 Task: Assign parteek.ku2001@gmail.com as Assignee of Issue Issue0000000408 in Backlog  in Scrum Project Project0000000082 in Jira. Assign vinnyoffice2@gmail.com as Assignee of Issue Issue0000000409 in Backlog  in Scrum Project Project0000000082 in Jira. Assign vinnyoffice2@gmail.com as Assignee of Issue Issue0000000410 in Backlog  in Scrum Project Project0000000082 in Jira. Create a Sprint called Sprint0000000241 in Scrum Project Project0000000081 in Jira. Create a Sprint called Sprint0000000242 in Scrum Project Project0000000081 in Jira
Action: Mouse moved to (1243, 445)
Screenshot: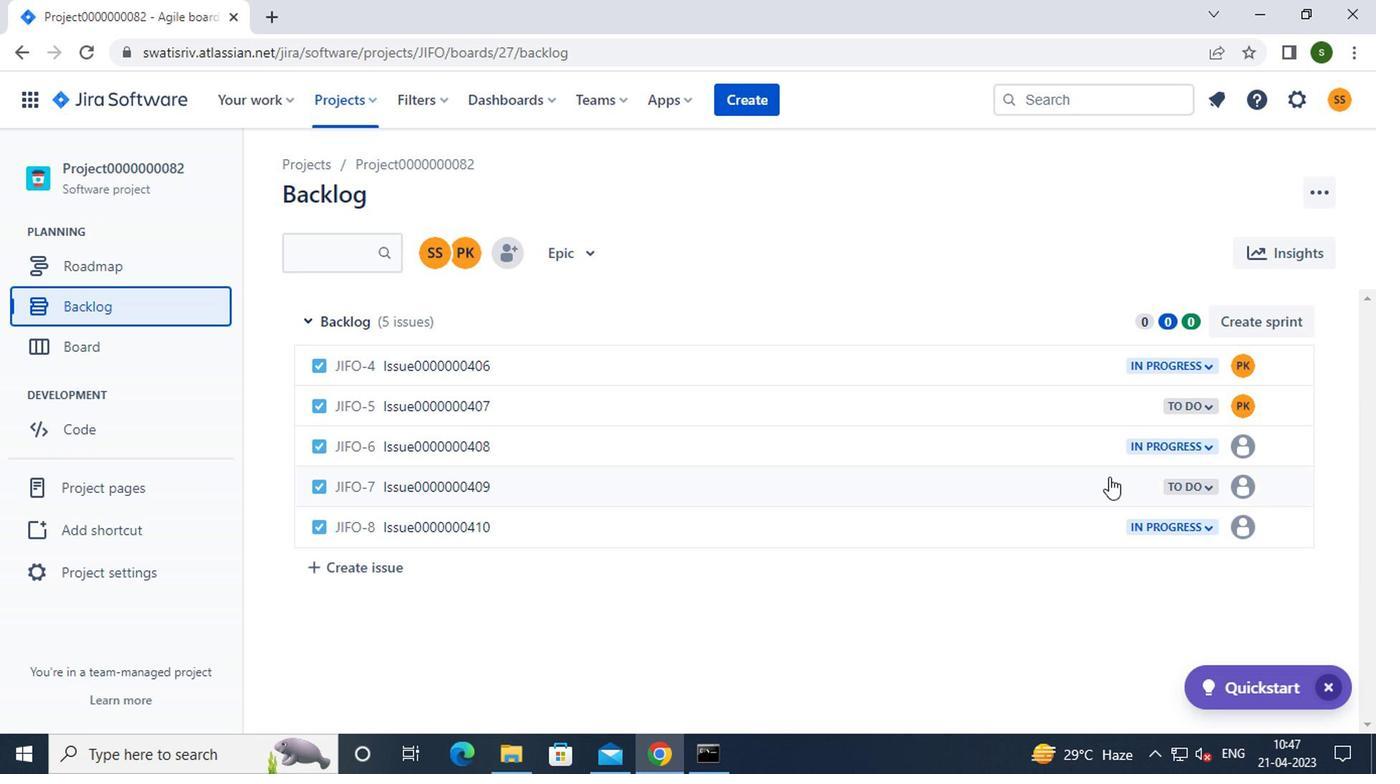 
Action: Mouse pressed left at (1243, 445)
Screenshot: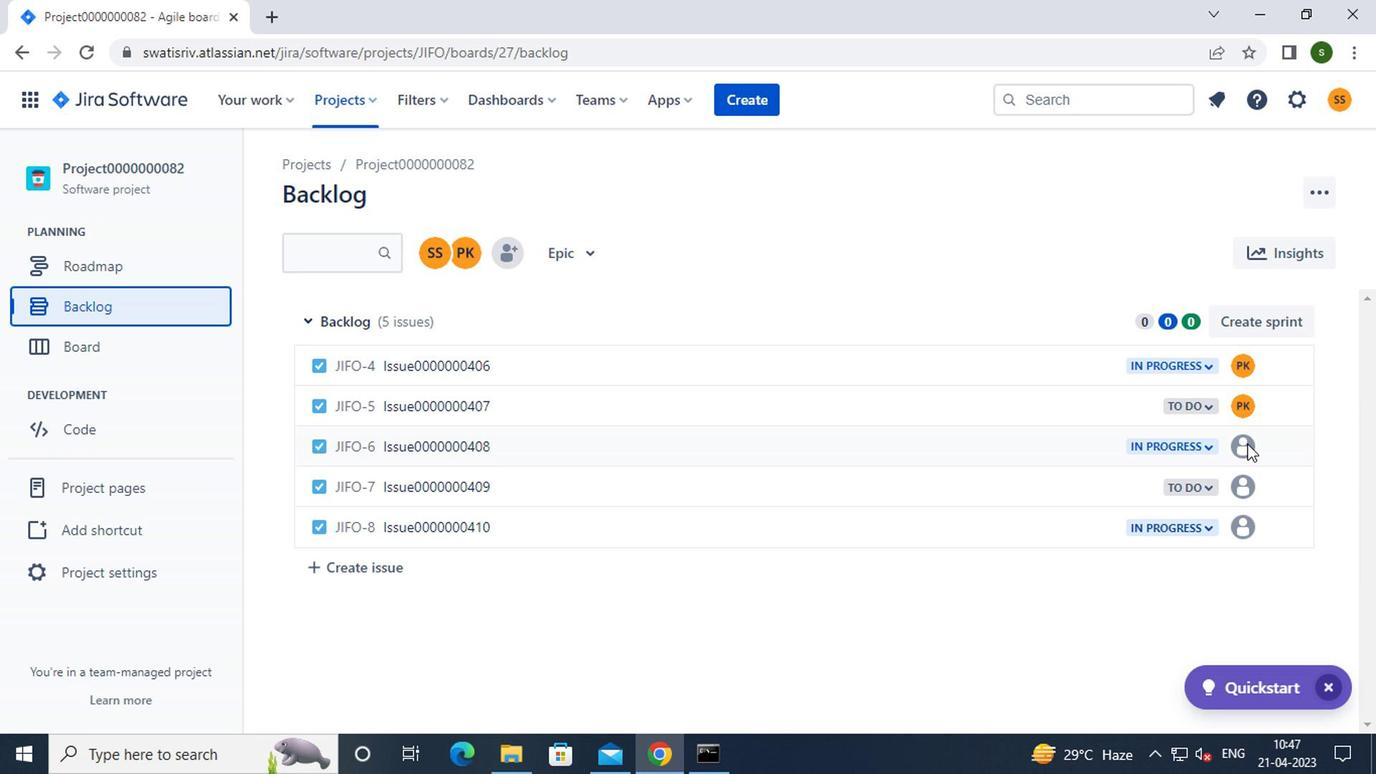 
Action: Mouse moved to (1160, 536)
Screenshot: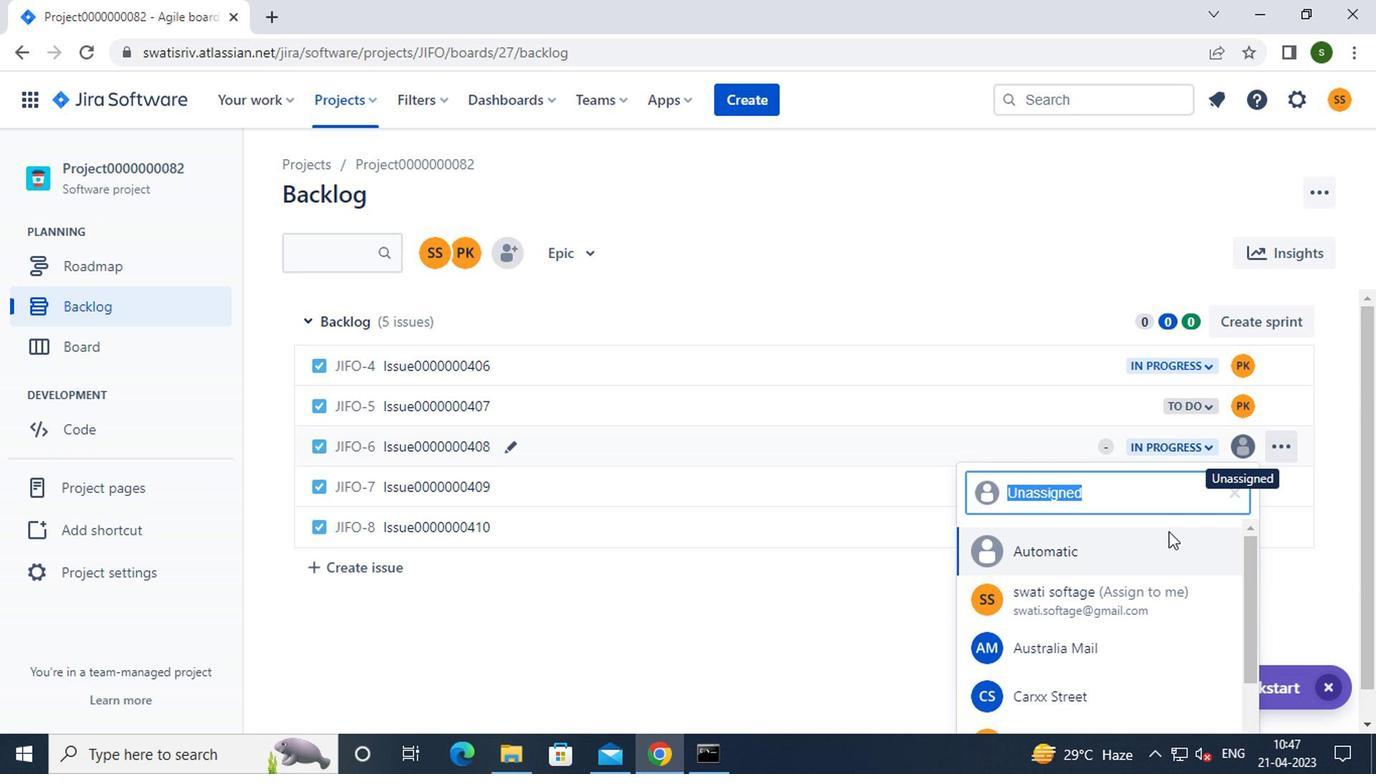 
Action: Mouse scrolled (1160, 535) with delta (0, -1)
Screenshot: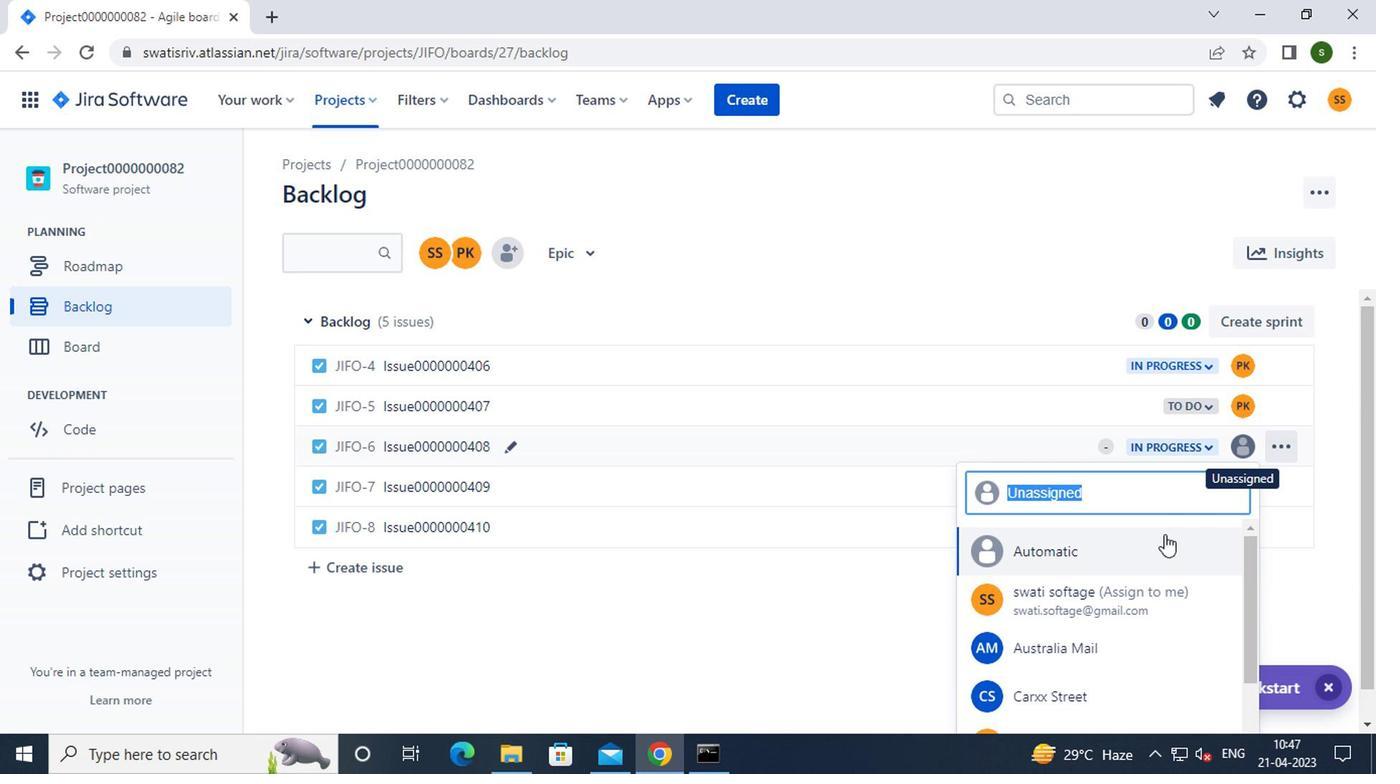 
Action: Mouse scrolled (1160, 535) with delta (0, -1)
Screenshot: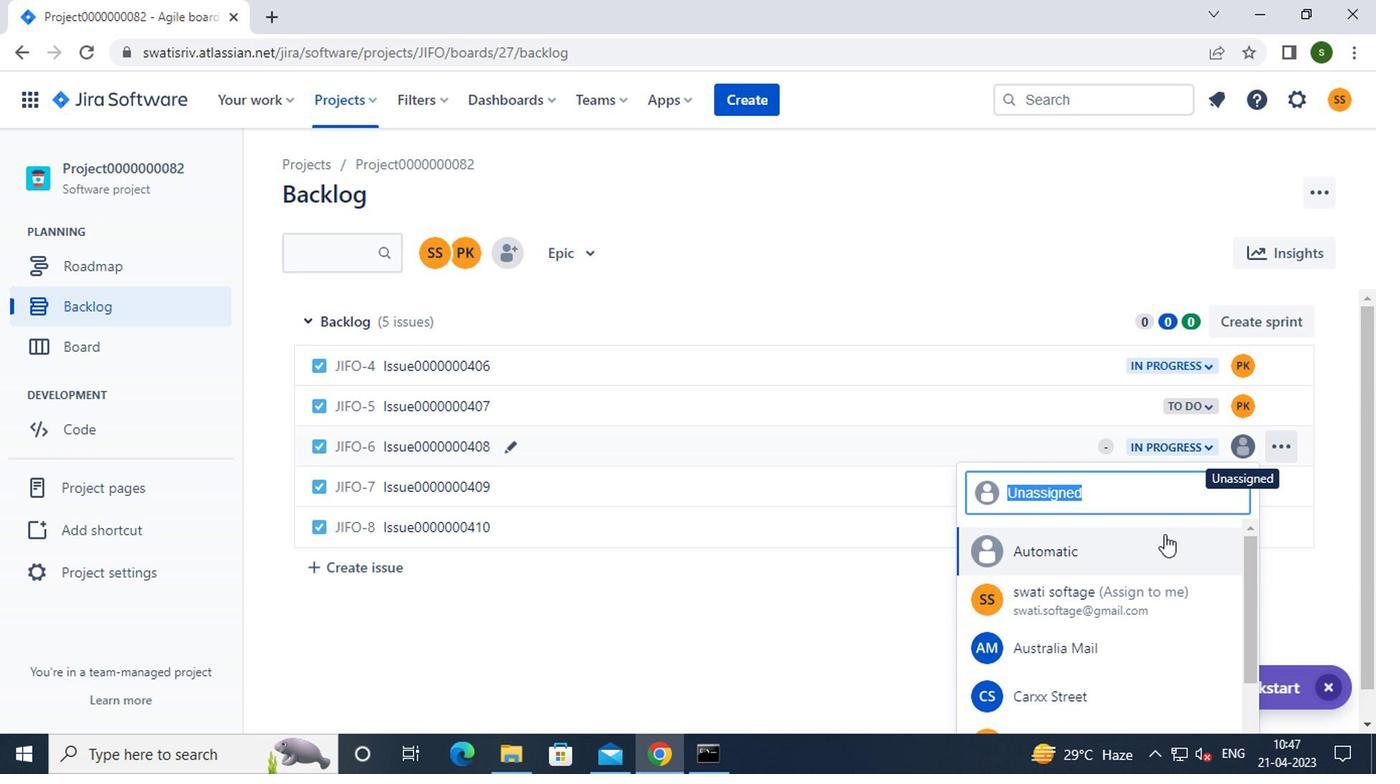 
Action: Mouse moved to (1114, 640)
Screenshot: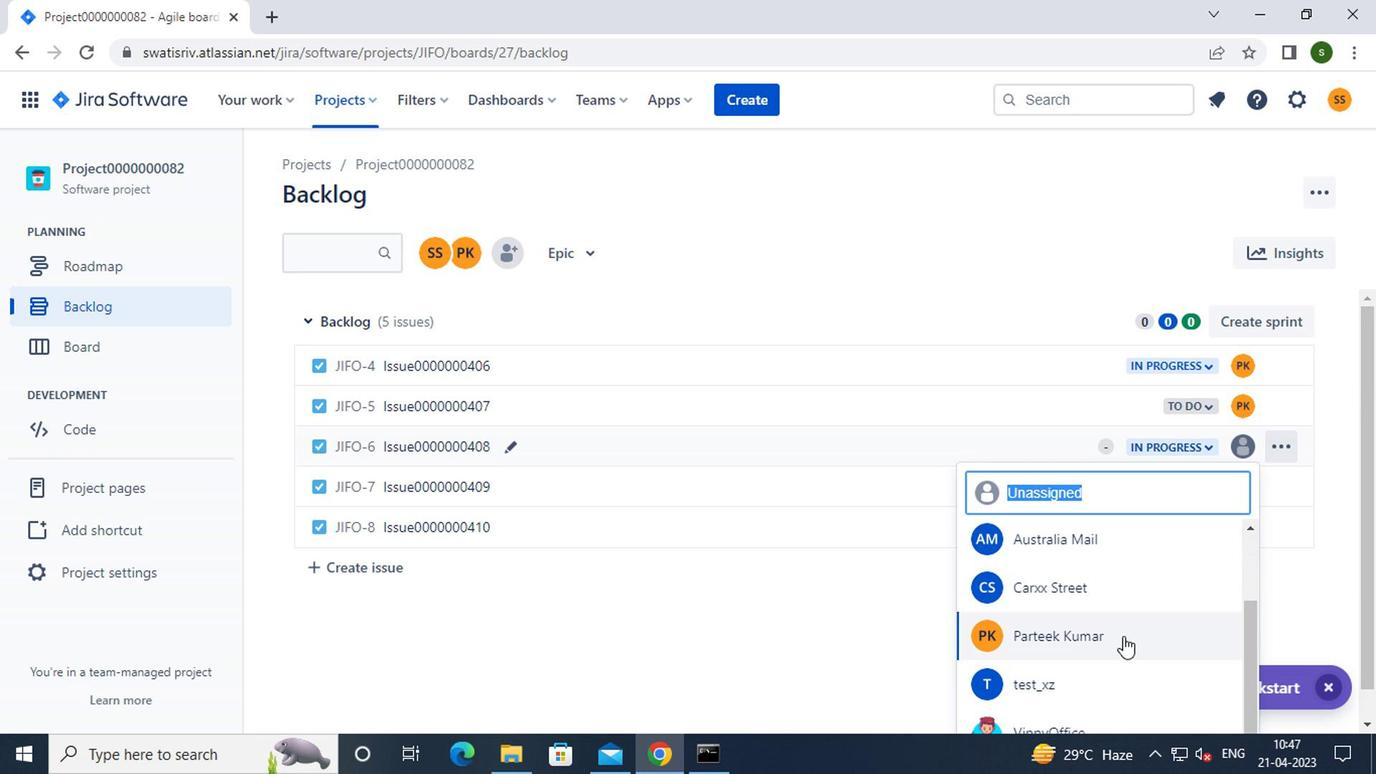 
Action: Mouse pressed left at (1114, 640)
Screenshot: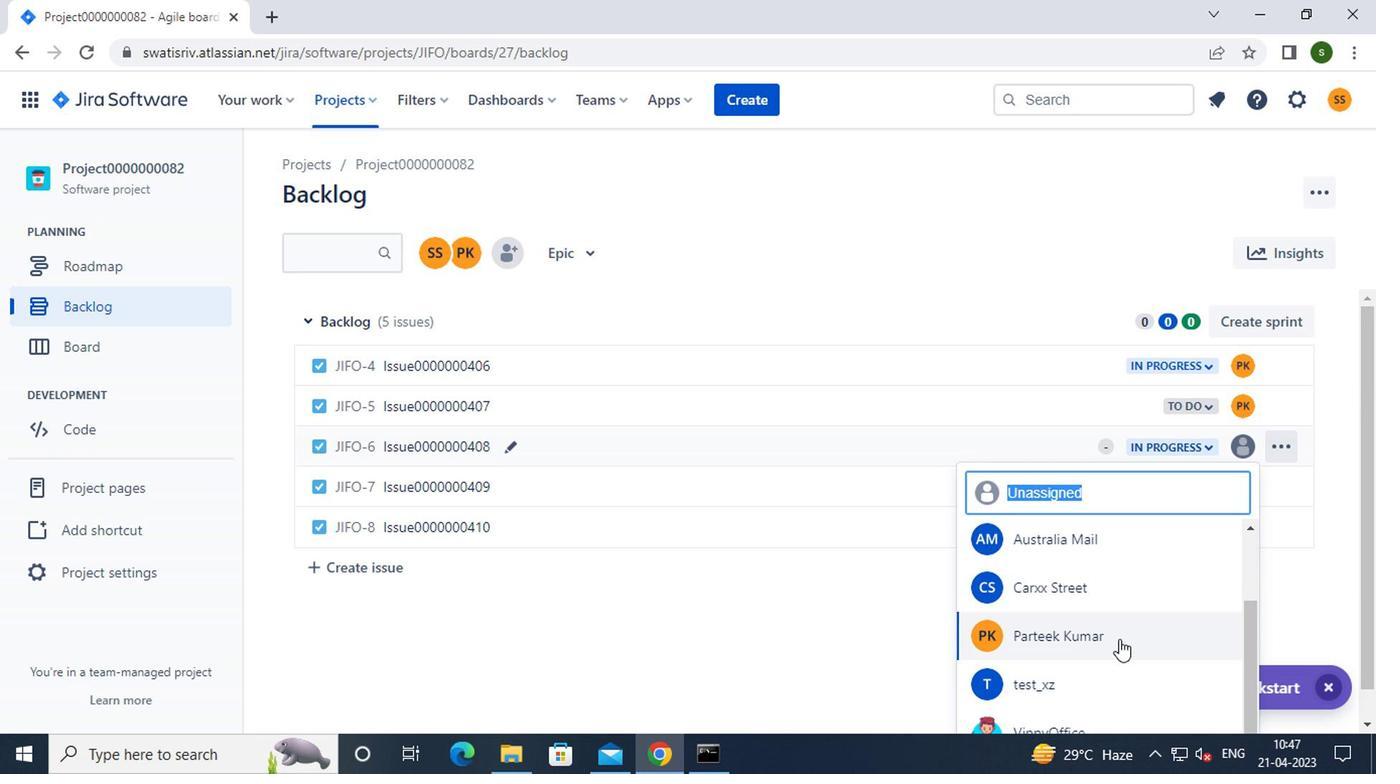 
Action: Mouse moved to (1243, 496)
Screenshot: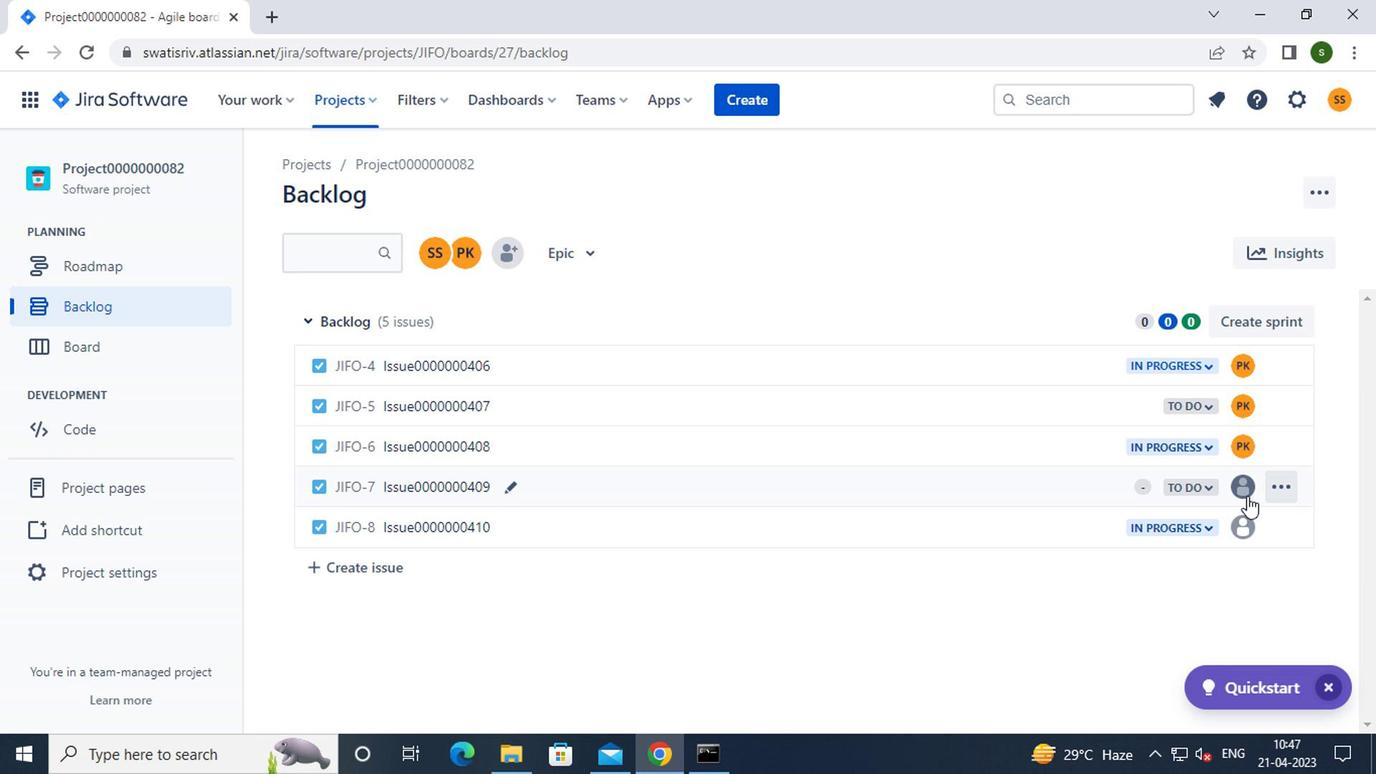 
Action: Mouse pressed left at (1243, 496)
Screenshot: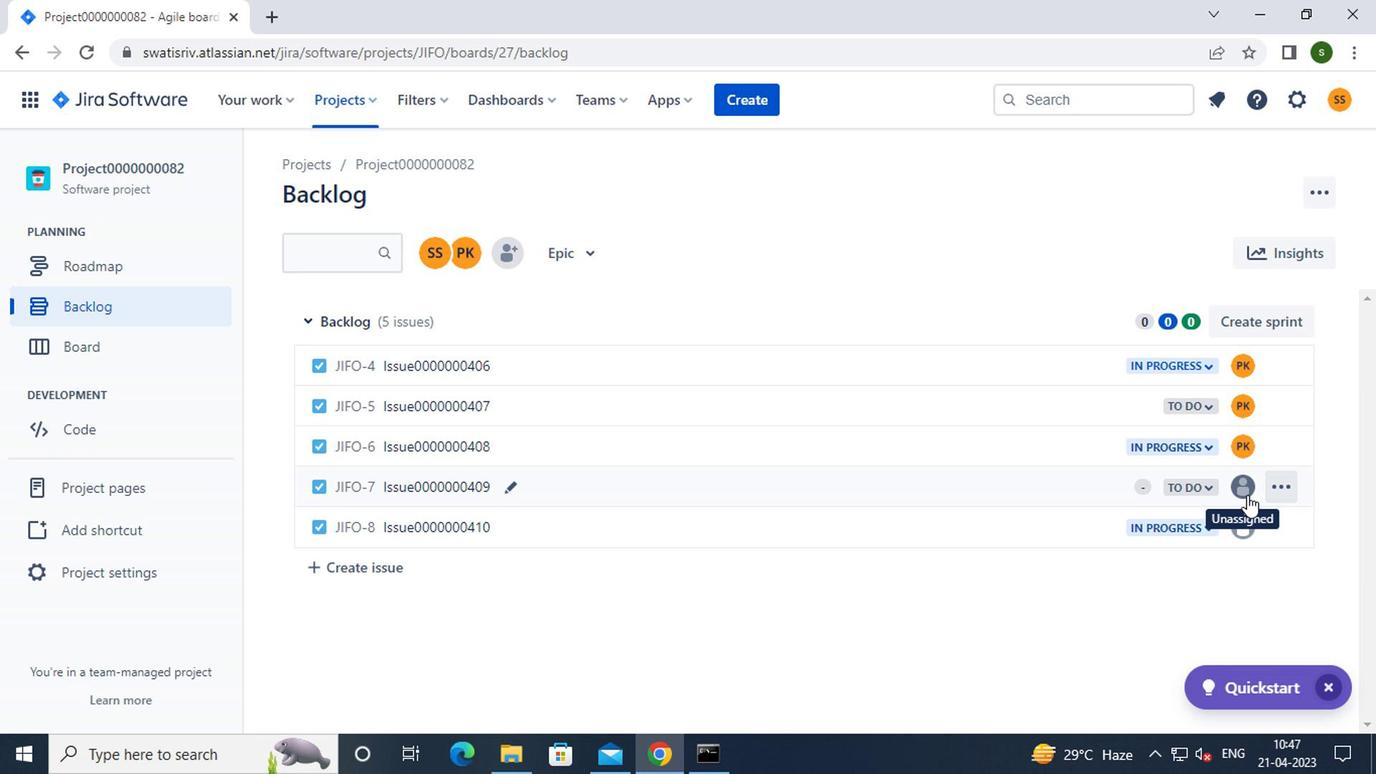 
Action: Mouse moved to (1172, 577)
Screenshot: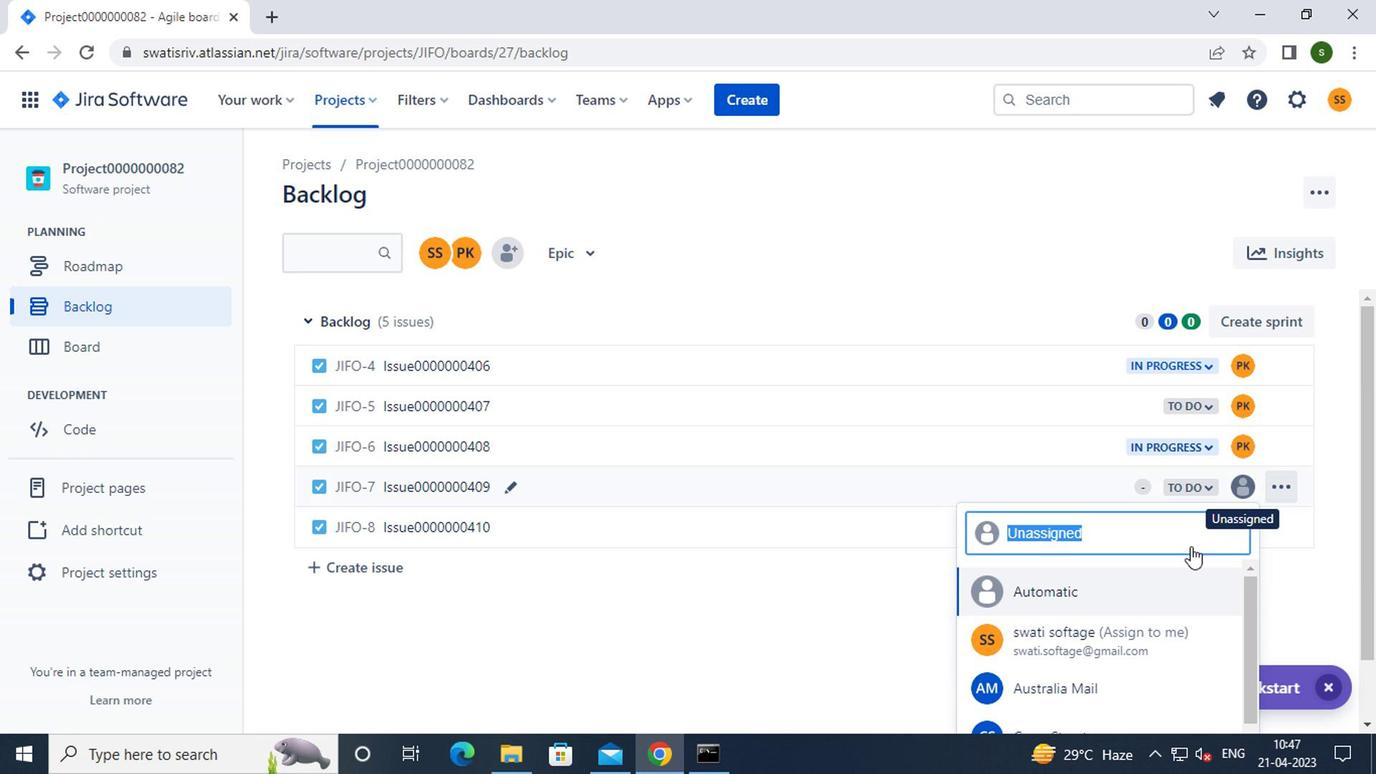 
Action: Mouse scrolled (1172, 575) with delta (0, -1)
Screenshot: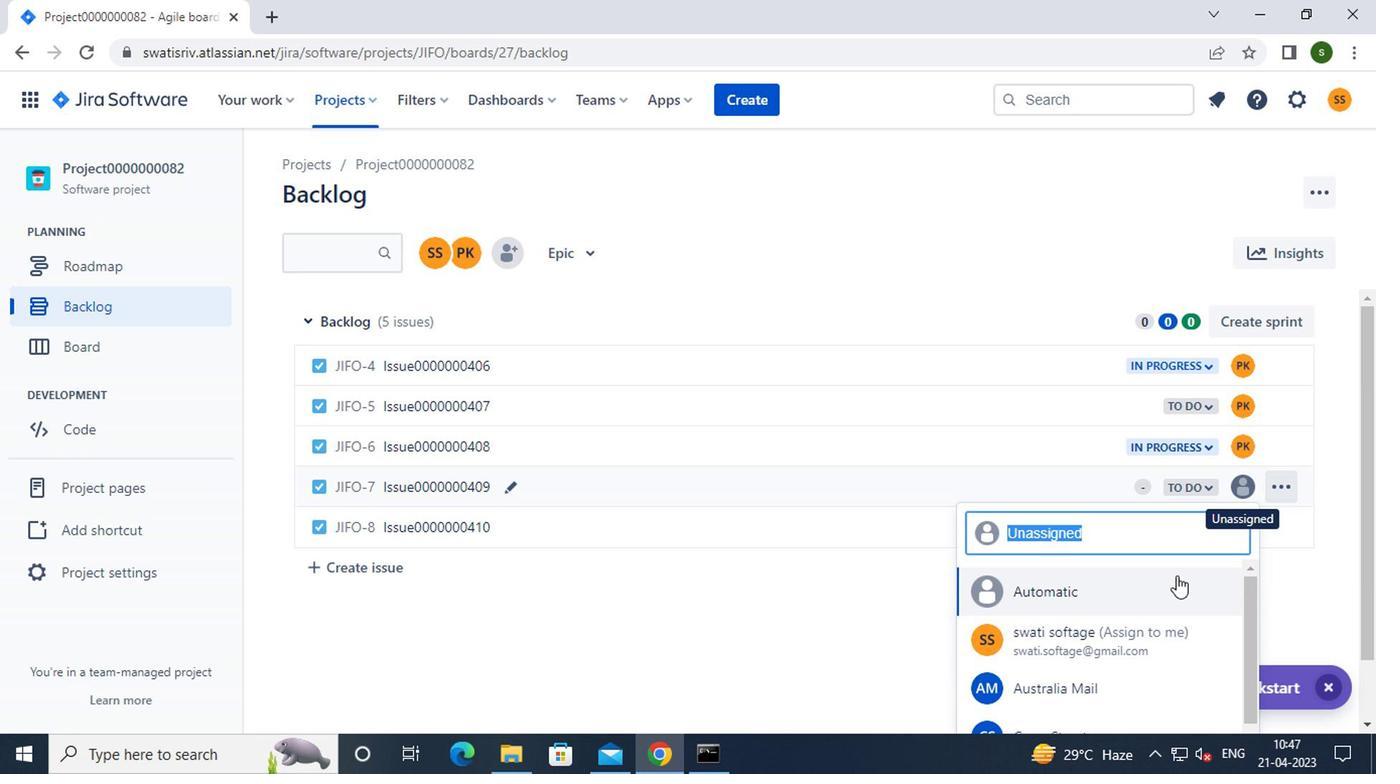 
Action: Mouse scrolled (1172, 575) with delta (0, -1)
Screenshot: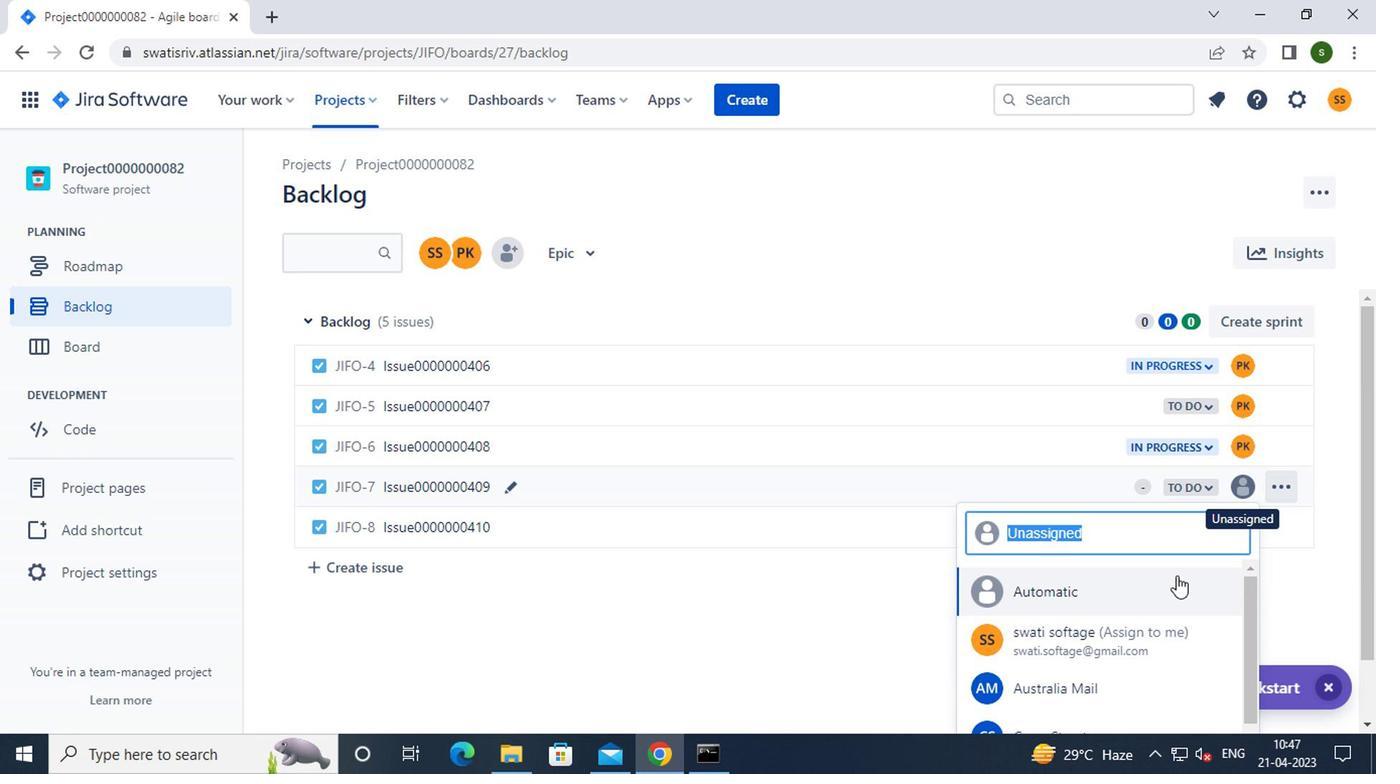 
Action: Mouse scrolled (1172, 575) with delta (0, -1)
Screenshot: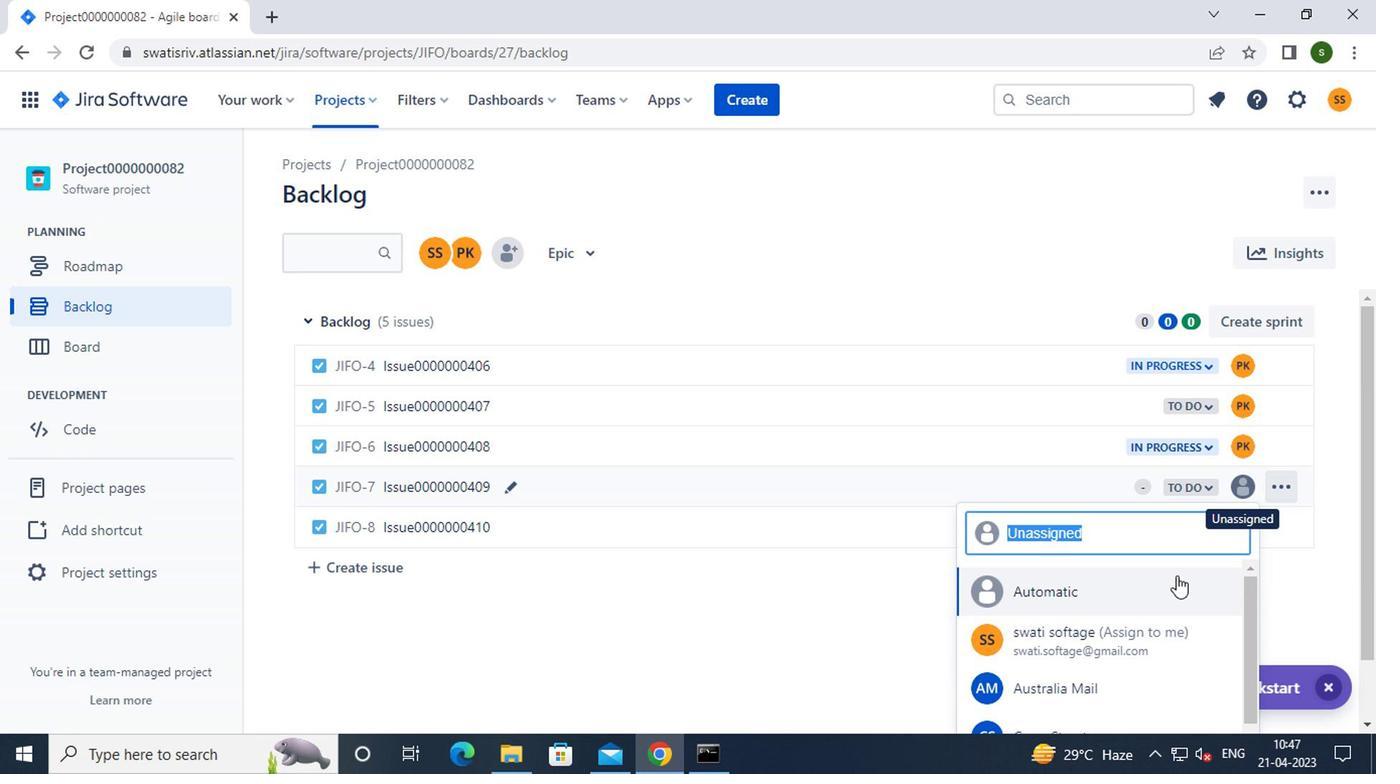
Action: Mouse moved to (1371, 522)
Screenshot: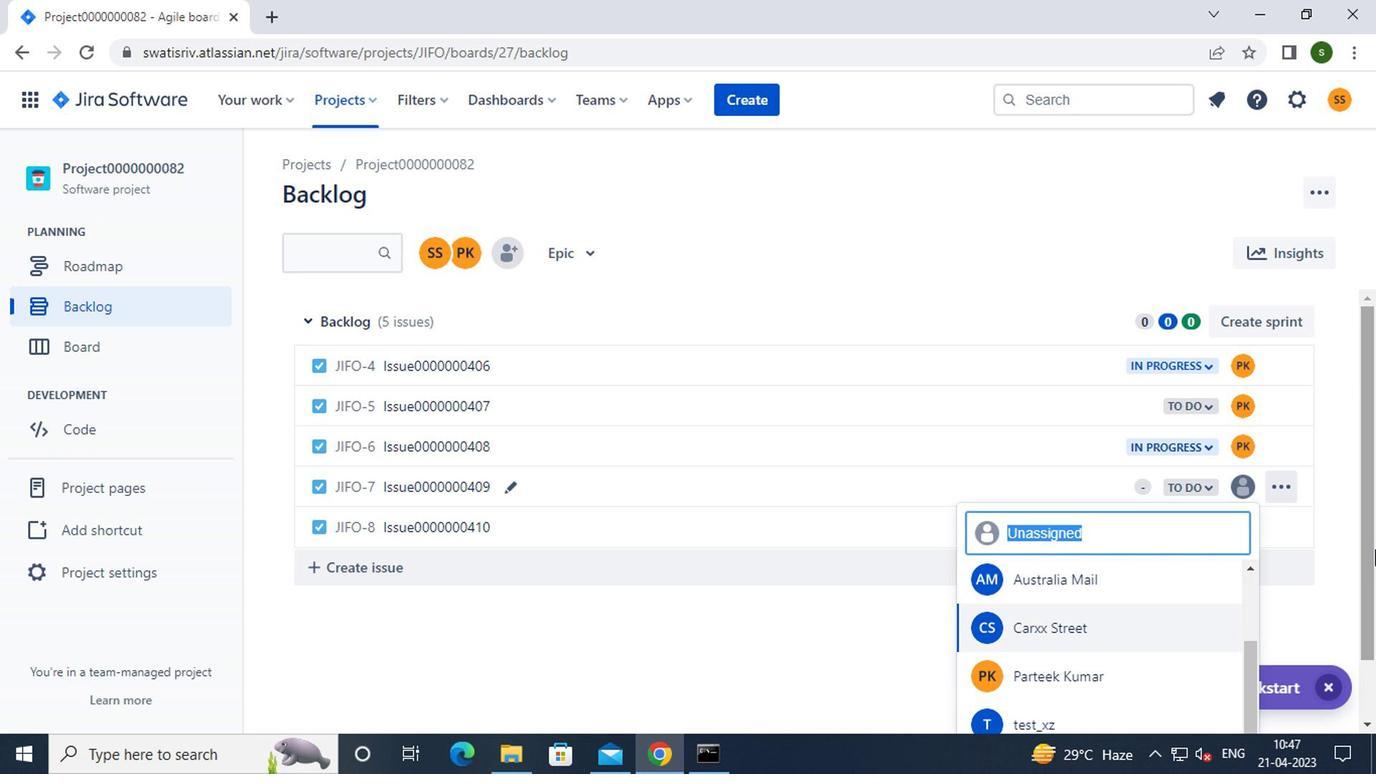 
Action: Mouse pressed left at (1371, 522)
Screenshot: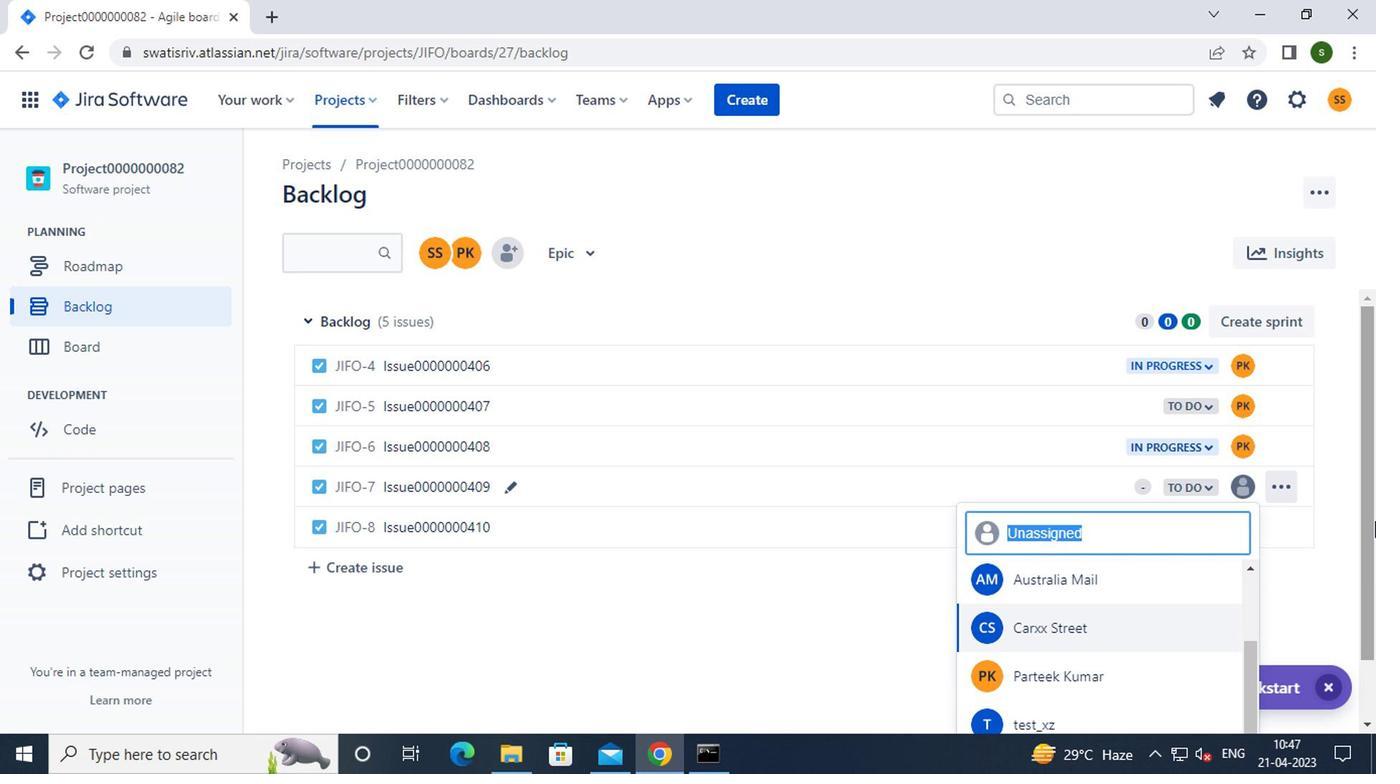
Action: Mouse moved to (1188, 607)
Screenshot: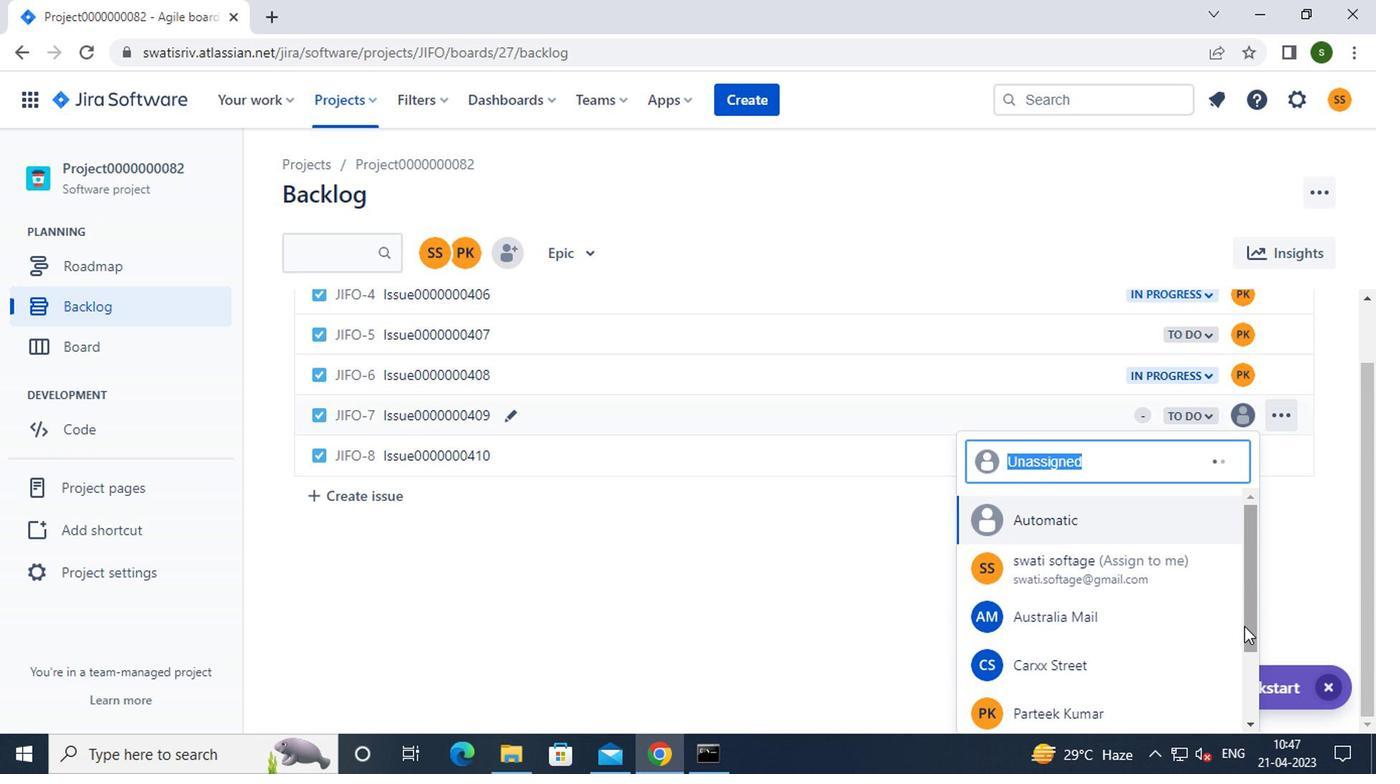
Action: Mouse scrolled (1188, 605) with delta (0, -1)
Screenshot: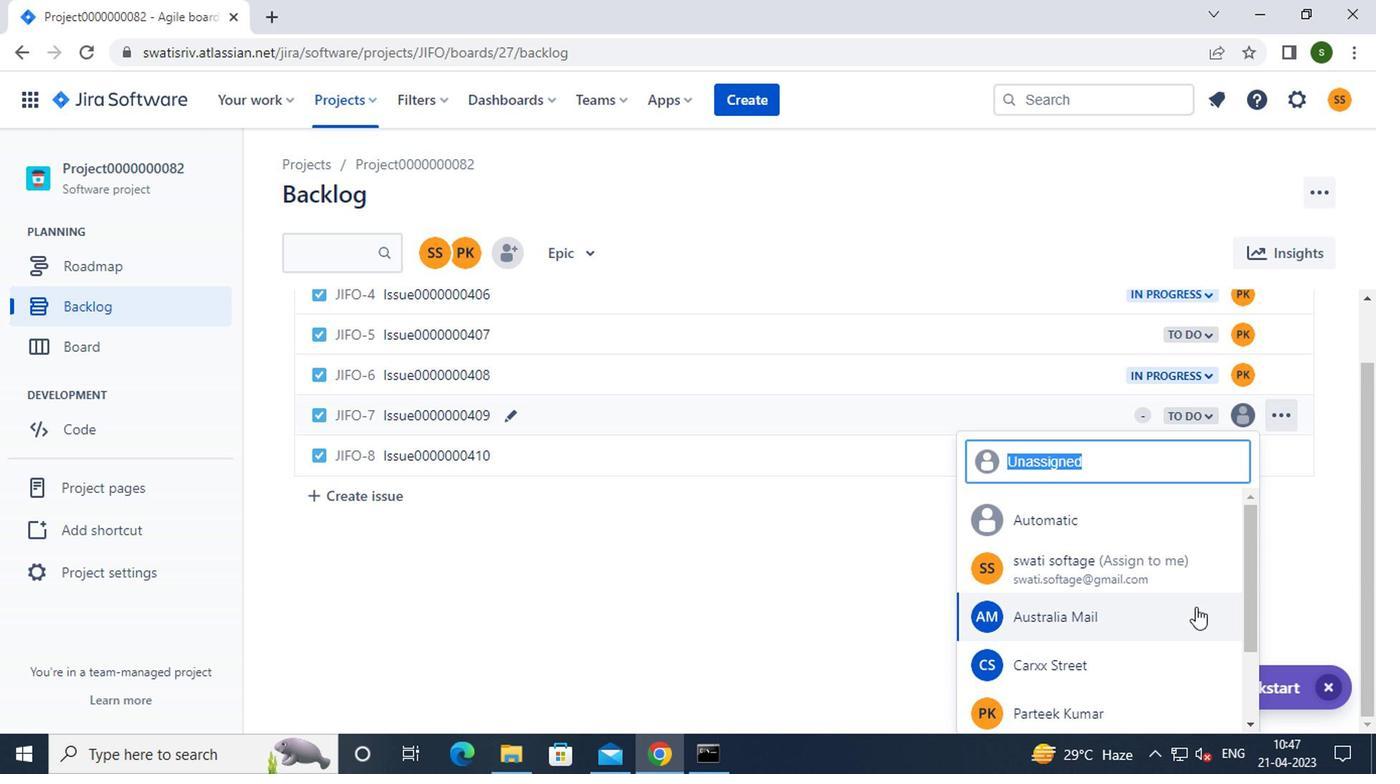 
Action: Mouse scrolled (1188, 605) with delta (0, -1)
Screenshot: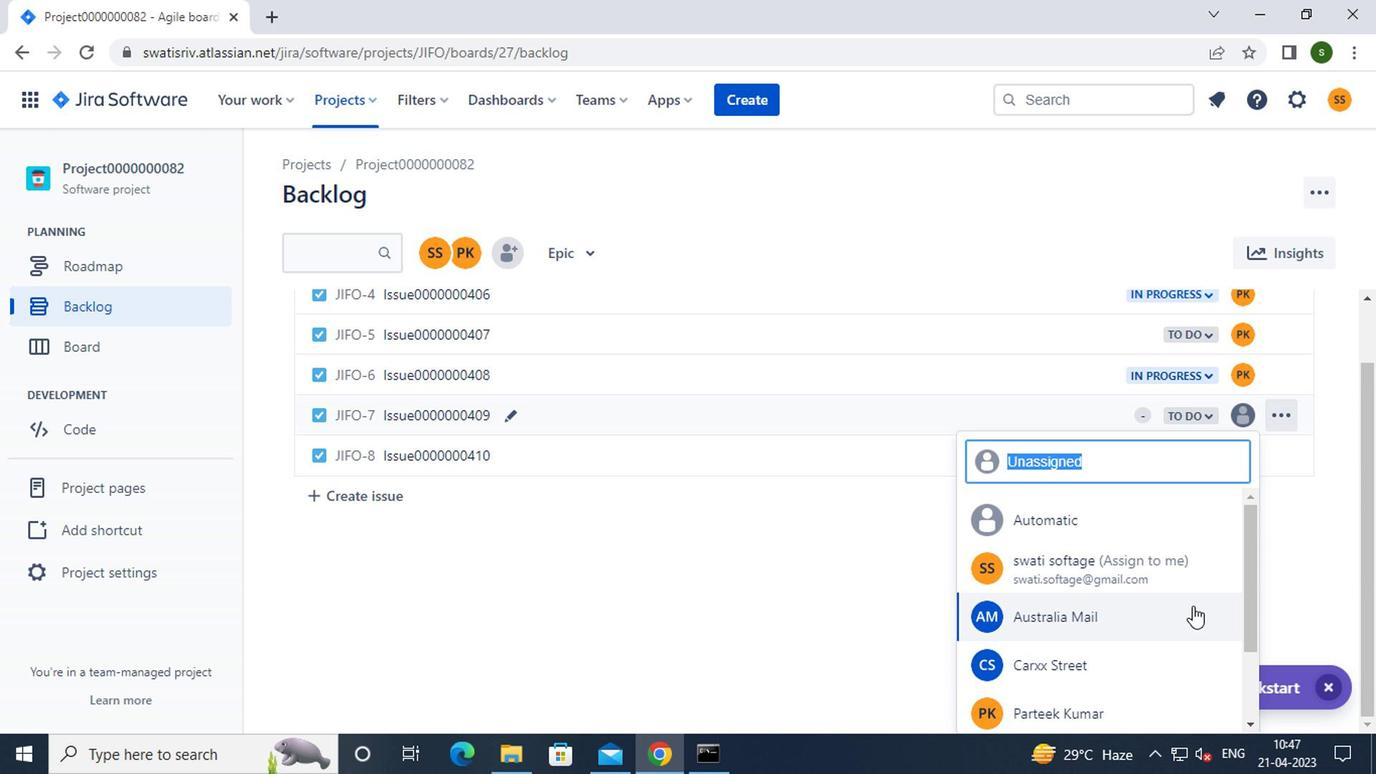 
Action: Mouse scrolled (1188, 605) with delta (0, -1)
Screenshot: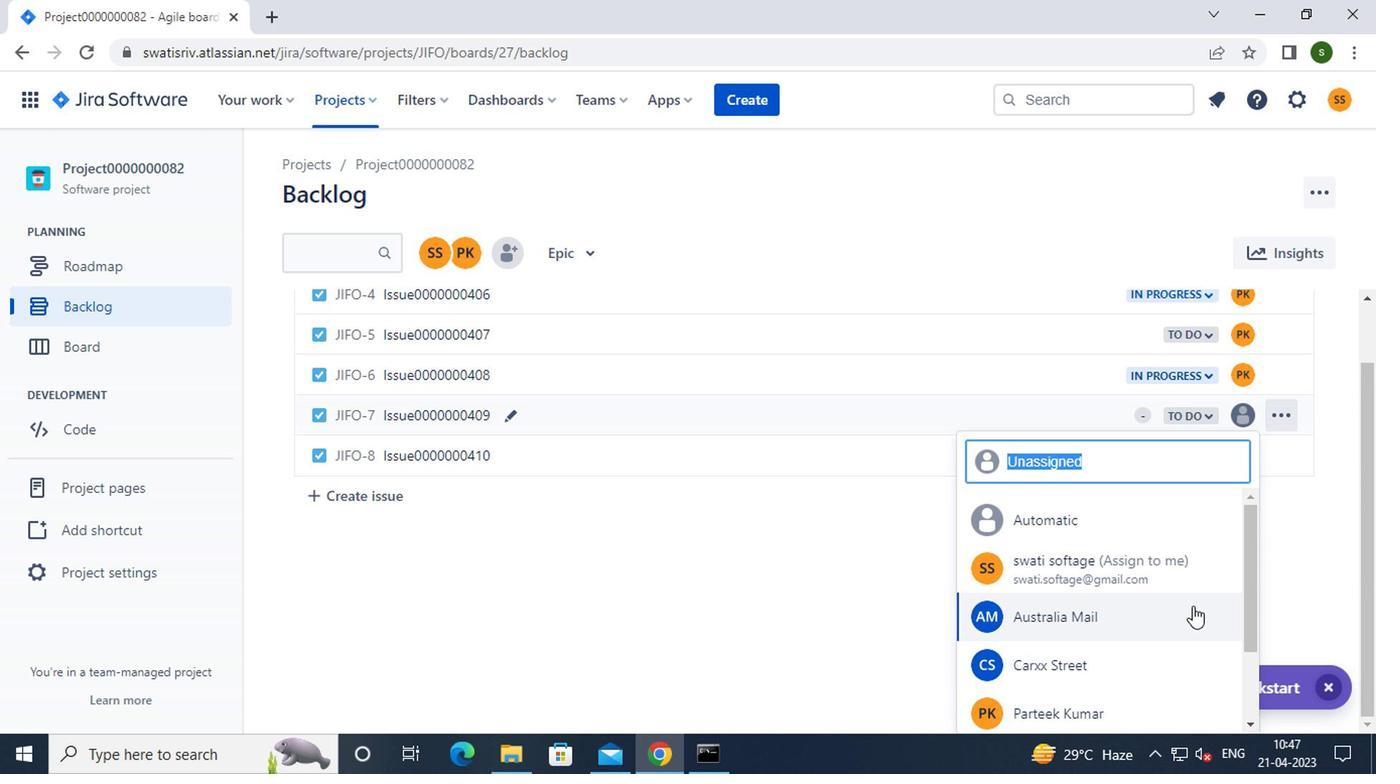 
Action: Mouse moved to (1091, 696)
Screenshot: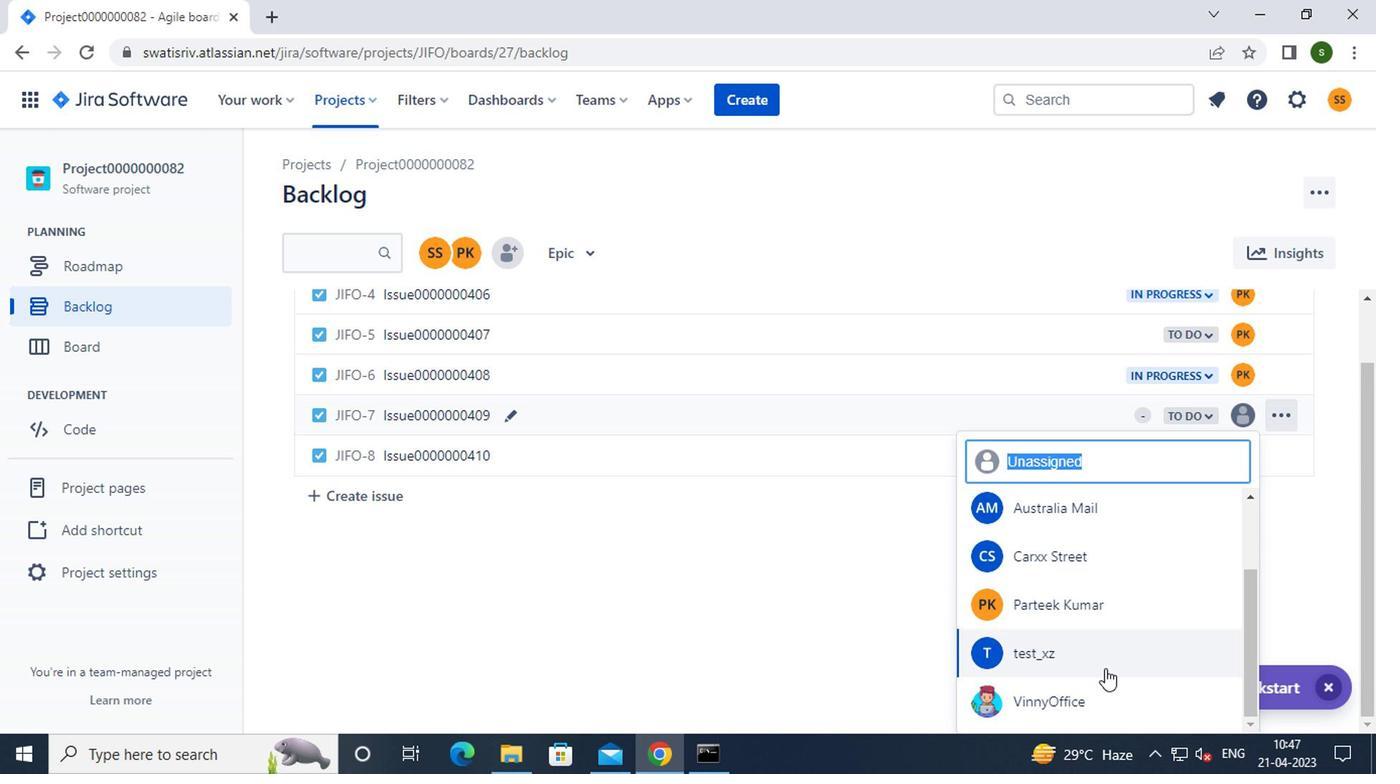 
Action: Mouse pressed left at (1091, 696)
Screenshot: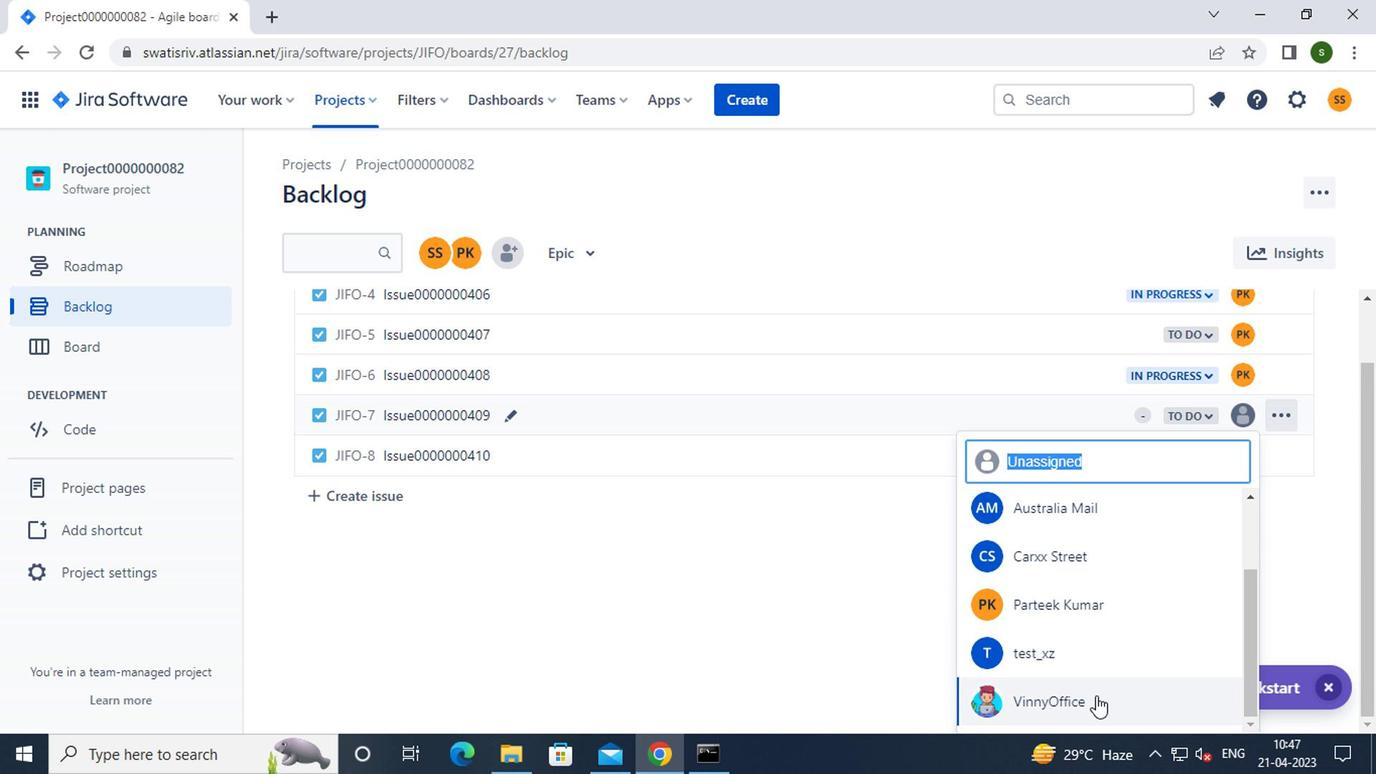 
Action: Mouse moved to (1231, 519)
Screenshot: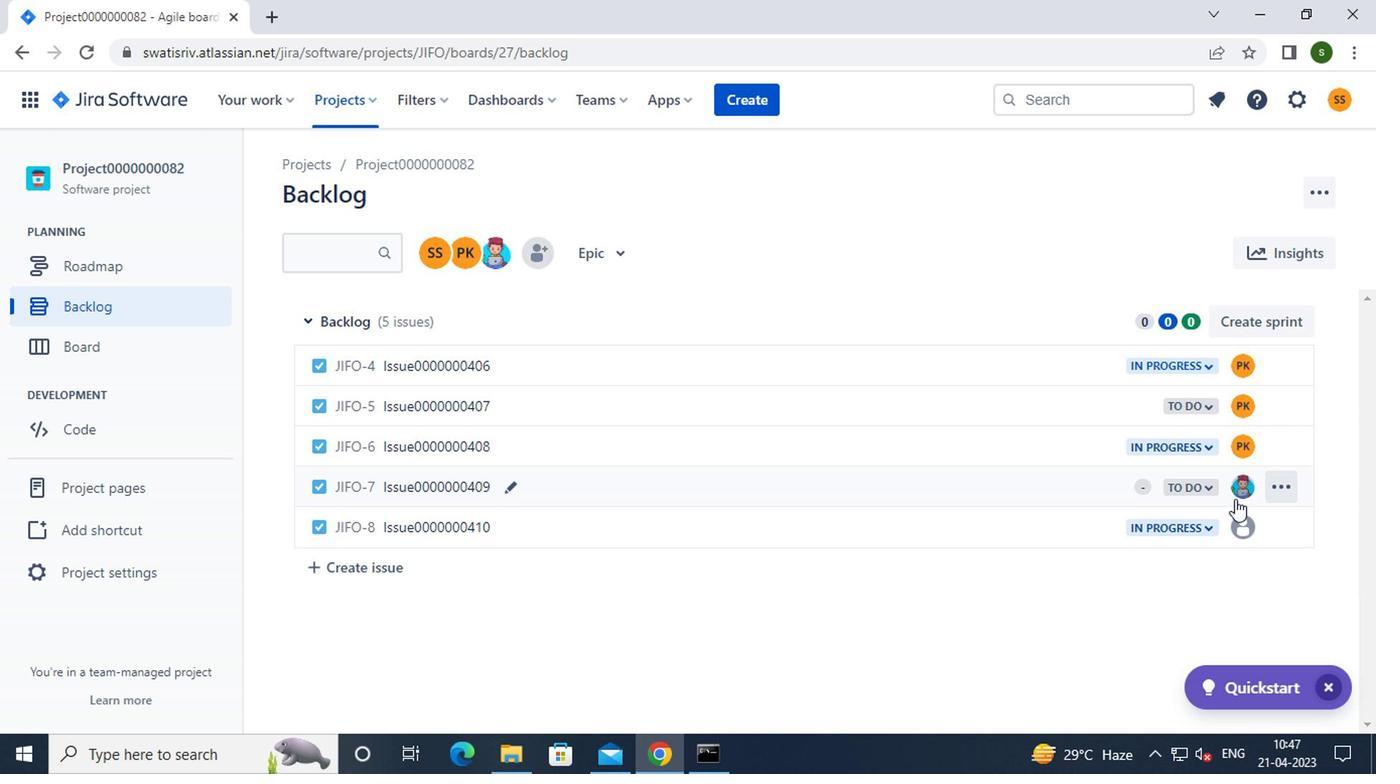 
Action: Mouse pressed left at (1231, 519)
Screenshot: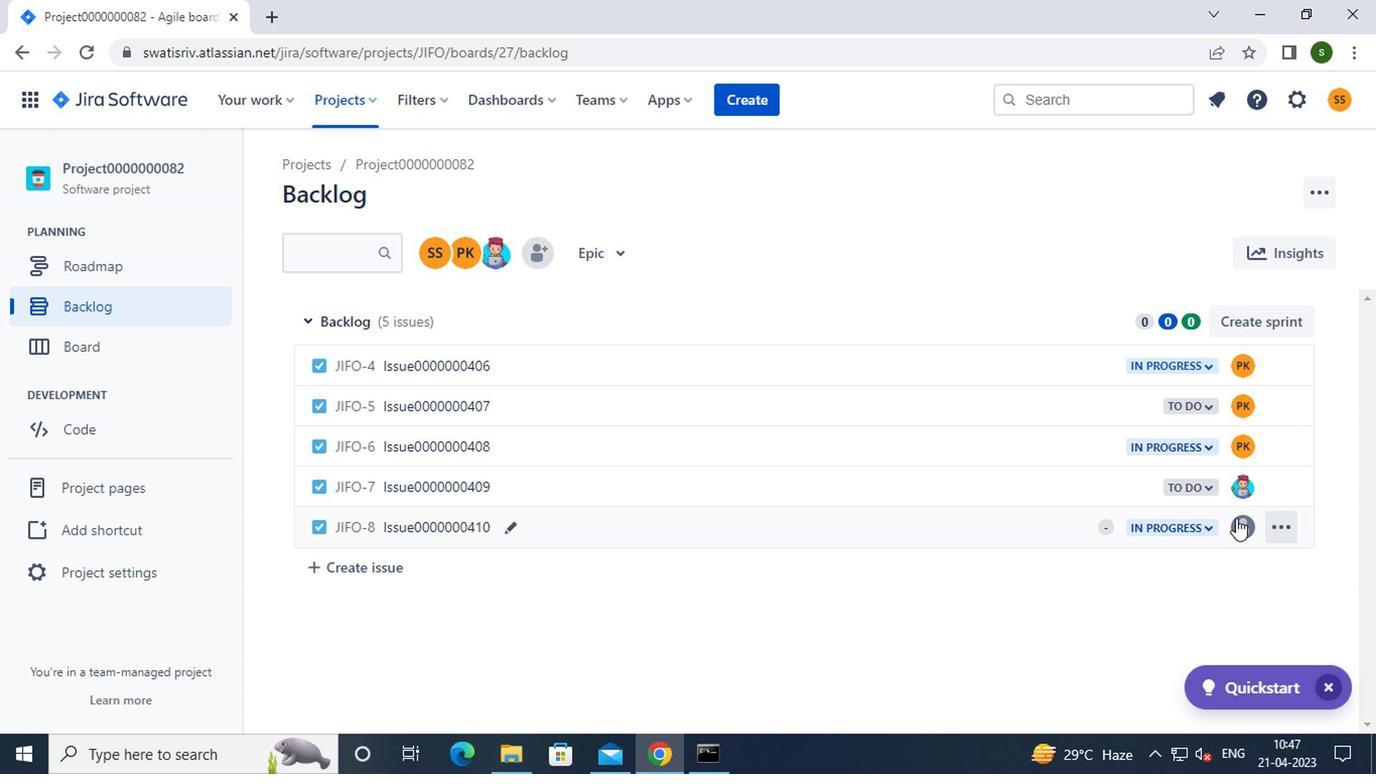 
Action: Mouse moved to (1119, 587)
Screenshot: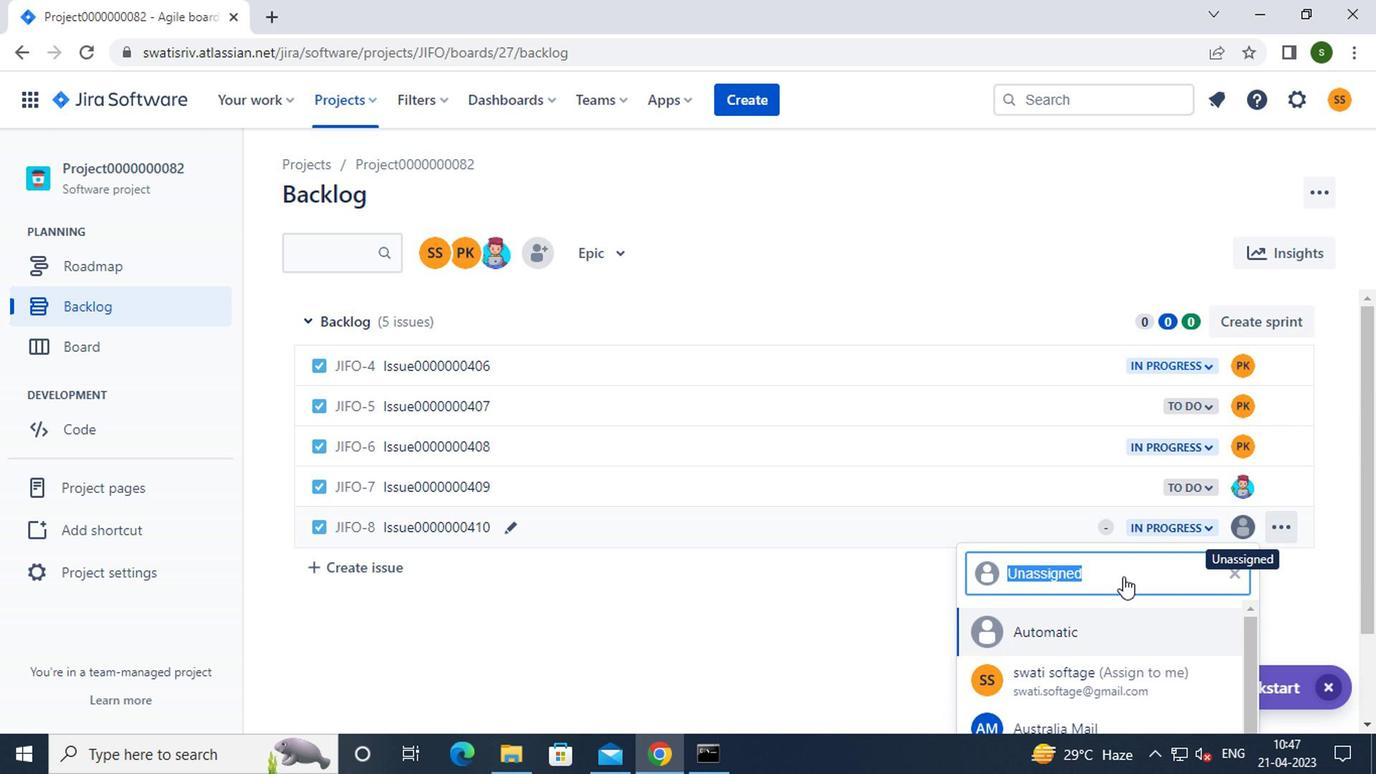 
Action: Mouse scrolled (1119, 585) with delta (0, -1)
Screenshot: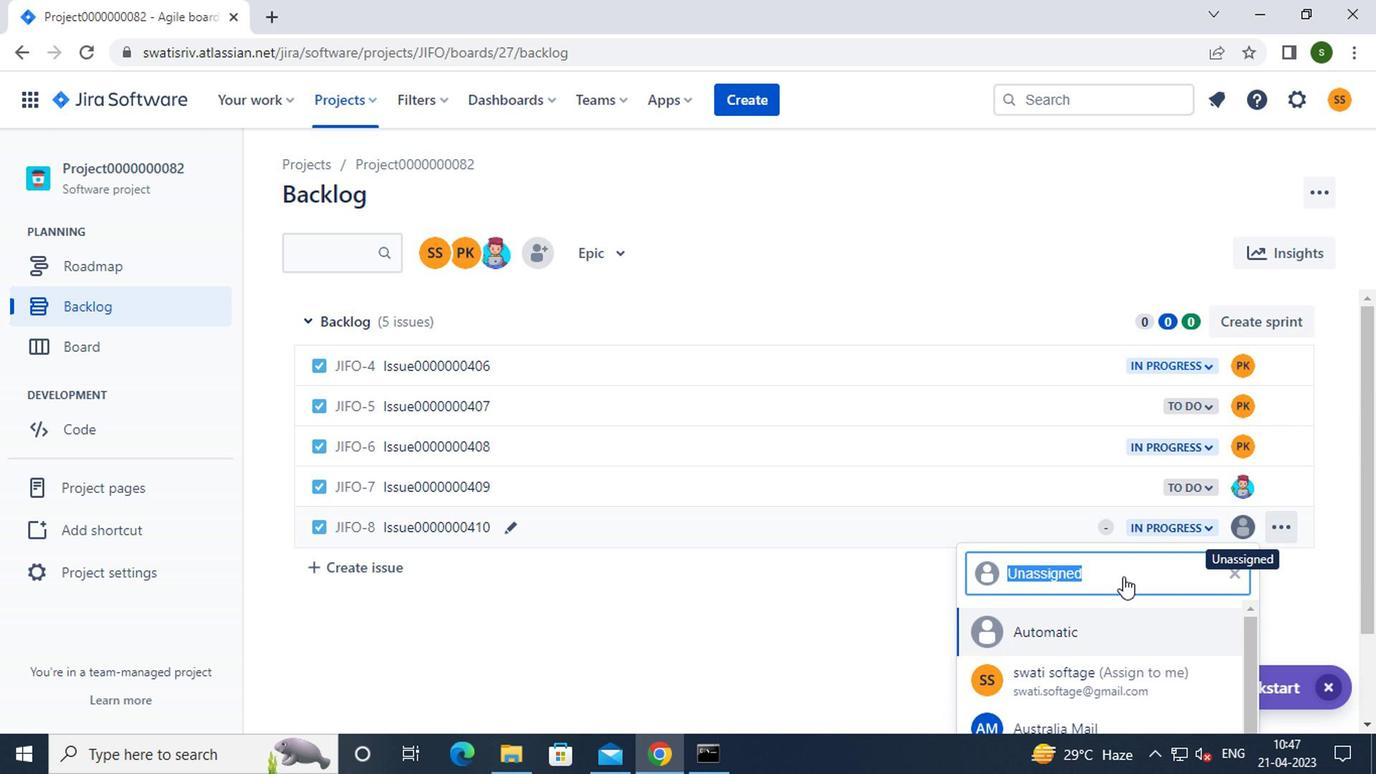 
Action: Mouse moved to (1119, 590)
Screenshot: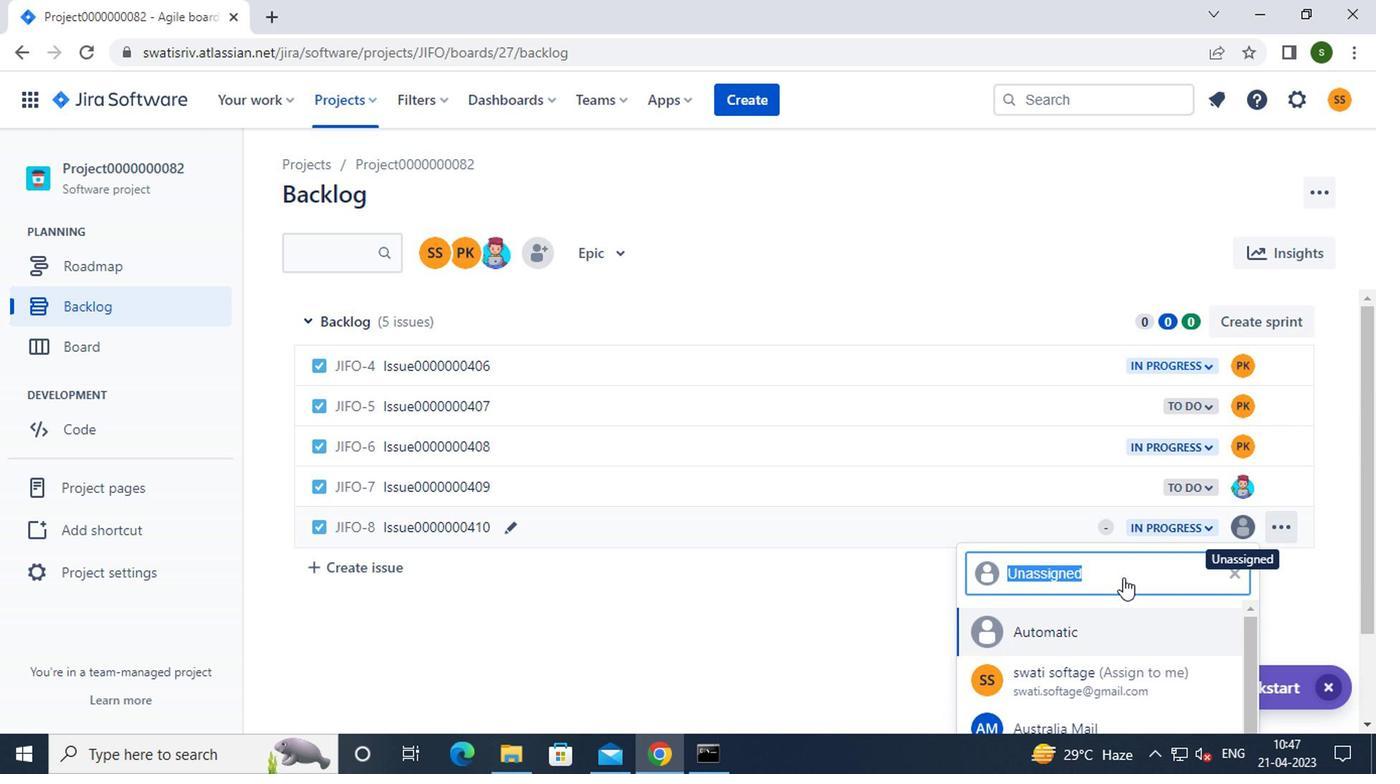 
Action: Mouse scrolled (1119, 588) with delta (0, -1)
Screenshot: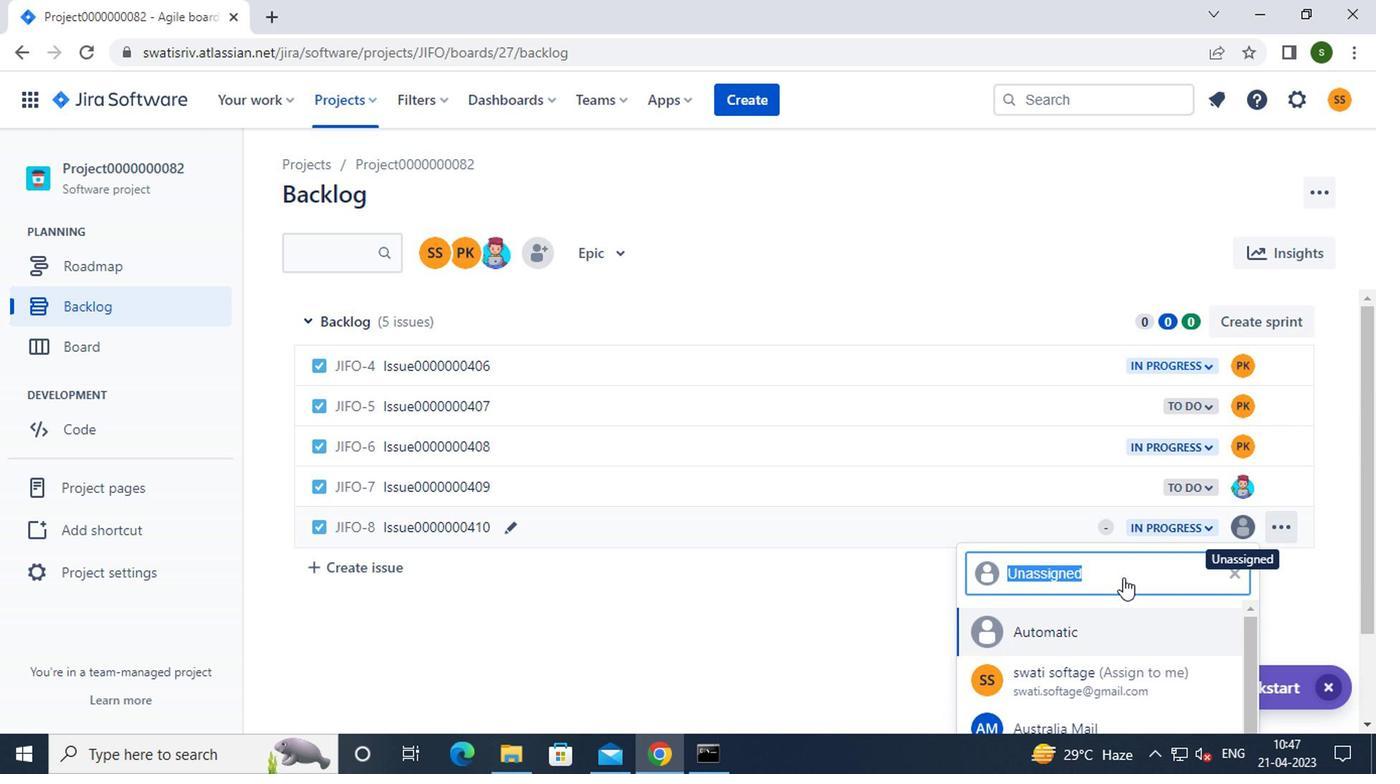 
Action: Mouse scrolled (1119, 588) with delta (0, -1)
Screenshot: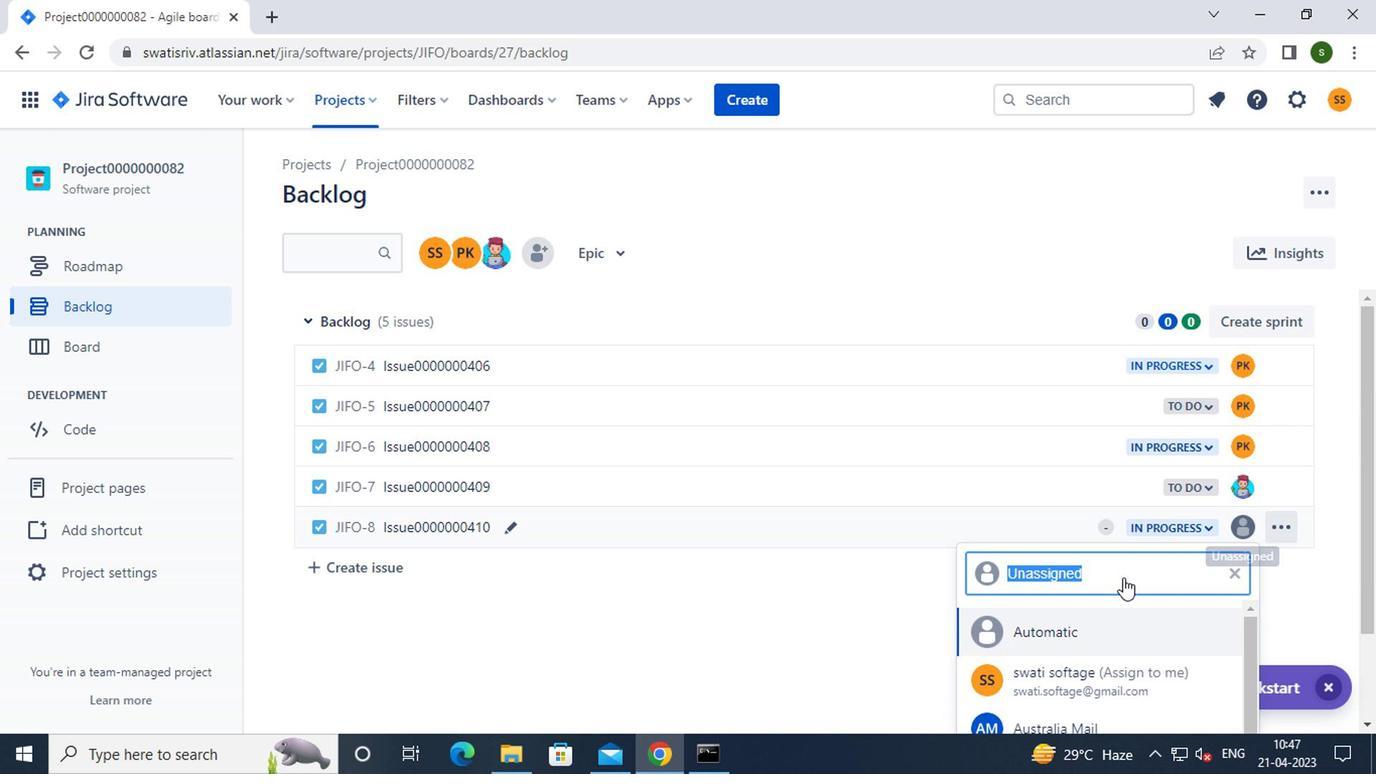 
Action: Mouse moved to (1119, 590)
Screenshot: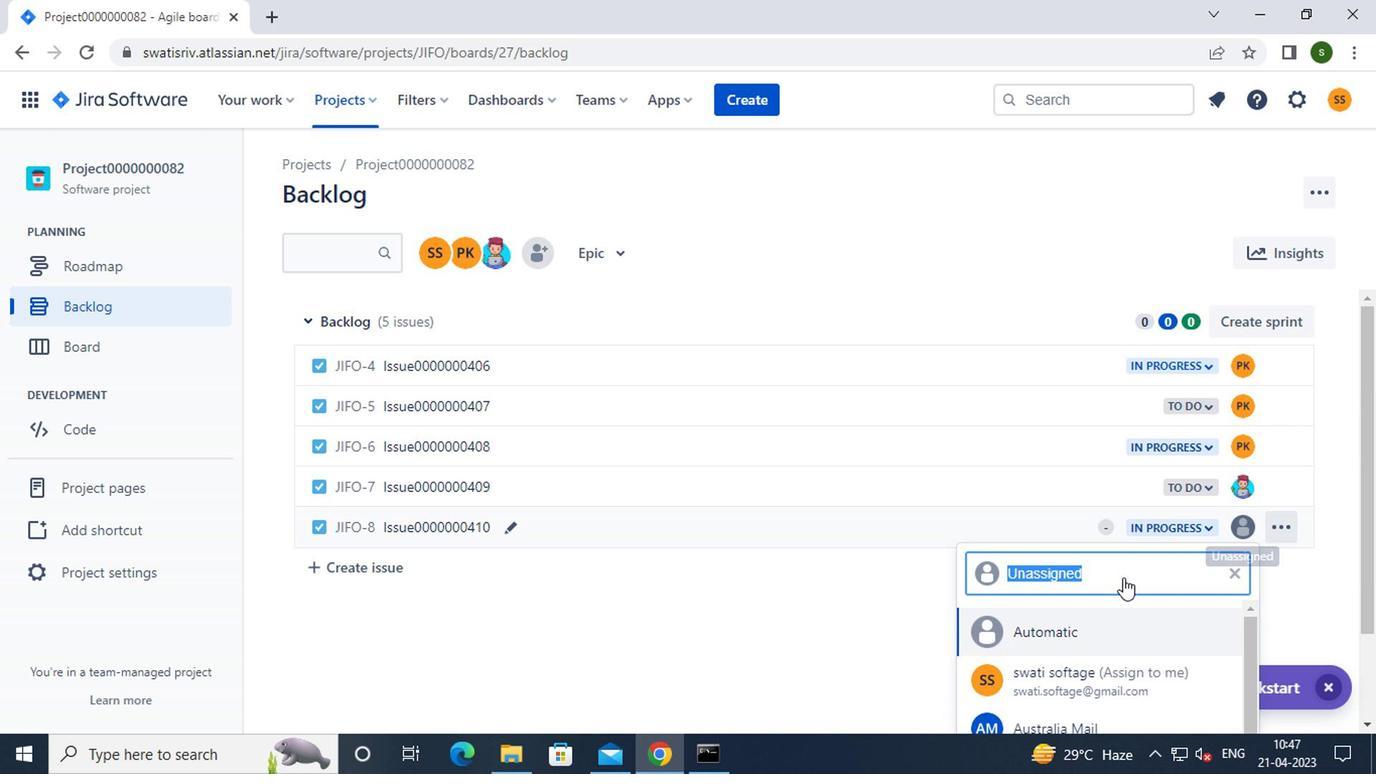 
Action: Mouse scrolled (1119, 588) with delta (0, -1)
Screenshot: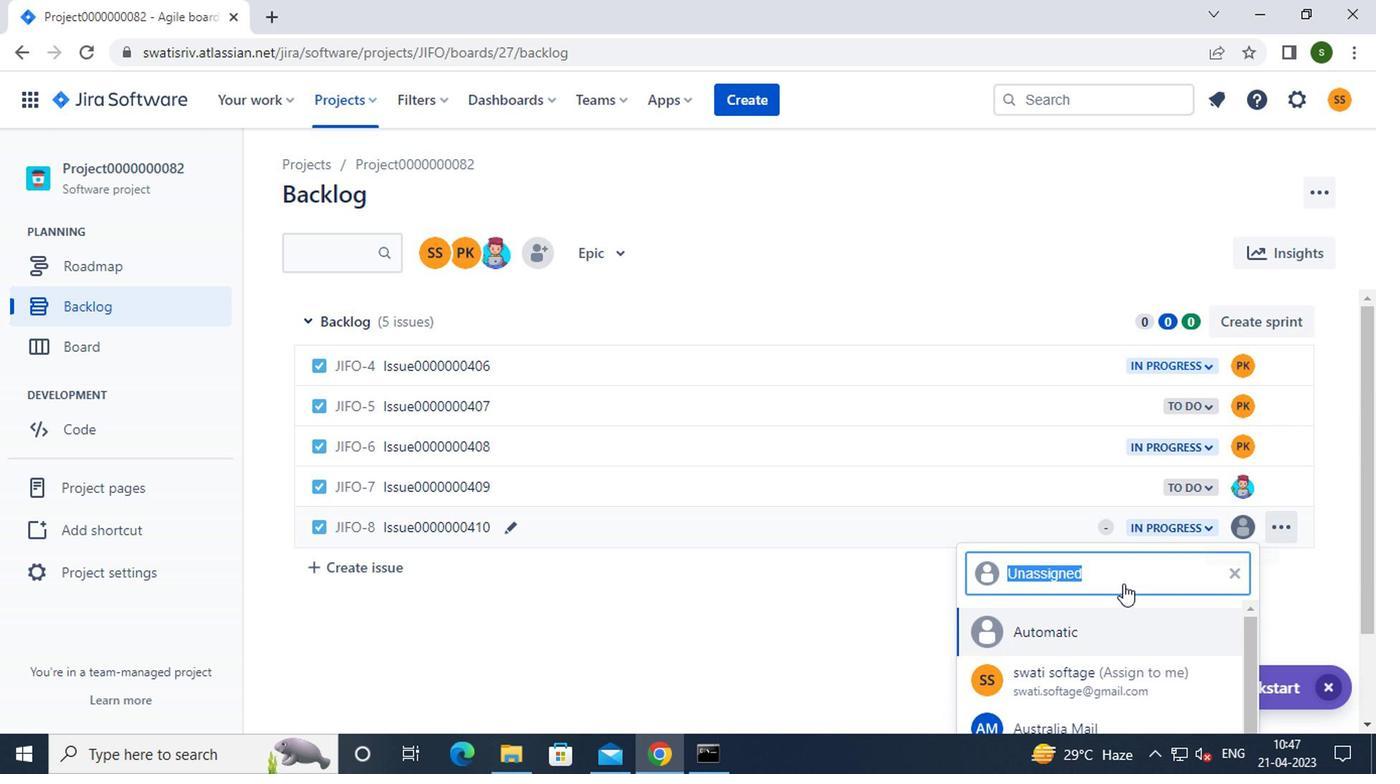 
Action: Mouse moved to (1371, 542)
Screenshot: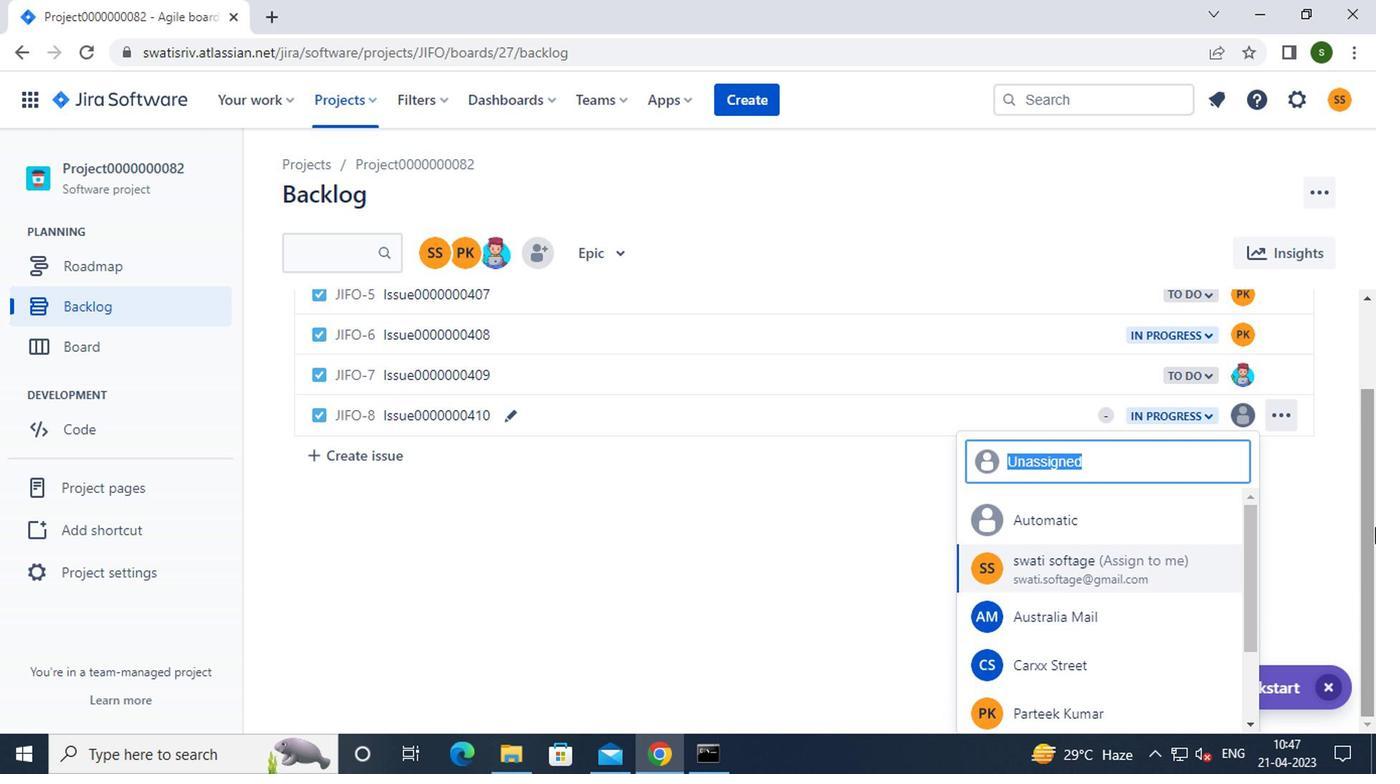 
Action: Mouse pressed left at (1371, 542)
Screenshot: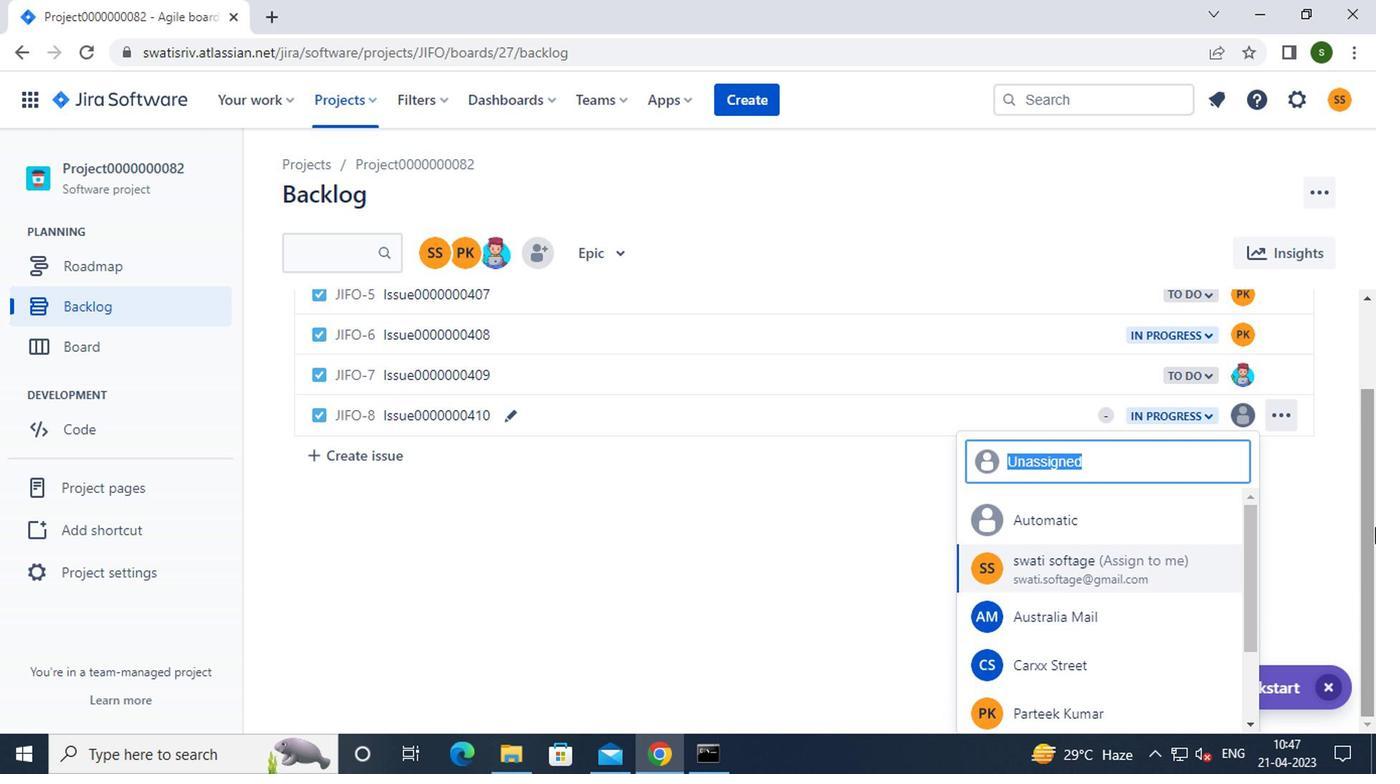 
Action: Mouse moved to (1167, 618)
Screenshot: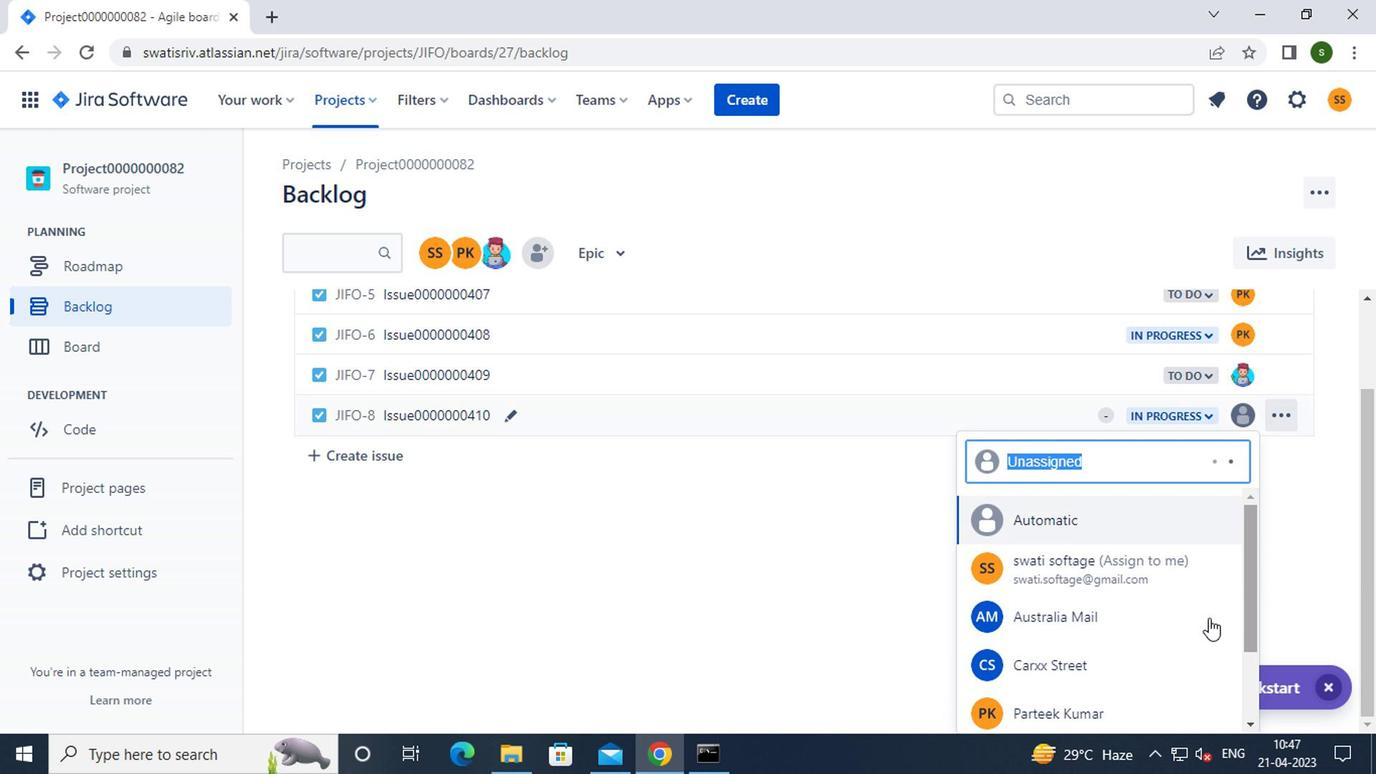 
Action: Mouse scrolled (1167, 617) with delta (0, 0)
Screenshot: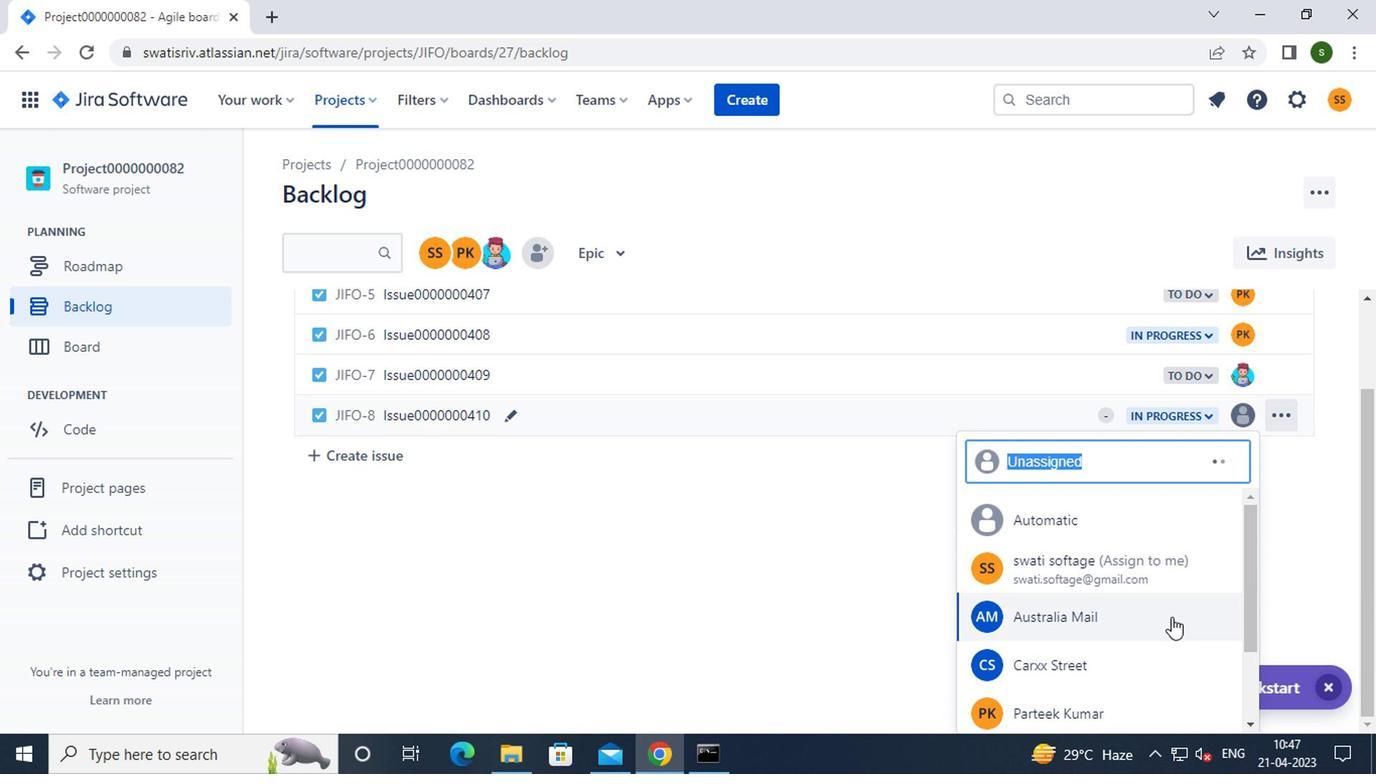 
Action: Mouse scrolled (1167, 617) with delta (0, 0)
Screenshot: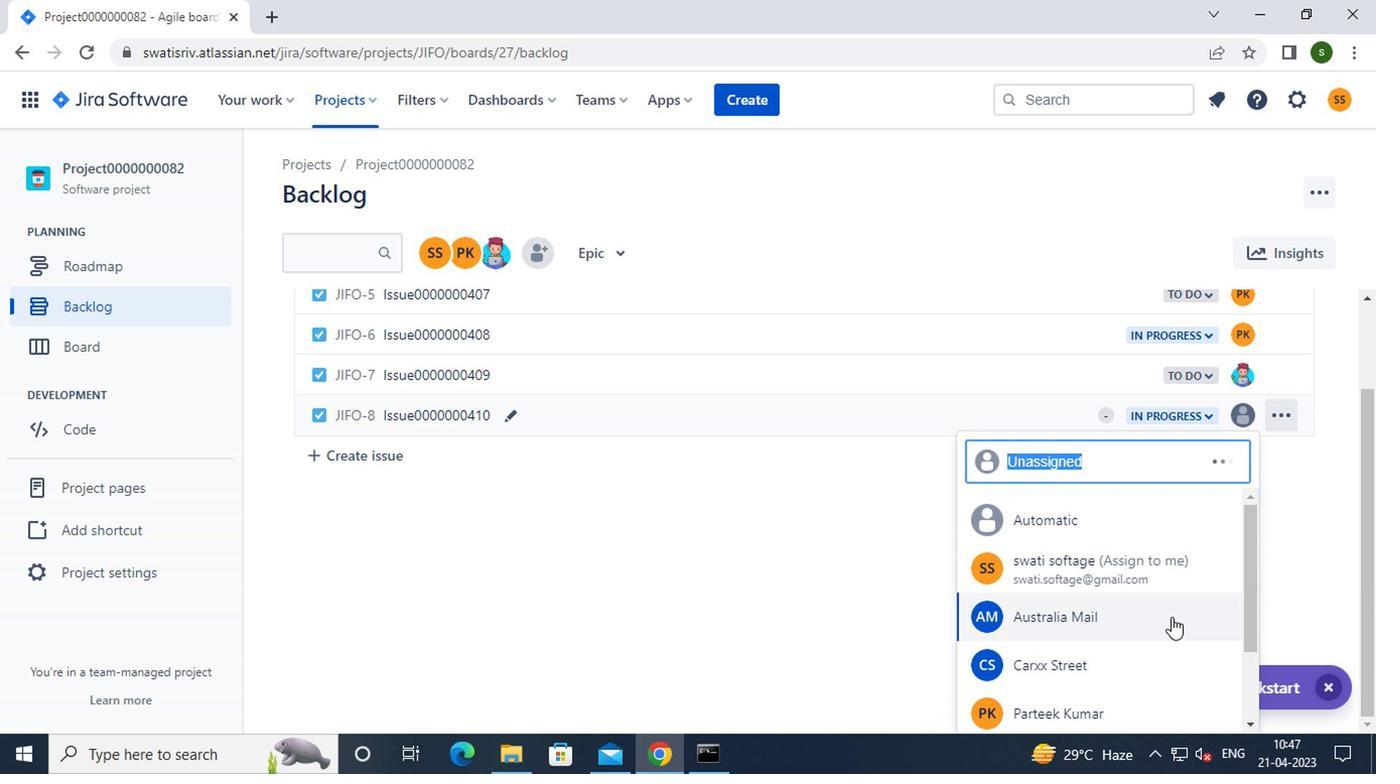 
Action: Mouse moved to (1166, 618)
Screenshot: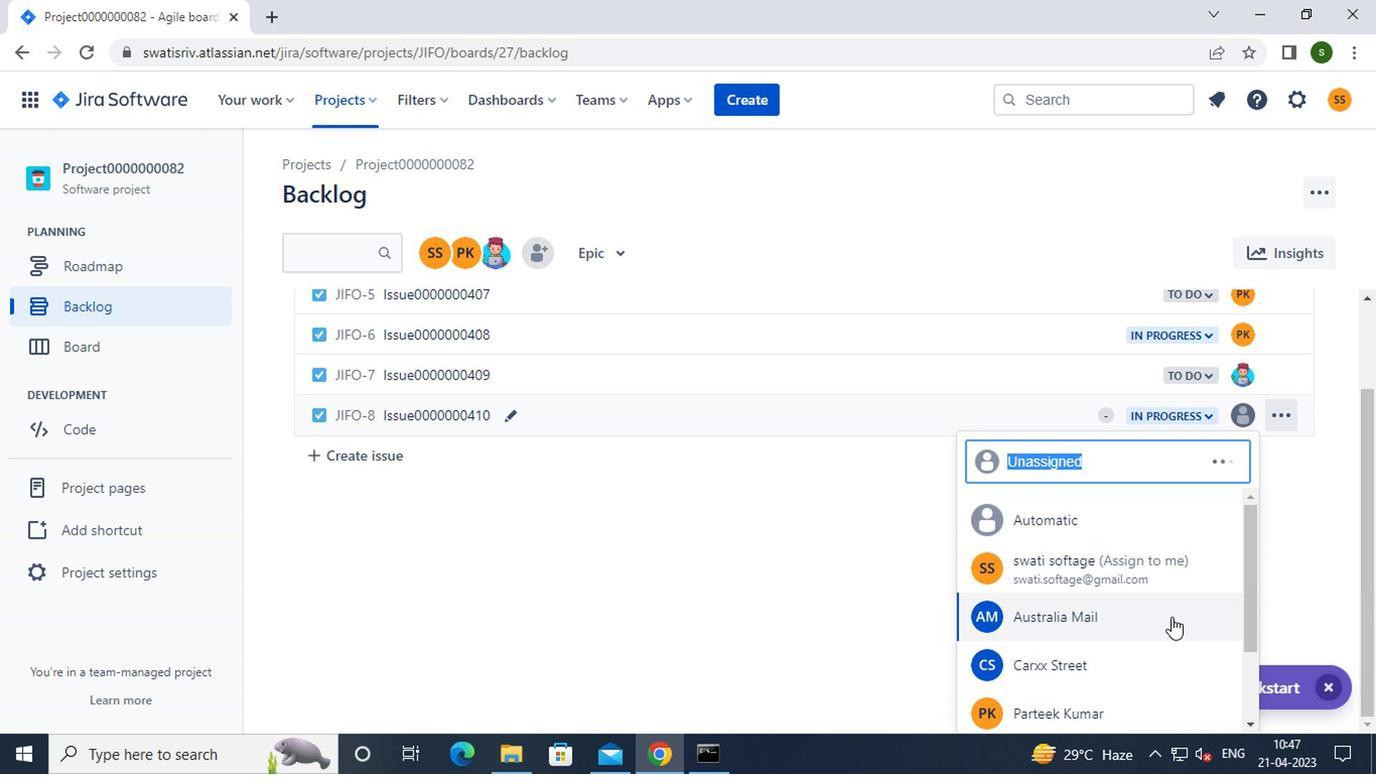 
Action: Mouse scrolled (1166, 617) with delta (0, 0)
Screenshot: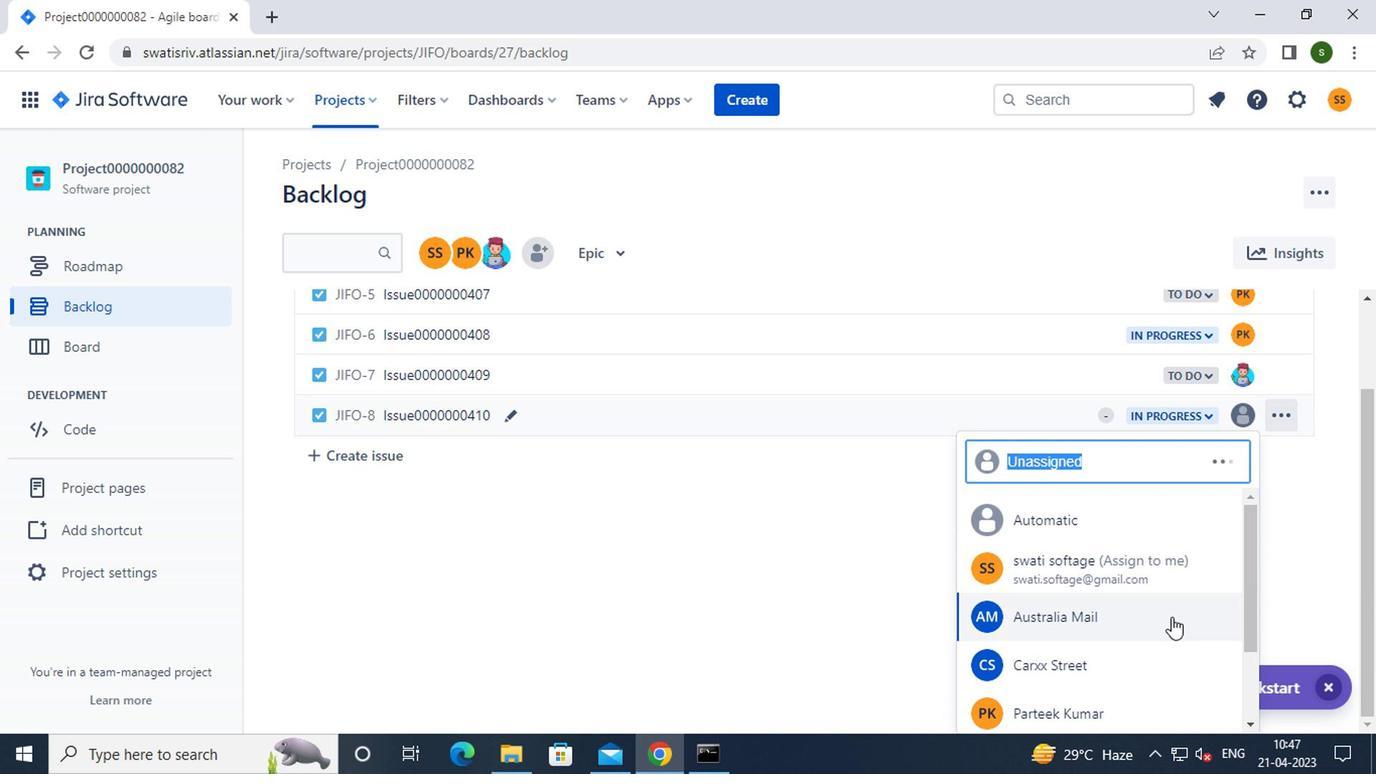 
Action: Mouse moved to (1099, 693)
Screenshot: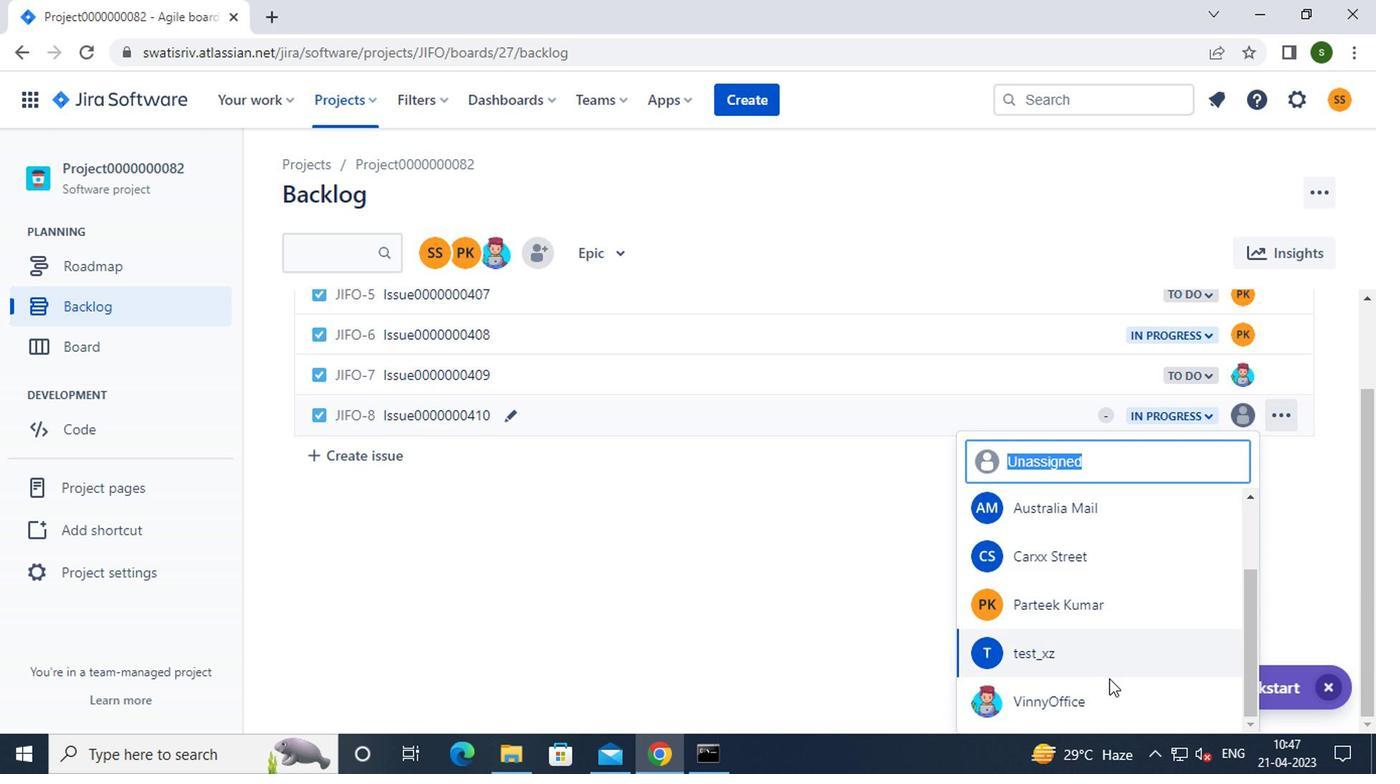 
Action: Mouse pressed left at (1099, 693)
Screenshot: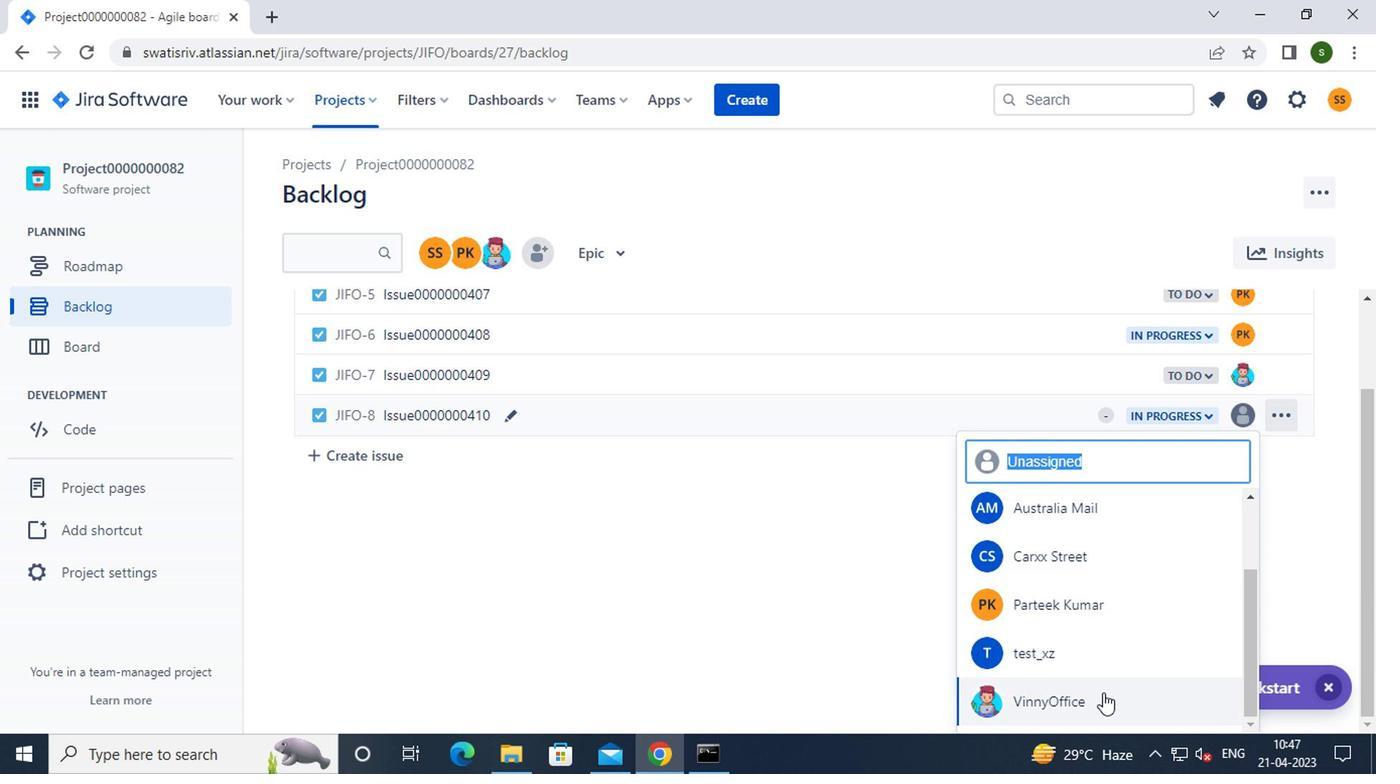 
Action: Mouse moved to (352, 98)
Screenshot: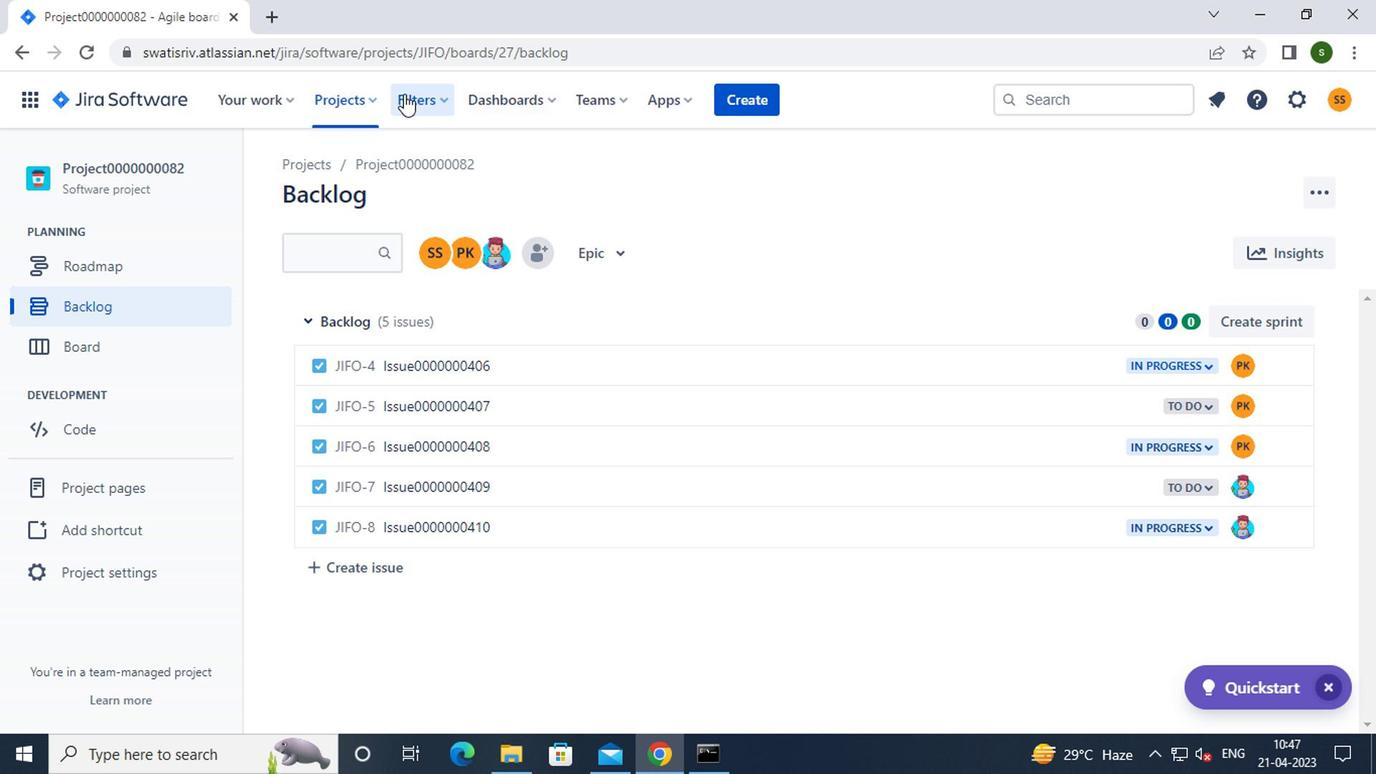 
Action: Mouse pressed left at (352, 98)
Screenshot: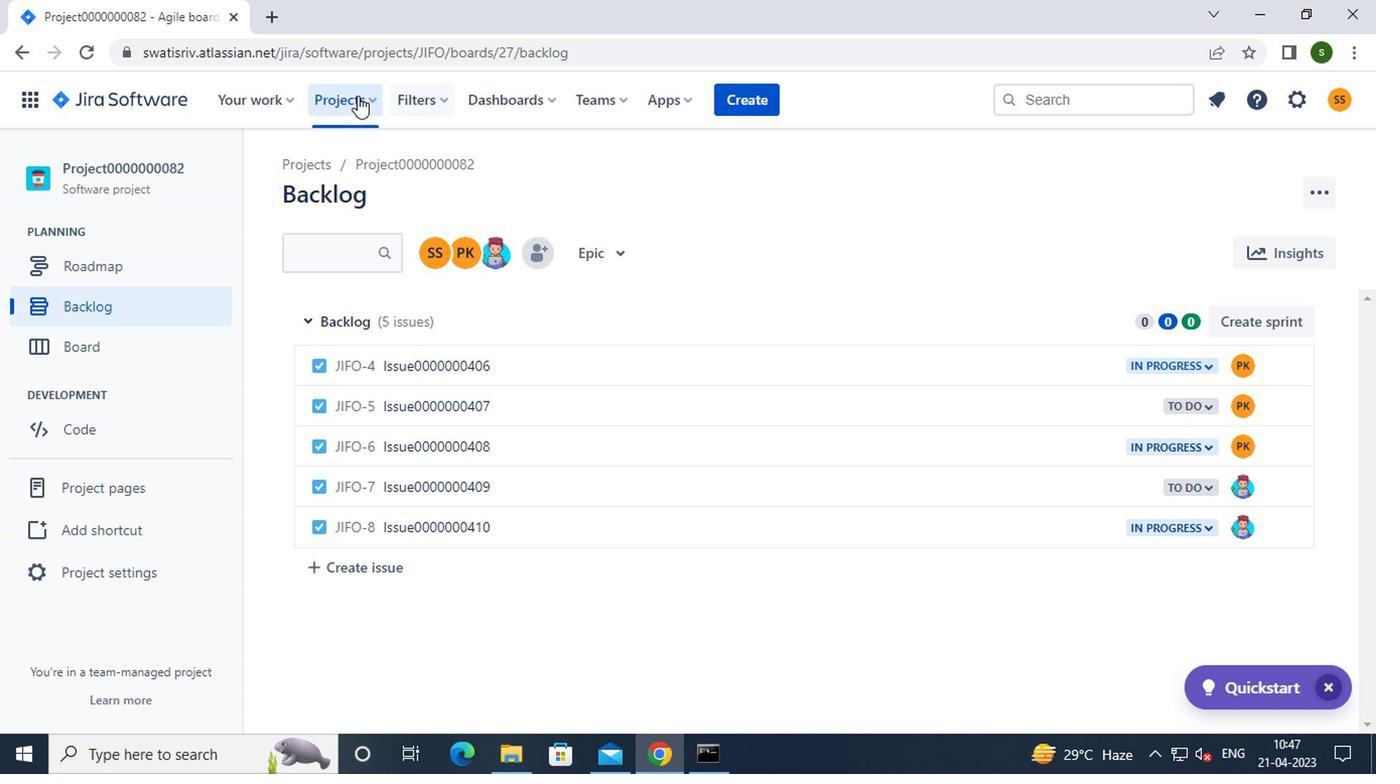 
Action: Mouse moved to (459, 241)
Screenshot: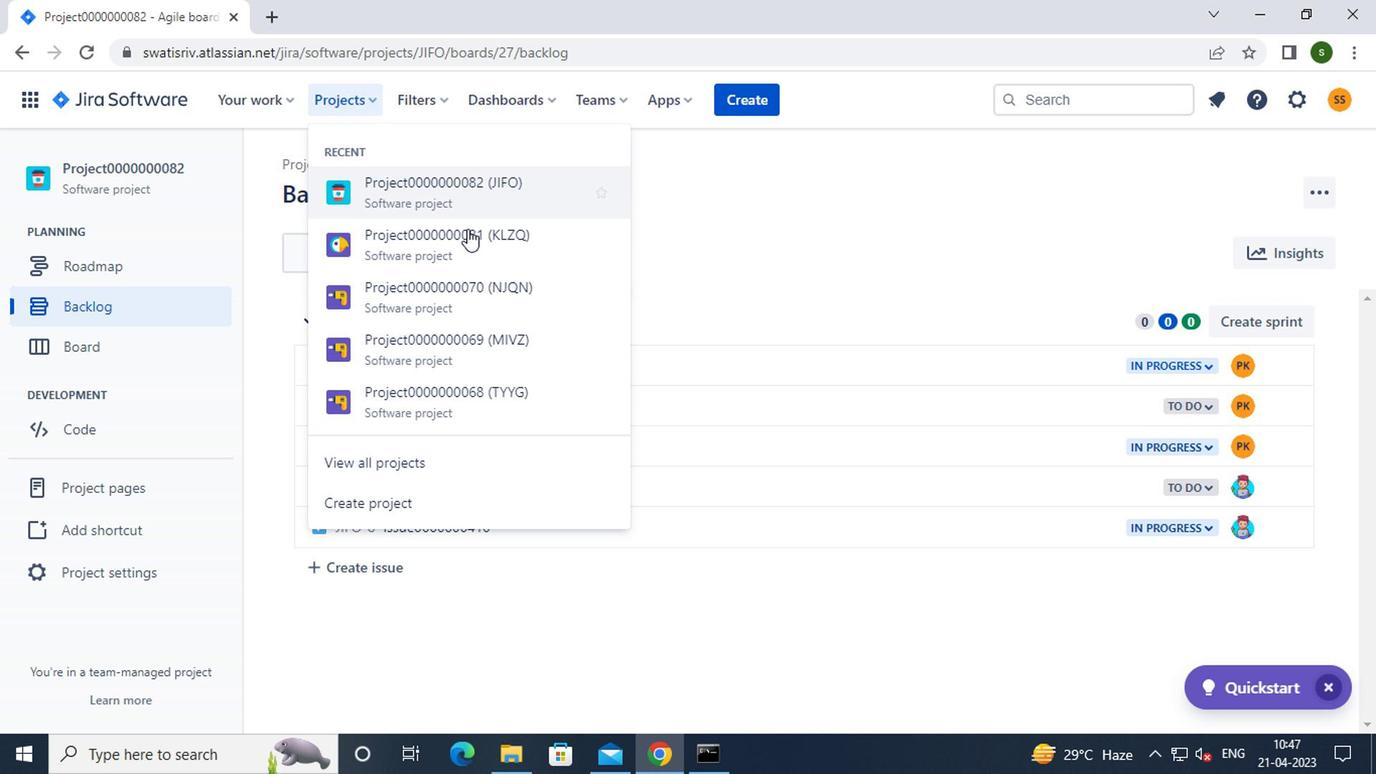 
Action: Mouse pressed left at (459, 241)
Screenshot: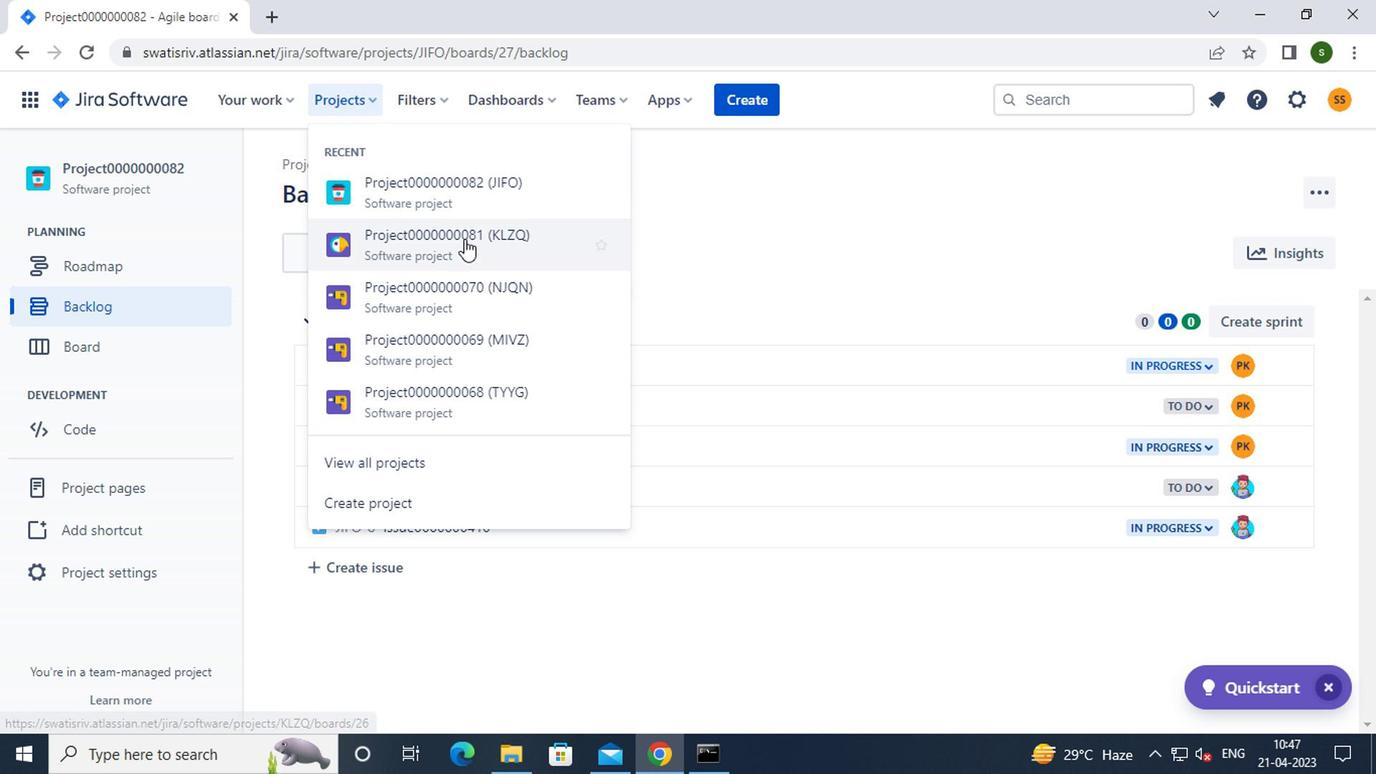
Action: Mouse moved to (150, 291)
Screenshot: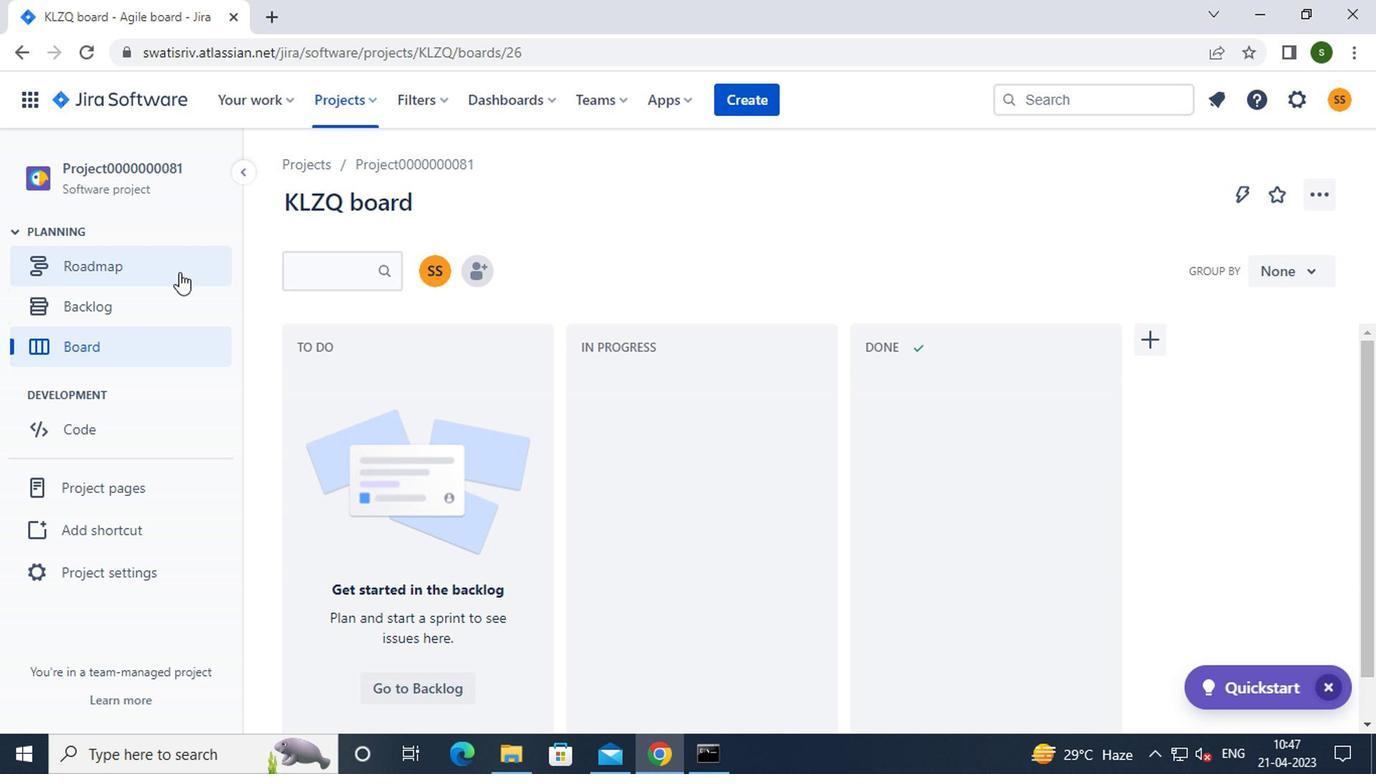 
Action: Mouse pressed left at (150, 291)
Screenshot: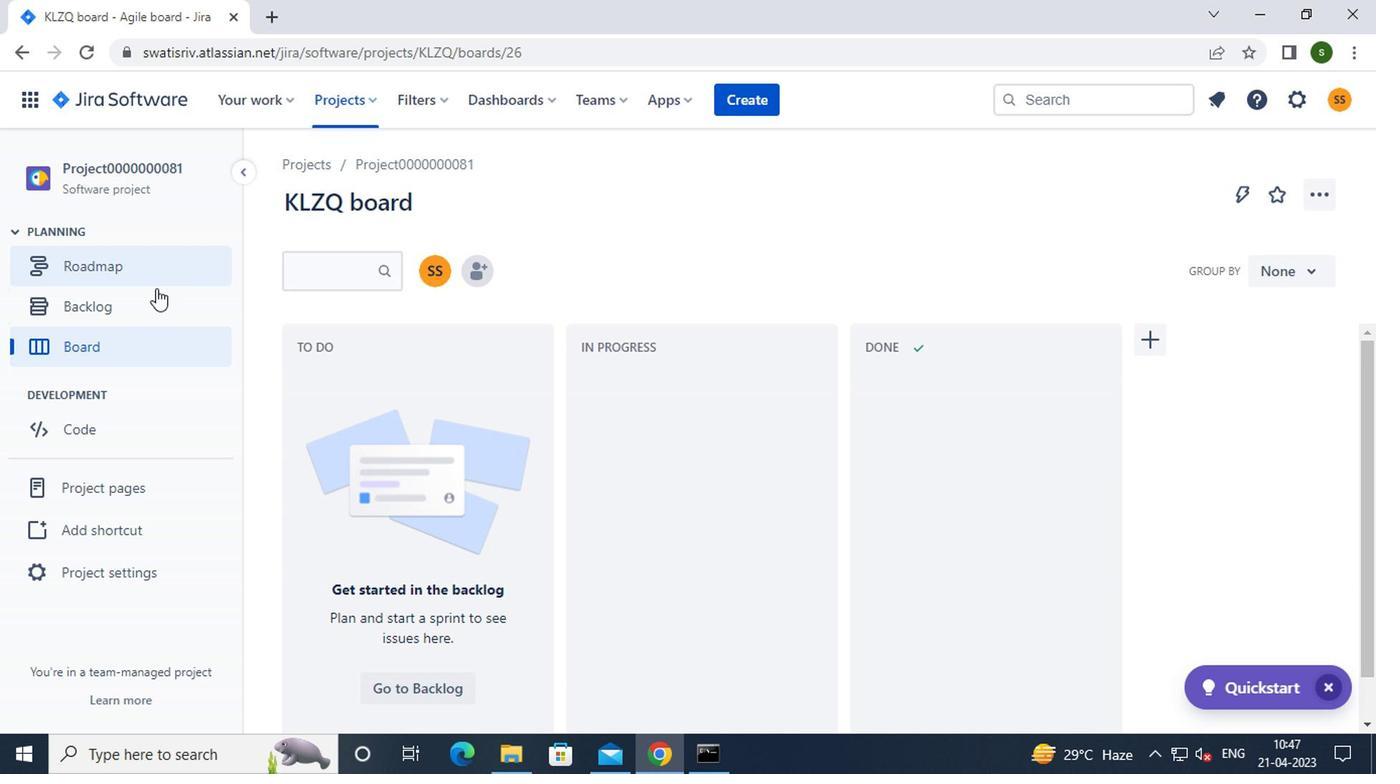 
Action: Mouse moved to (1251, 309)
Screenshot: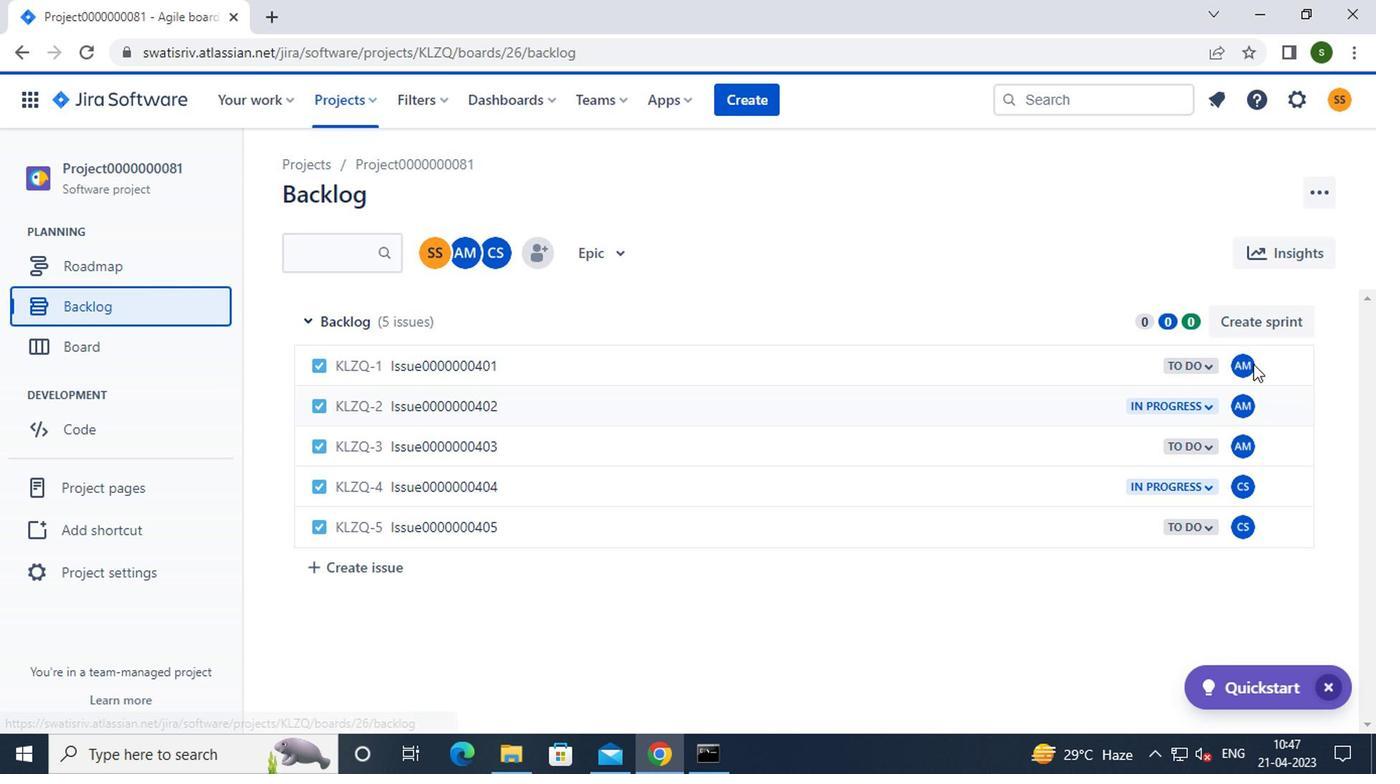 
Action: Mouse pressed left at (1251, 309)
Screenshot: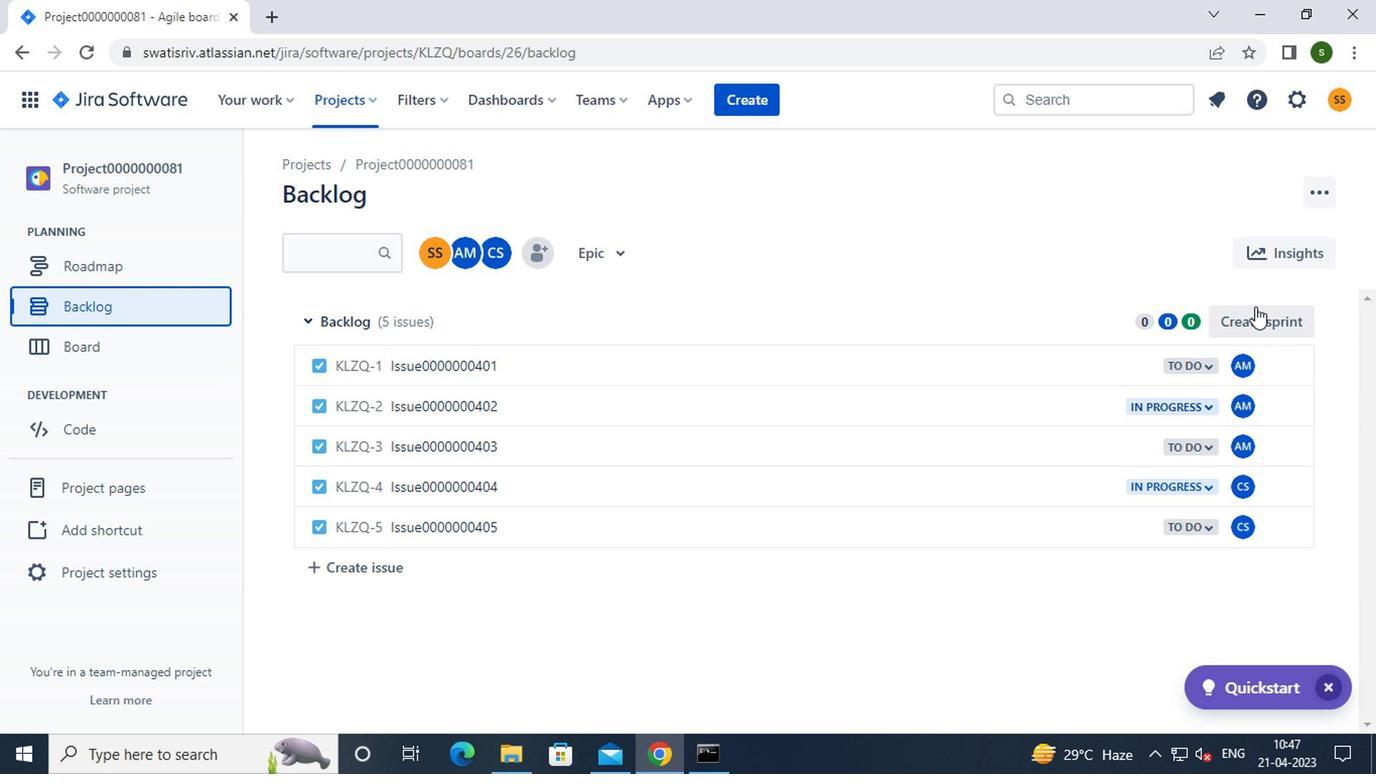 
Action: Mouse moved to (1297, 328)
Screenshot: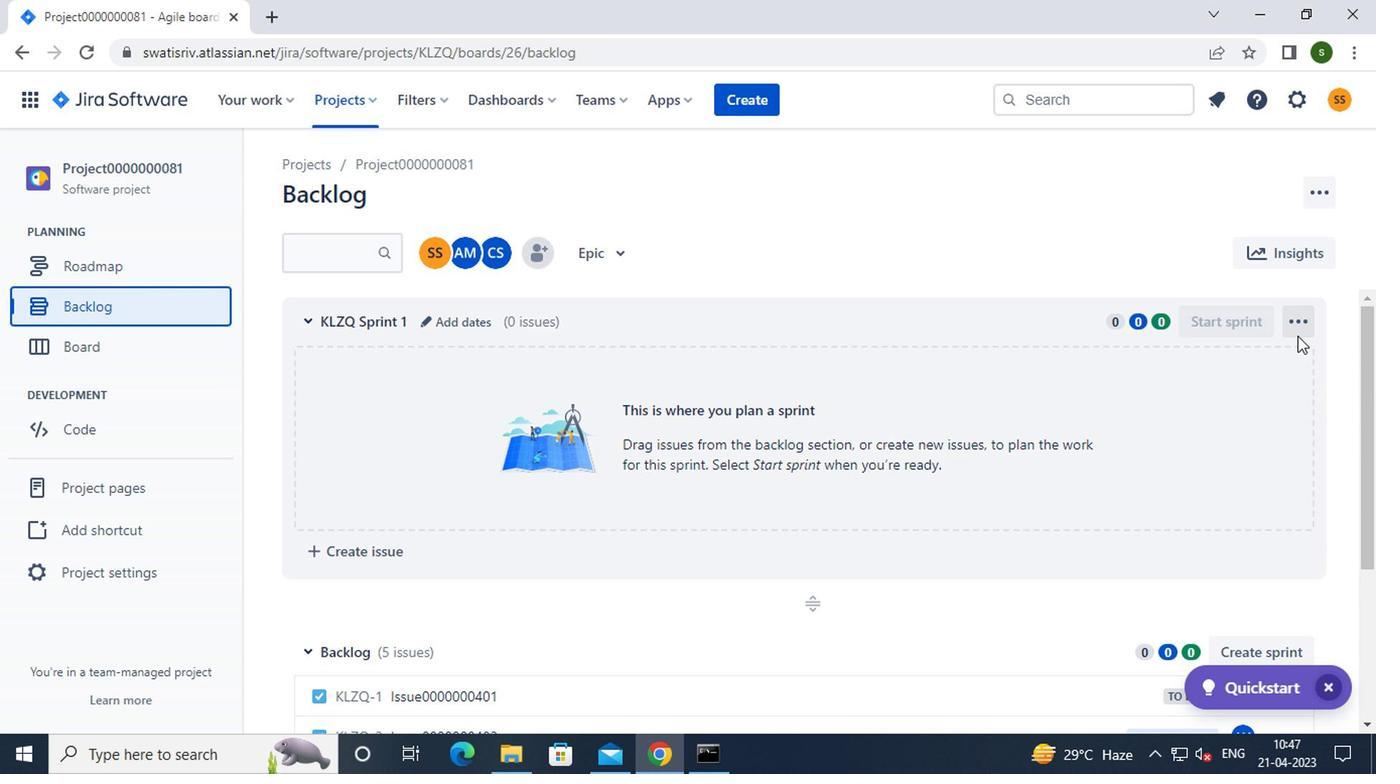 
Action: Mouse pressed left at (1297, 328)
Screenshot: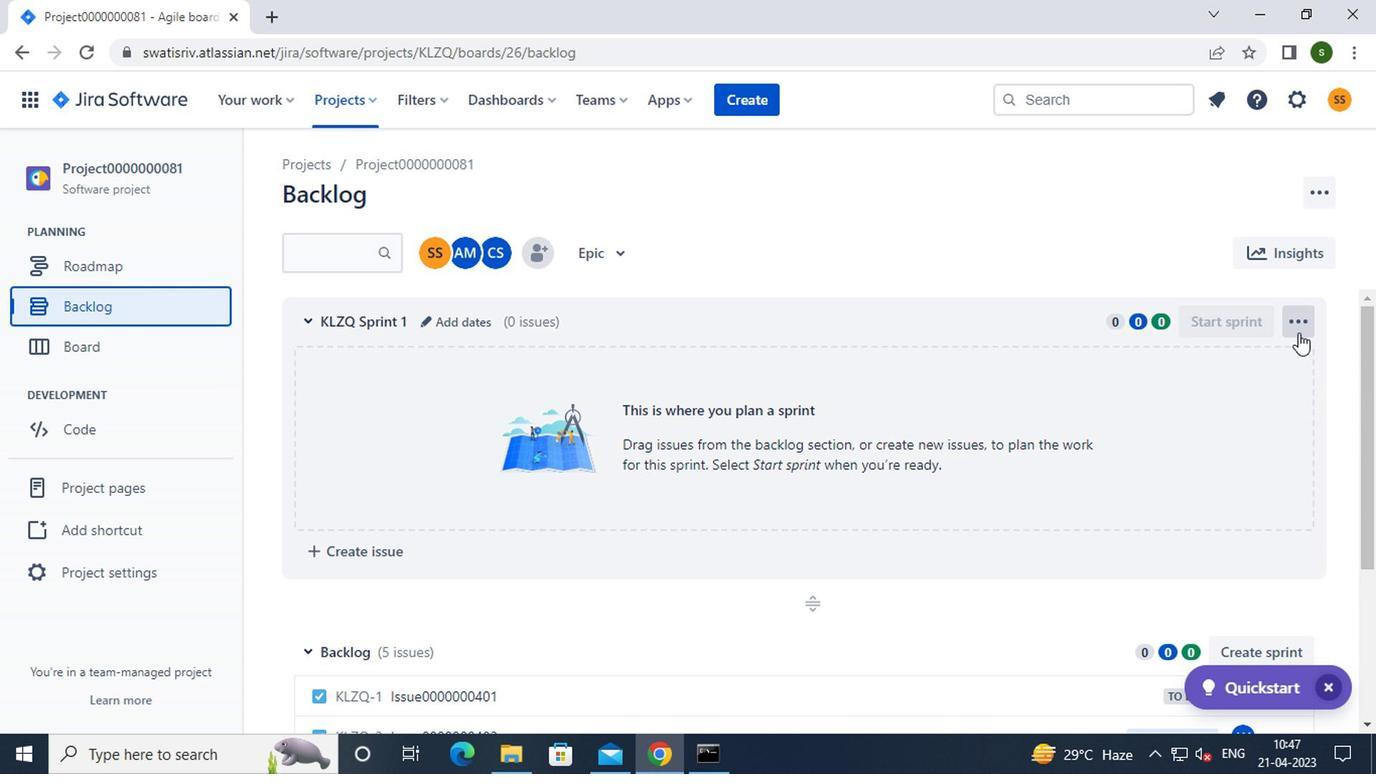 
Action: Mouse moved to (1256, 369)
Screenshot: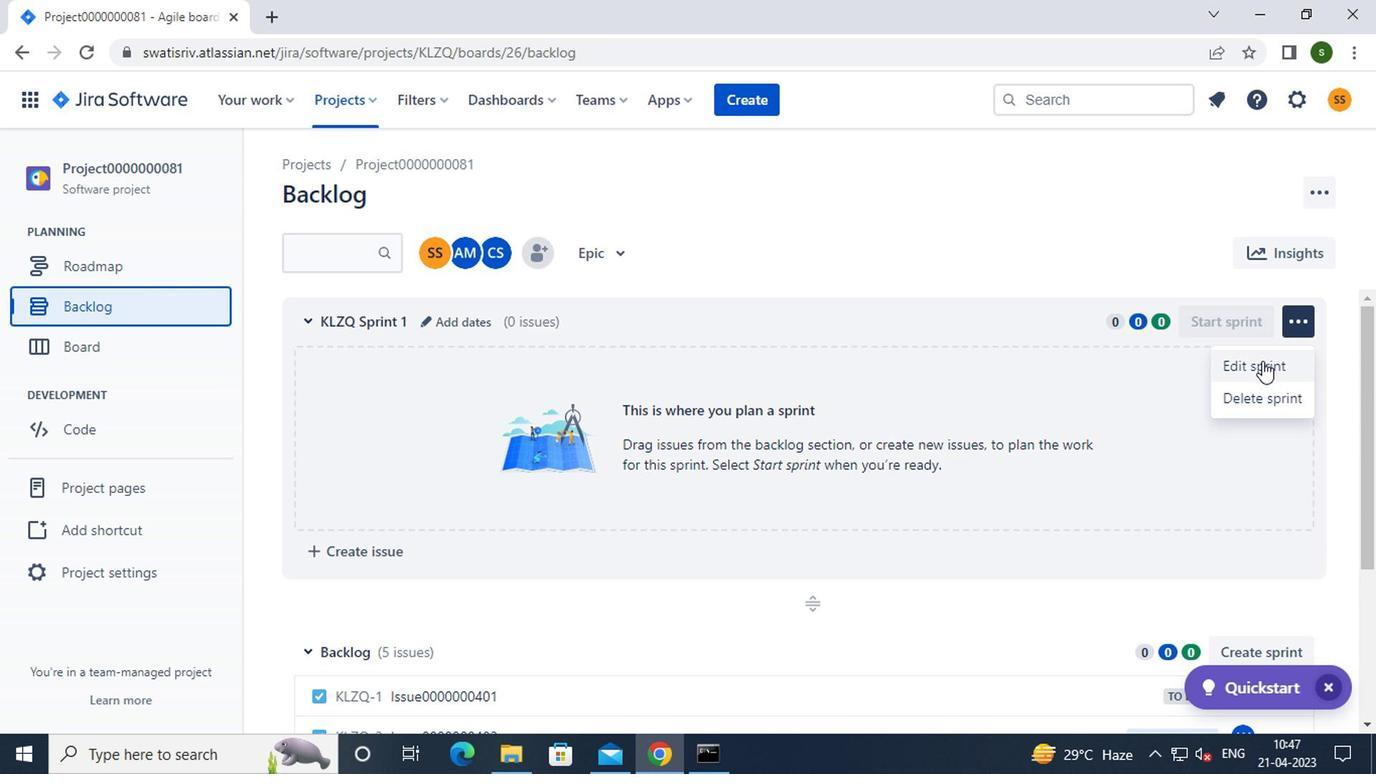 
Action: Mouse pressed left at (1256, 369)
Screenshot: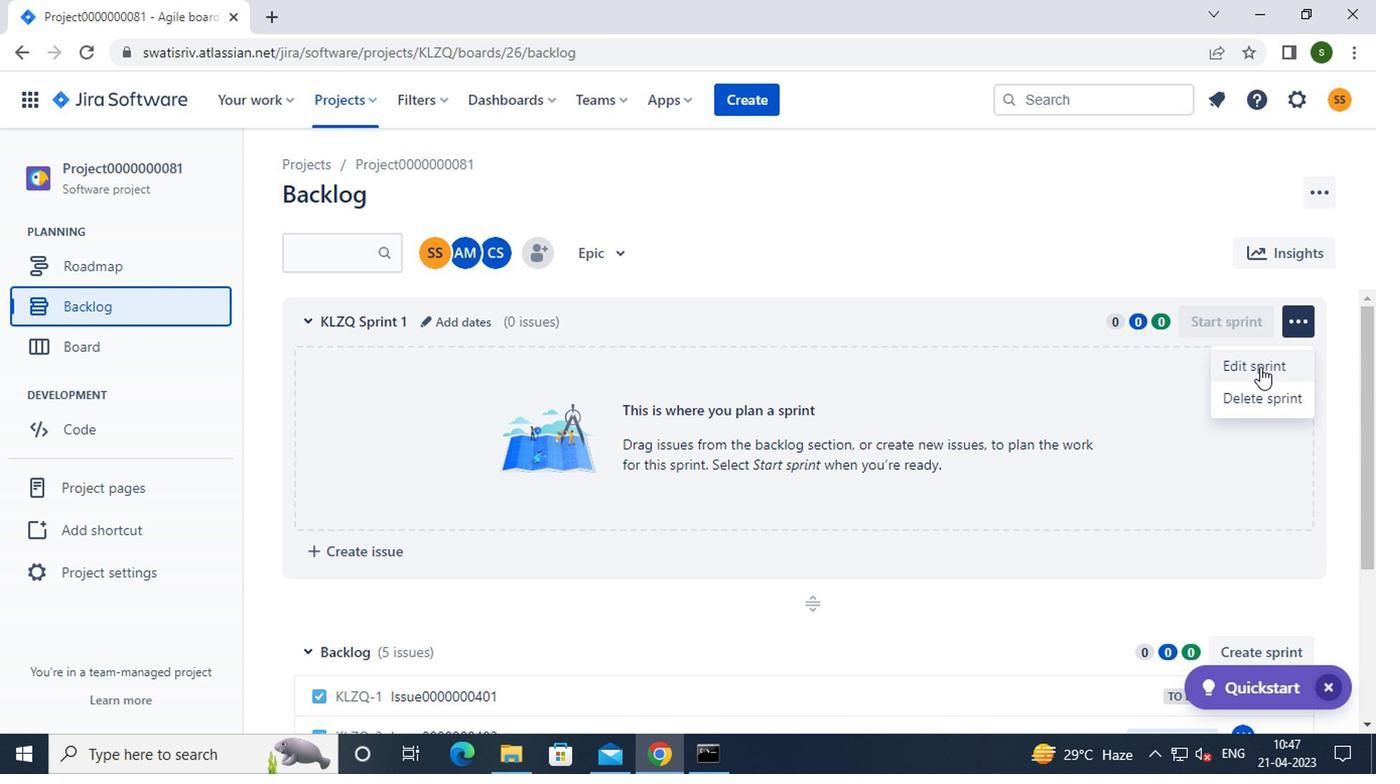 
Action: Mouse moved to (554, 258)
Screenshot: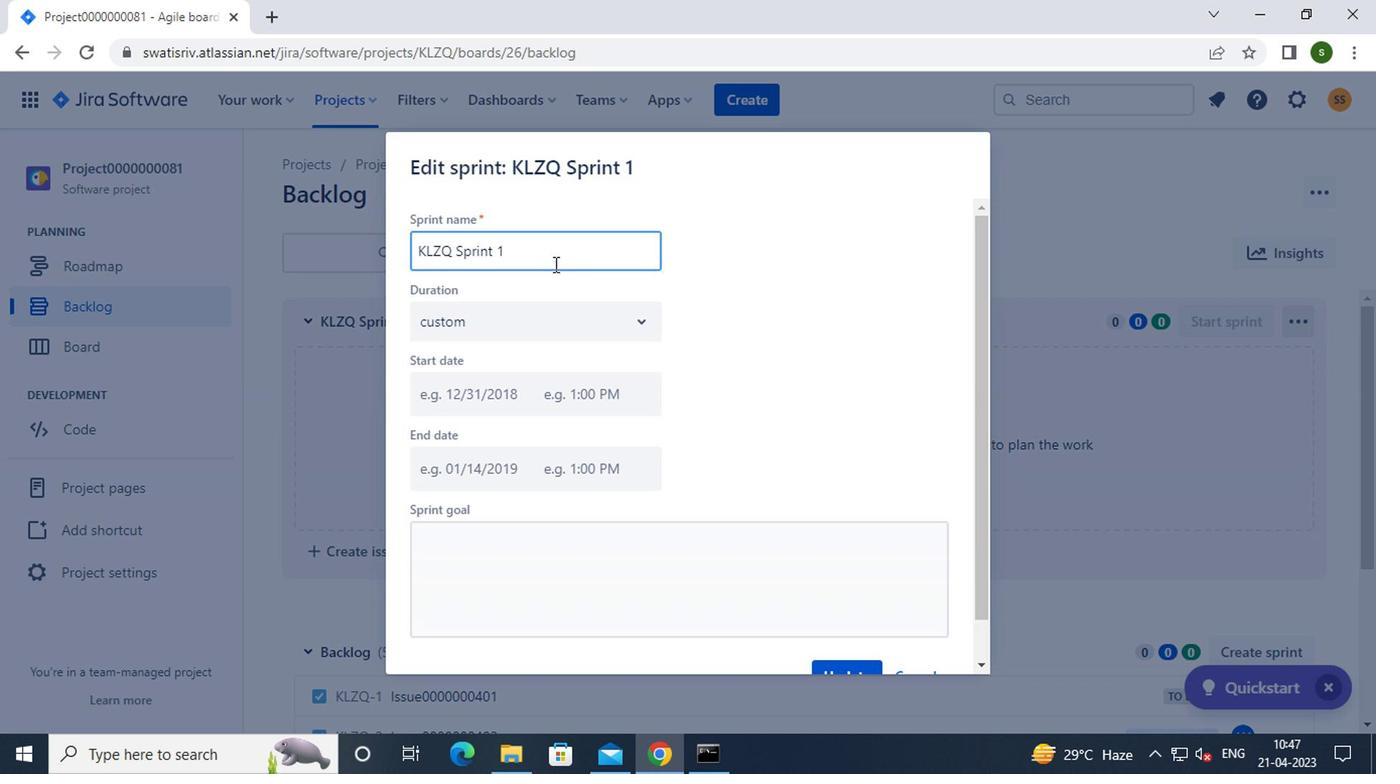 
Action: Mouse pressed left at (554, 258)
Screenshot: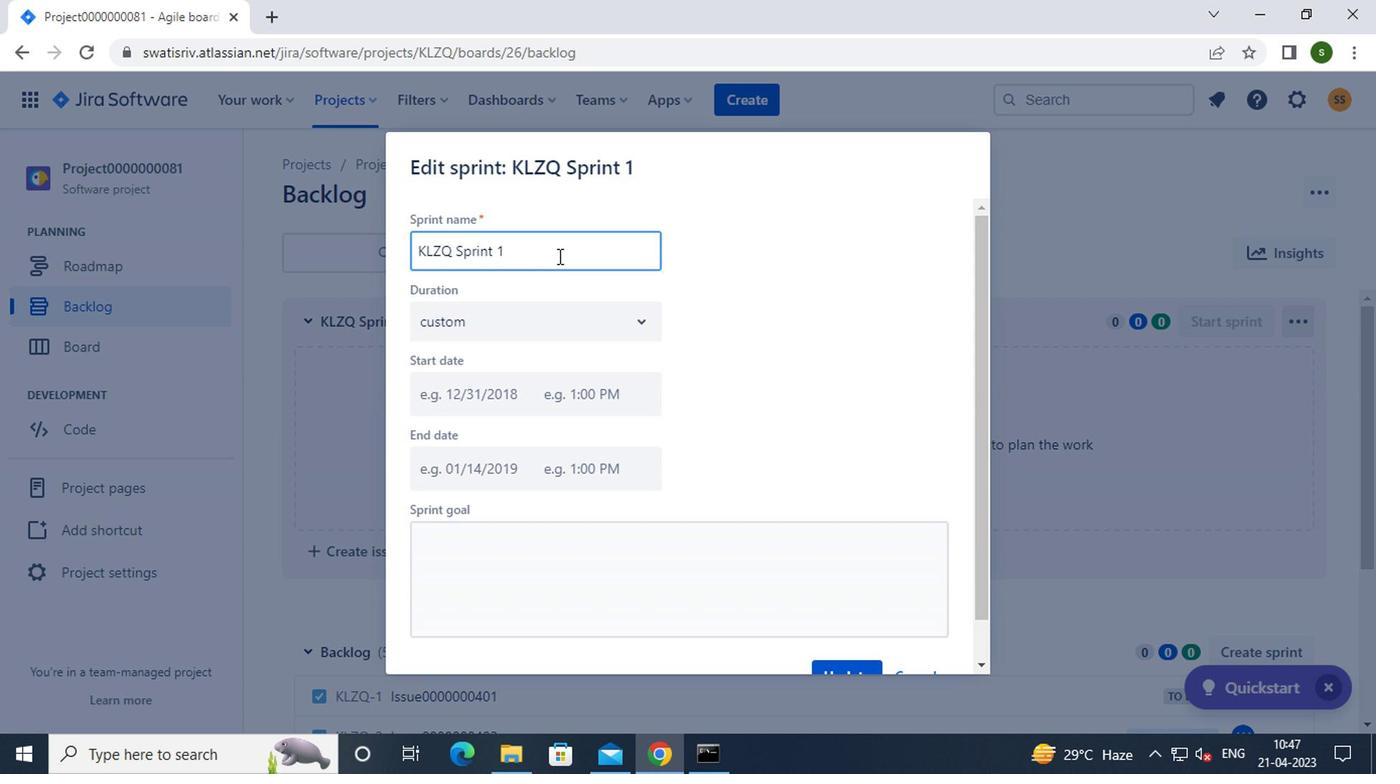 
Action: Key pressed <Key.backspace><Key.backspace><Key.backspace><Key.backspace><Key.backspace><Key.backspace><Key.backspace><Key.backspace><Key.backspace><Key.backspace><Key.backspace><Key.backspace><Key.backspace><Key.backspace><Key.backspace><Key.backspace><Key.backspace><Key.backspace><Key.backspace><Key.backspace><Key.backspace><Key.caps_lock><Key.caps_lock>s<Key.caps_lock>print0000000241
Screenshot: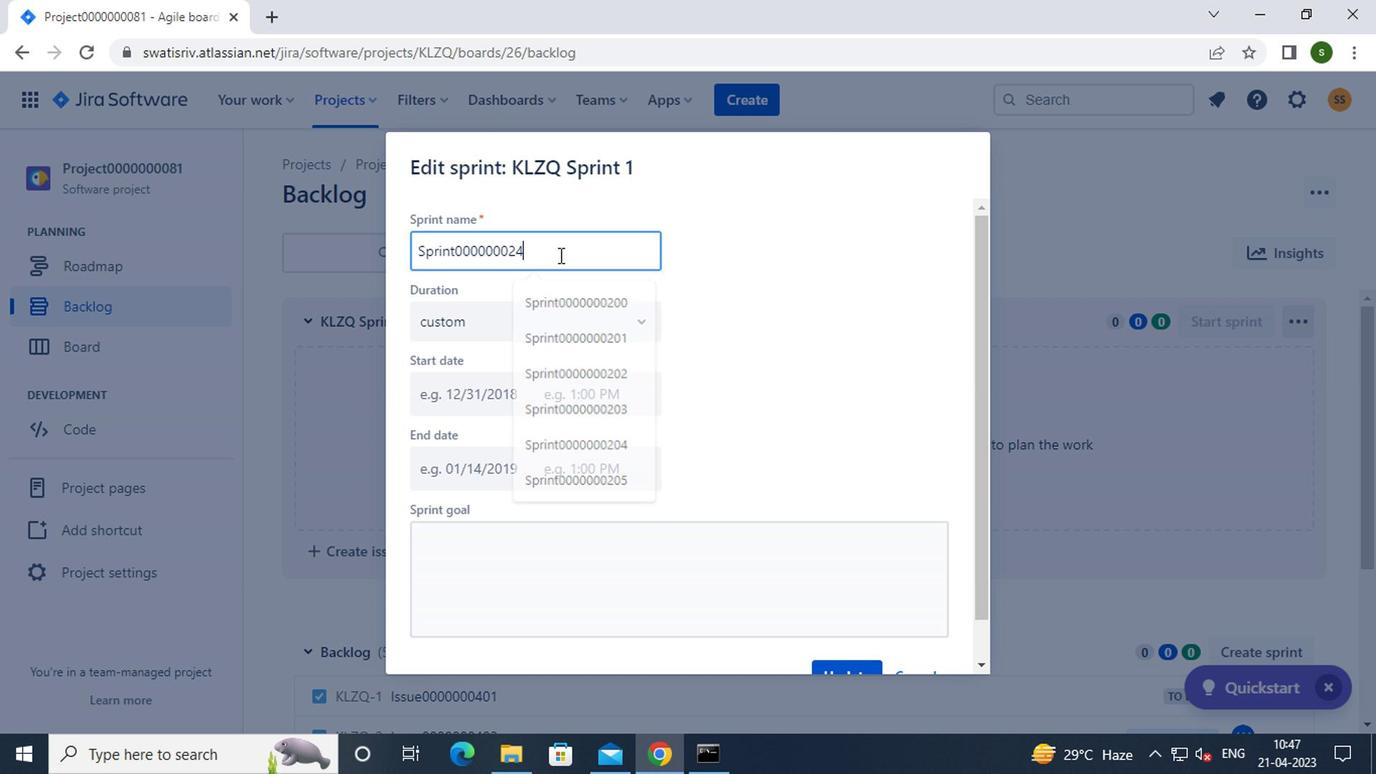 
Action: Mouse moved to (841, 635)
Screenshot: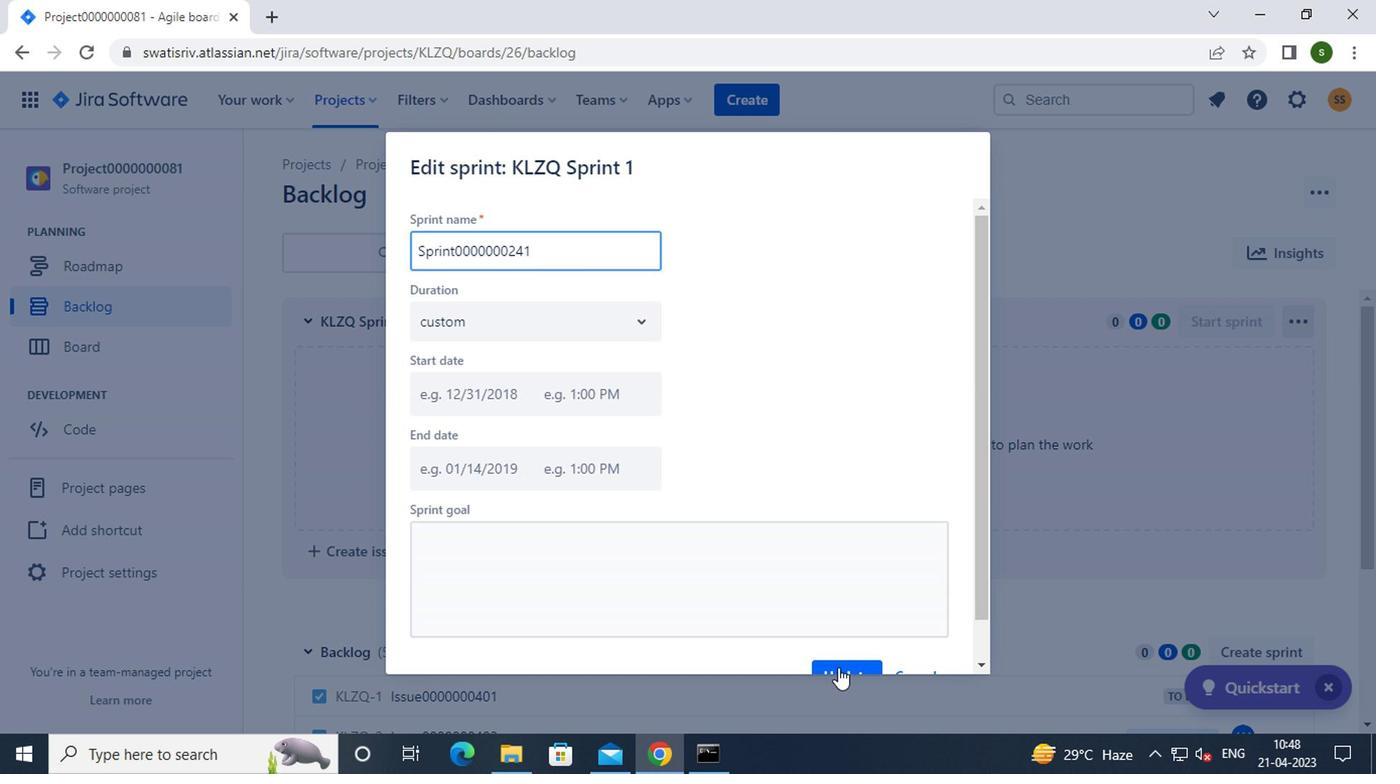 
Action: Mouse scrolled (841, 633) with delta (0, -1)
Screenshot: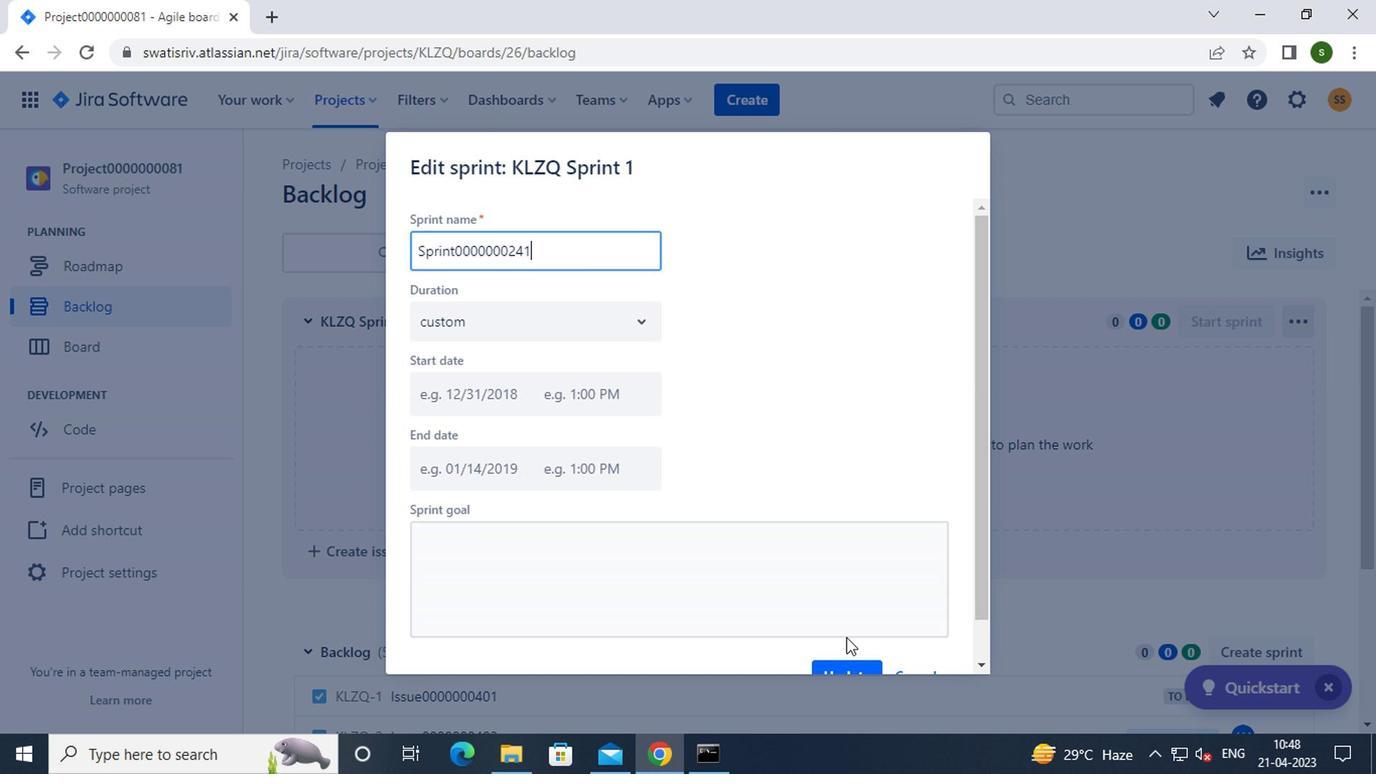 
Action: Mouse scrolled (841, 633) with delta (0, -1)
Screenshot: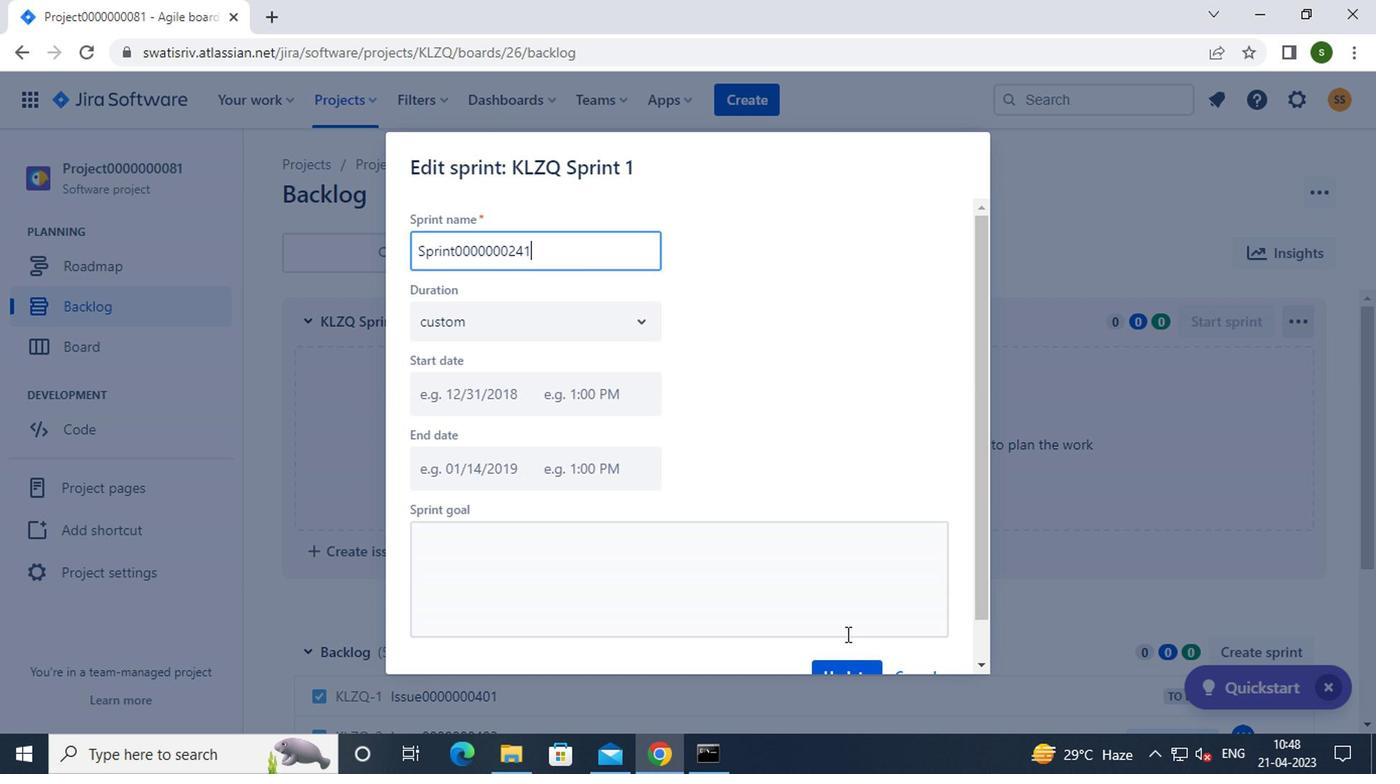 
Action: Mouse moved to (847, 638)
Screenshot: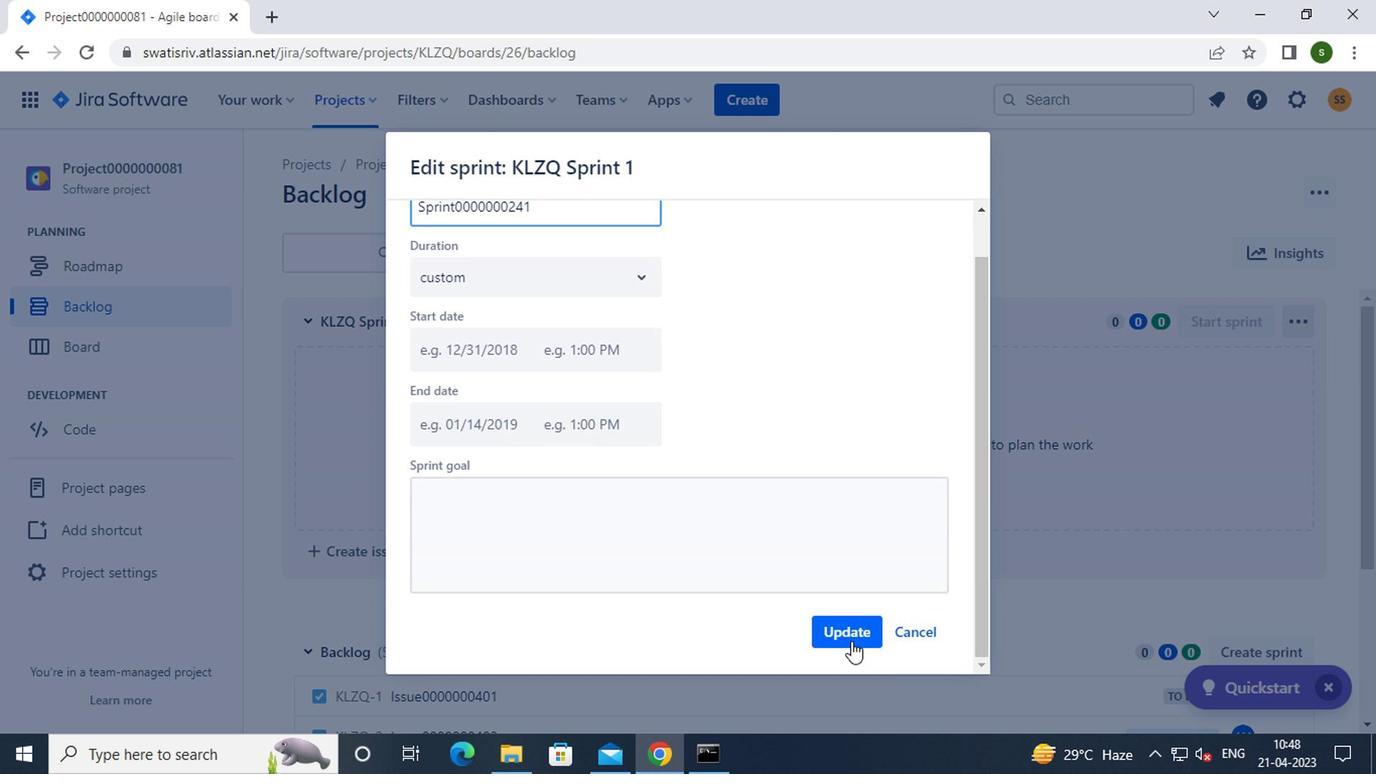
Action: Mouse pressed left at (847, 638)
Screenshot: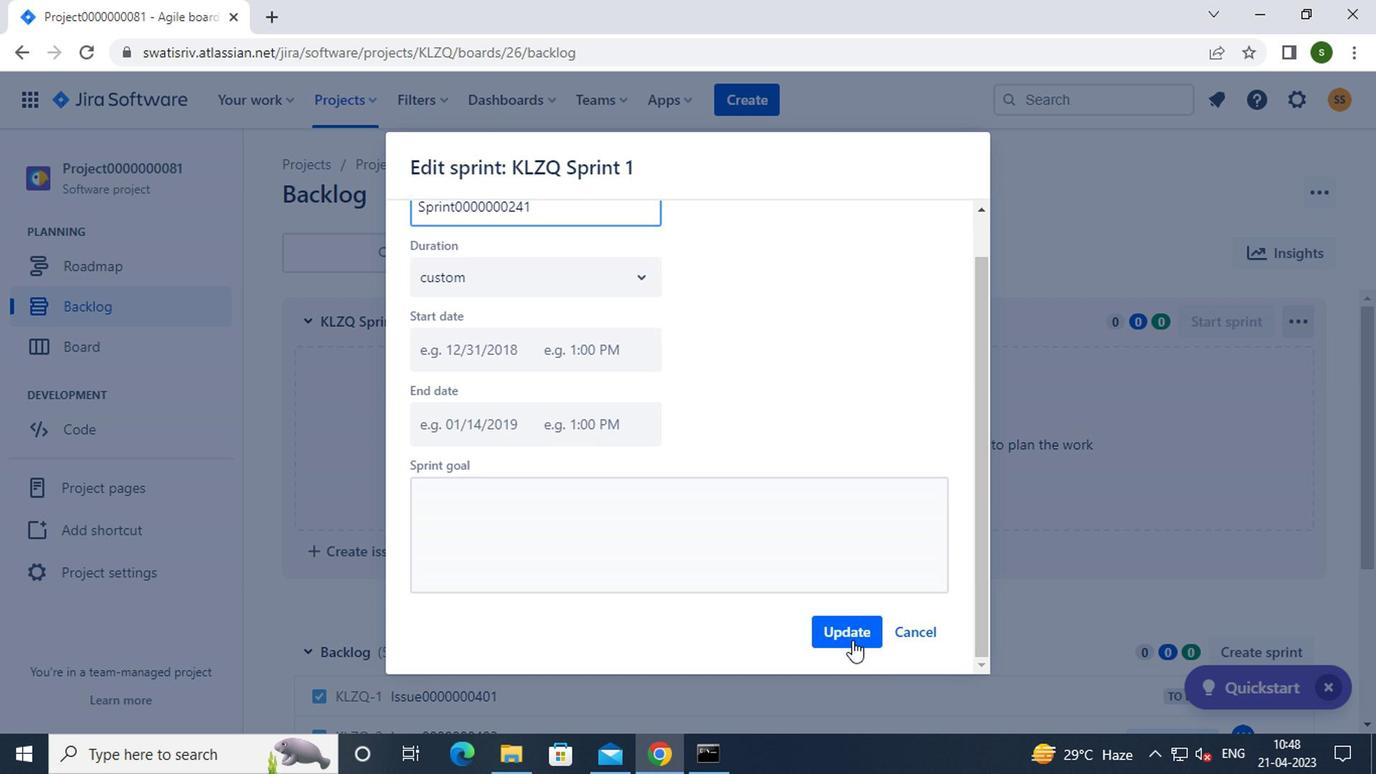 
Action: Mouse moved to (1263, 653)
Screenshot: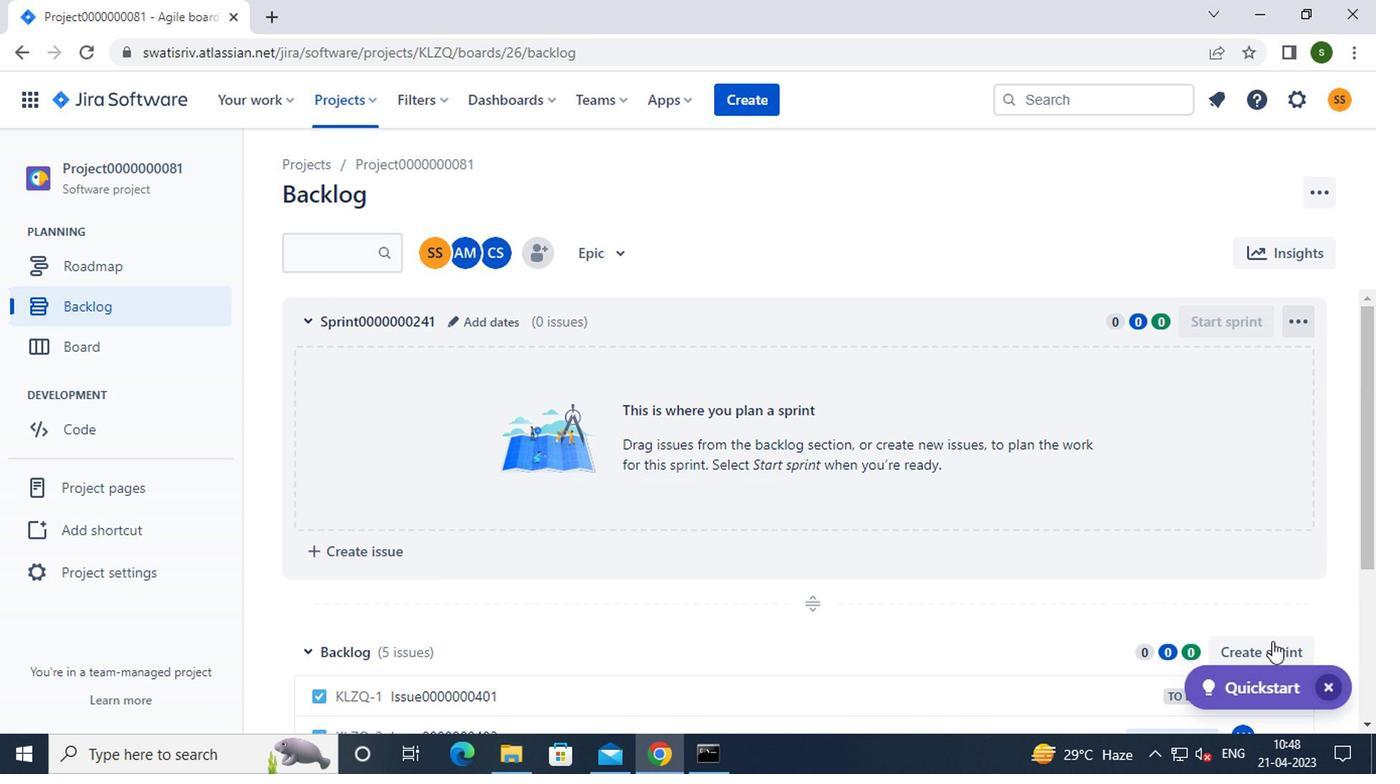 
Action: Mouse pressed left at (1263, 653)
Screenshot: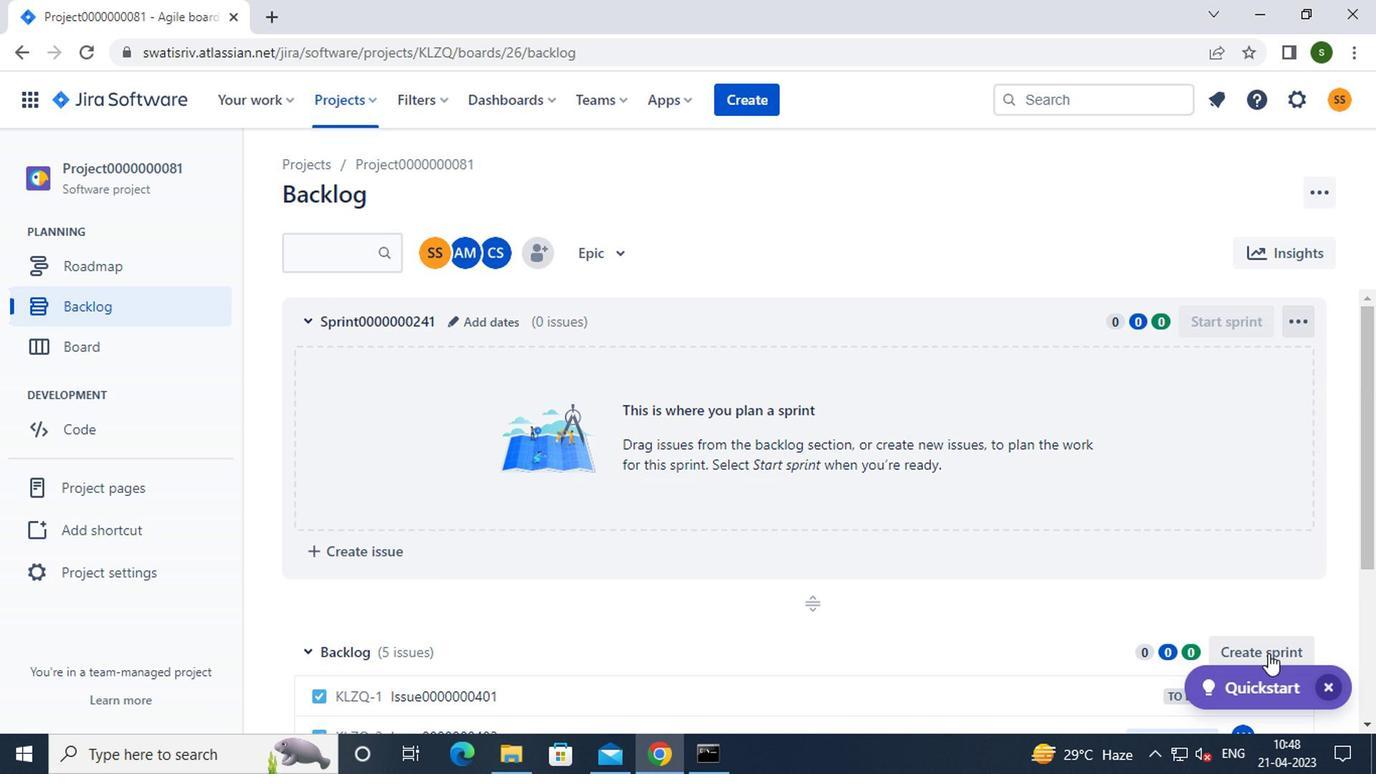 
Action: Mouse moved to (1281, 637)
Screenshot: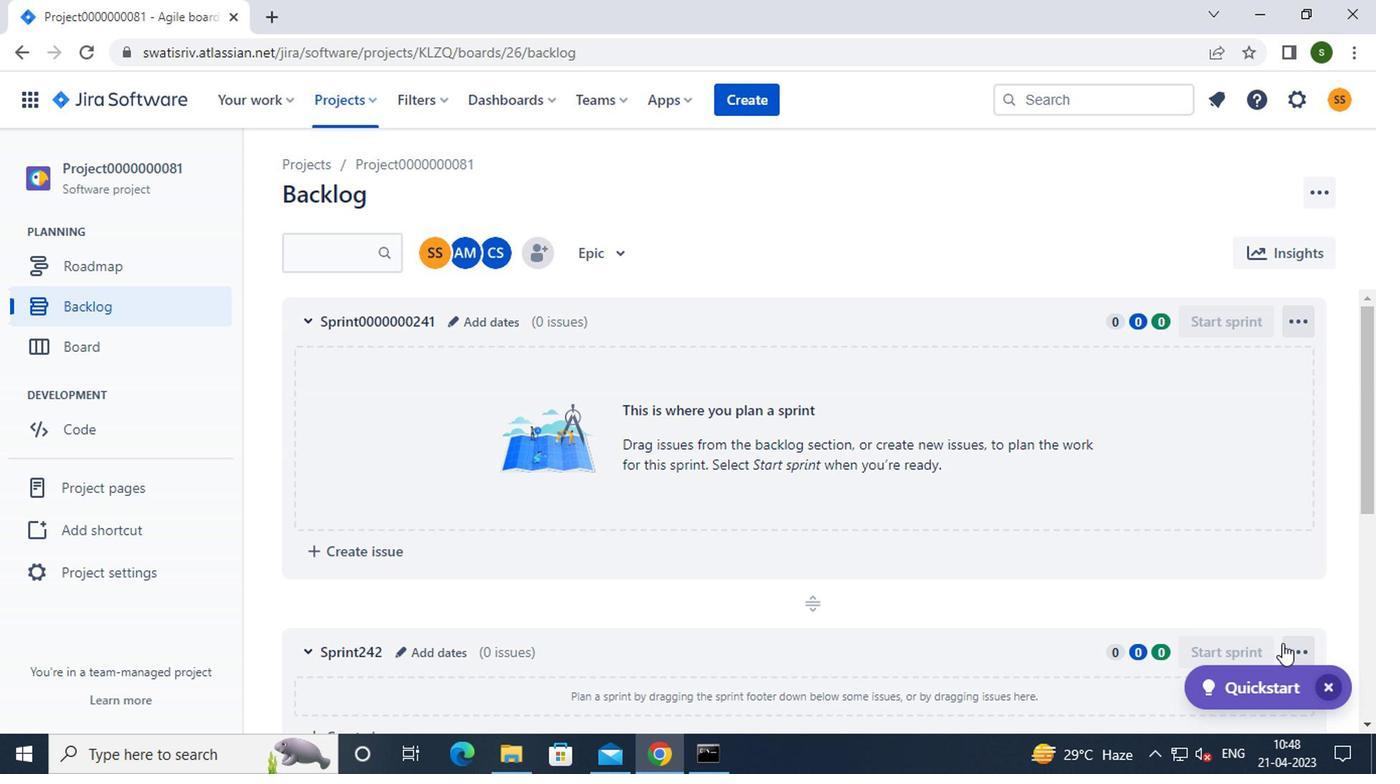 
Action: Mouse scrolled (1281, 635) with delta (0, -1)
Screenshot: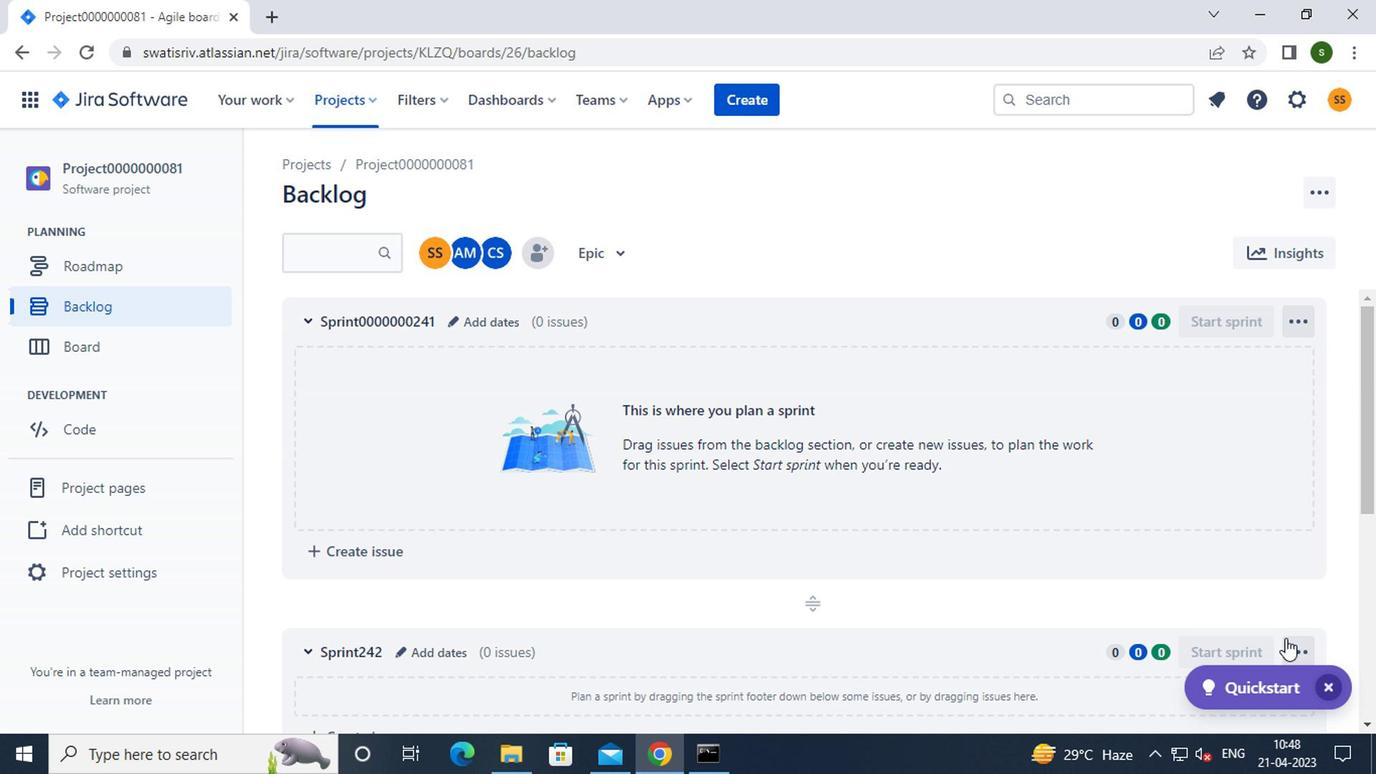 
Action: Mouse scrolled (1281, 635) with delta (0, -1)
Screenshot: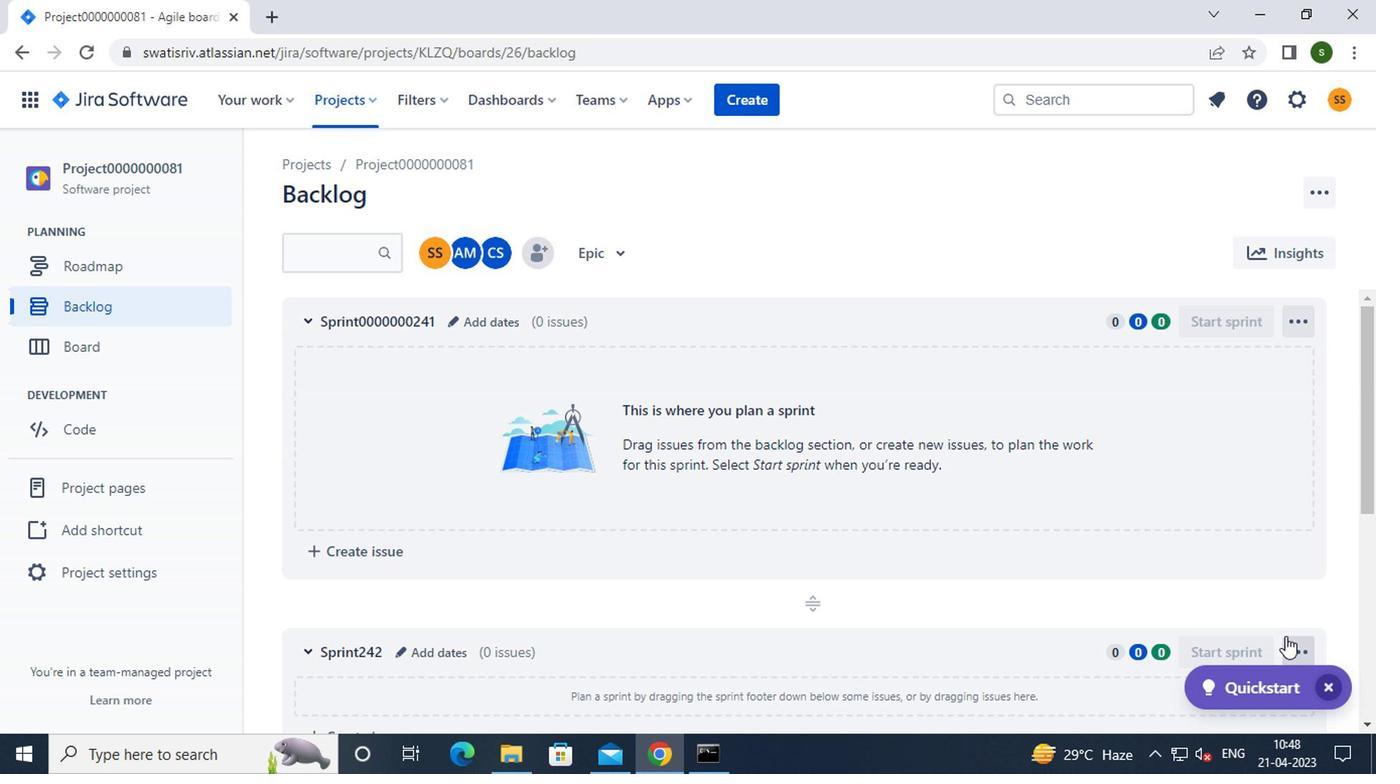 
Action: Mouse moved to (1289, 455)
Screenshot: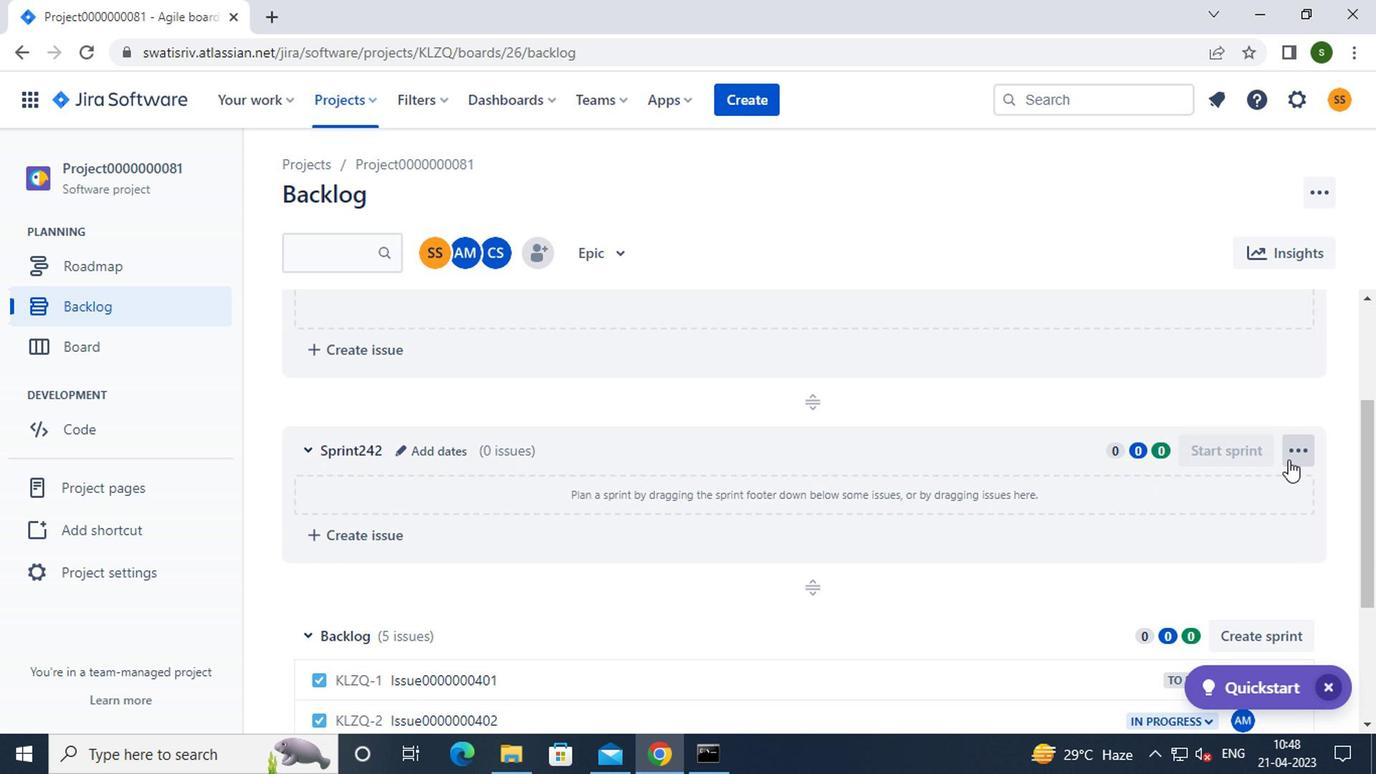 
Action: Mouse pressed left at (1289, 455)
Screenshot: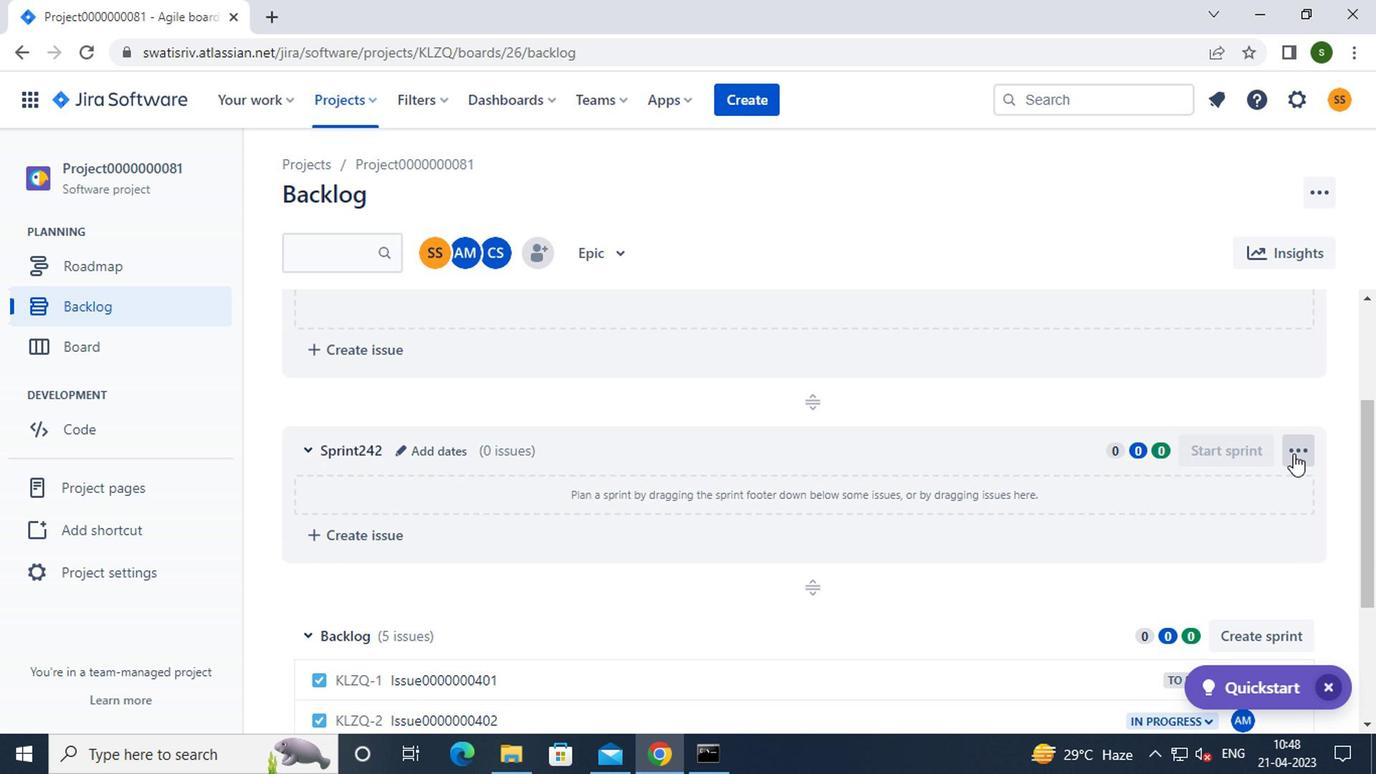 
Action: Mouse moved to (1260, 526)
Screenshot: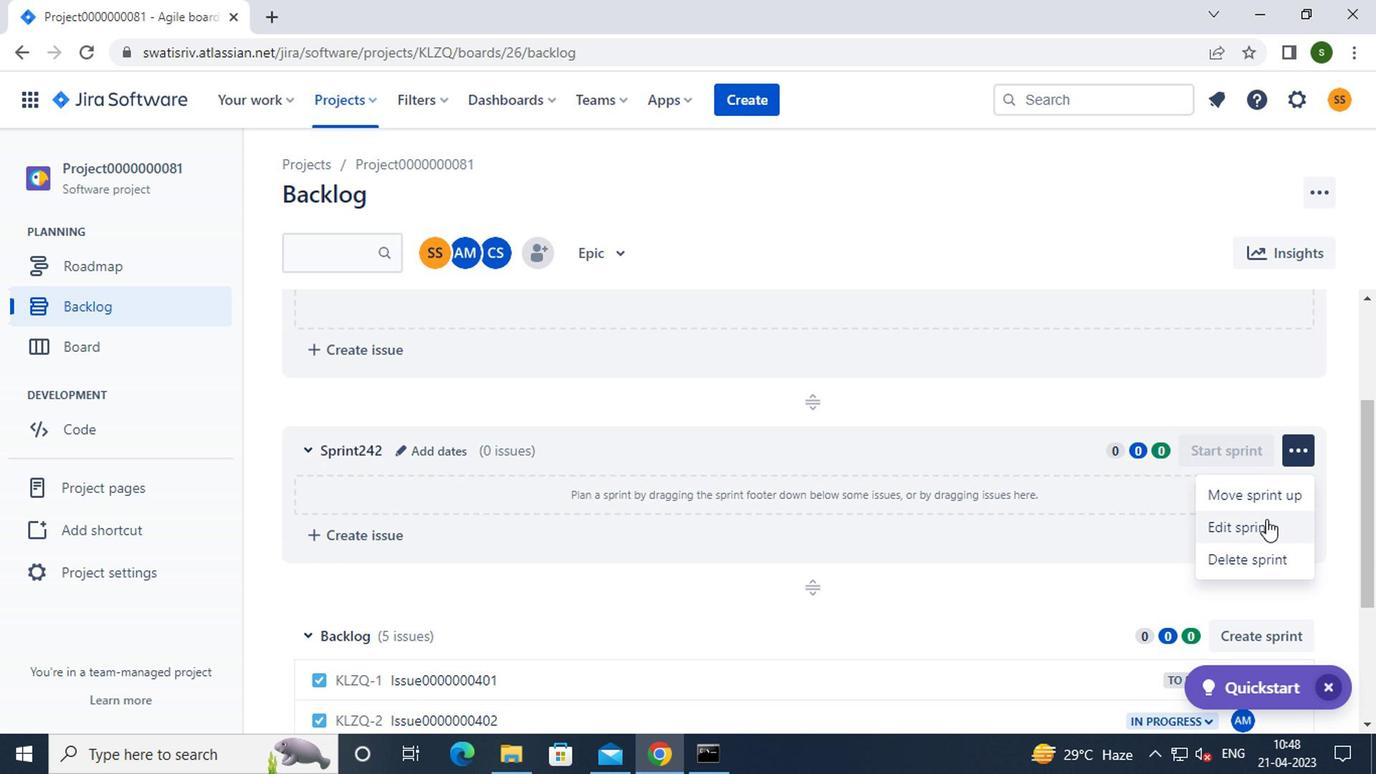 
Action: Mouse pressed left at (1260, 526)
Screenshot: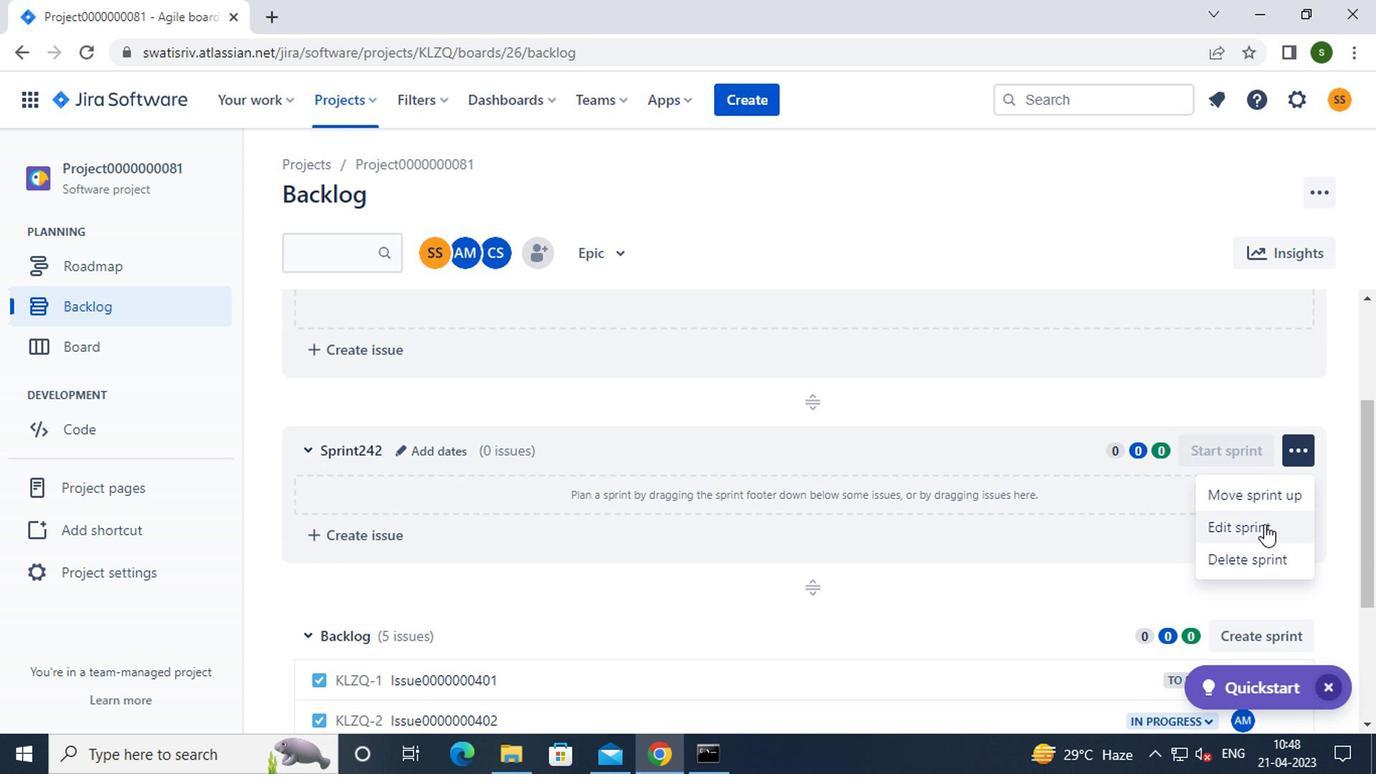 
Action: Mouse moved to (539, 258)
Screenshot: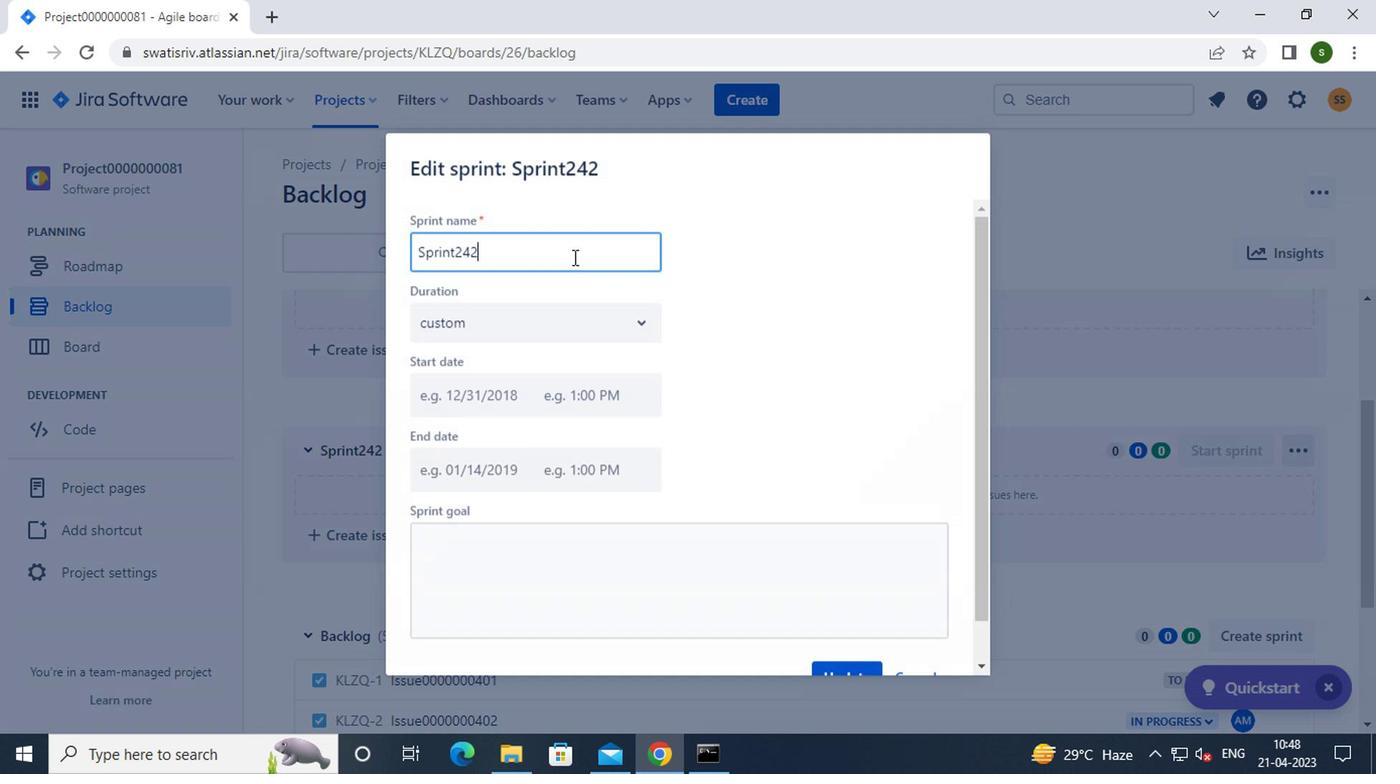 
Action: Key pressed <Key.backspace><Key.backspace><Key.backspace><Key.backspace><Key.backspace><Key.backspace><Key.backspace><Key.backspace><Key.backspace><Key.backspace><Key.backspace><Key.backspace><Key.backspace><Key.caps_lock>s<Key.caps_lock>print0000000242
Screenshot: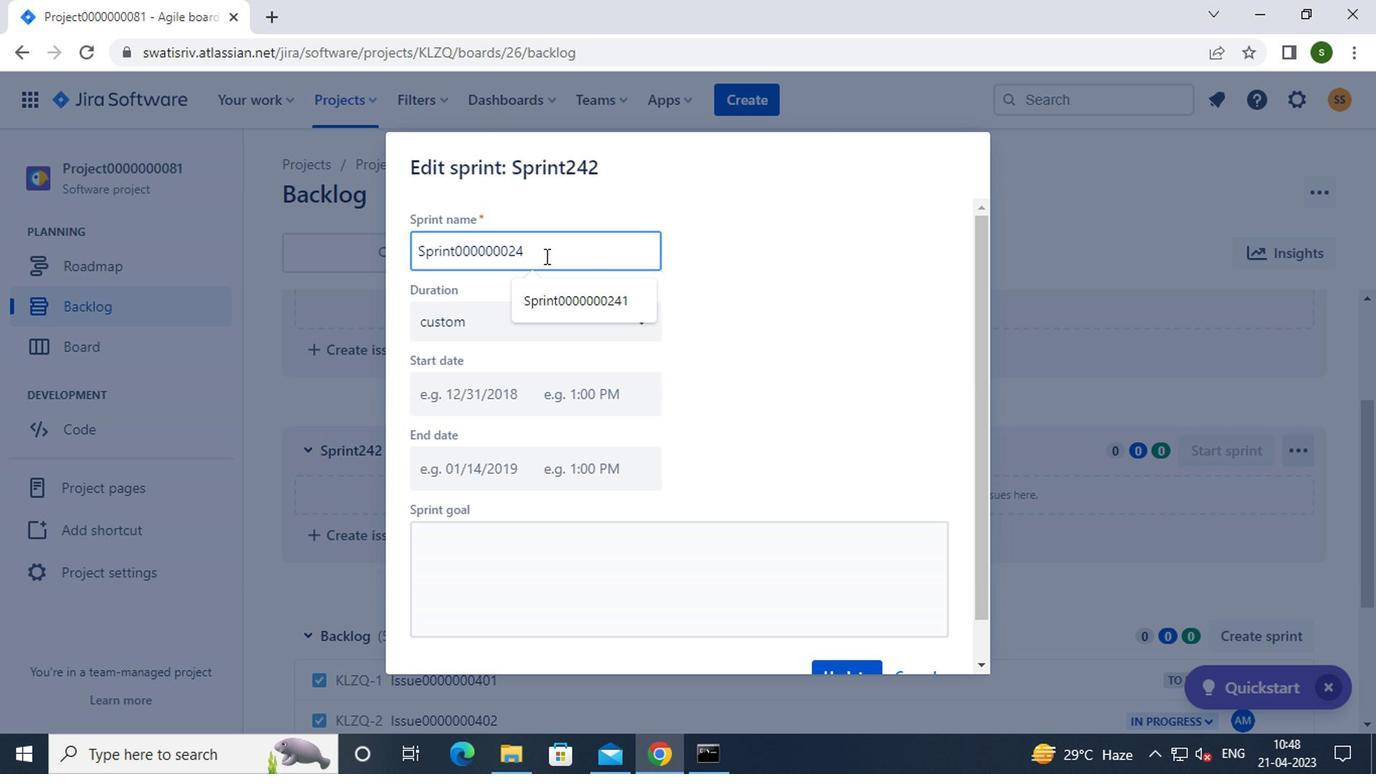 
Action: Mouse moved to (802, 417)
Screenshot: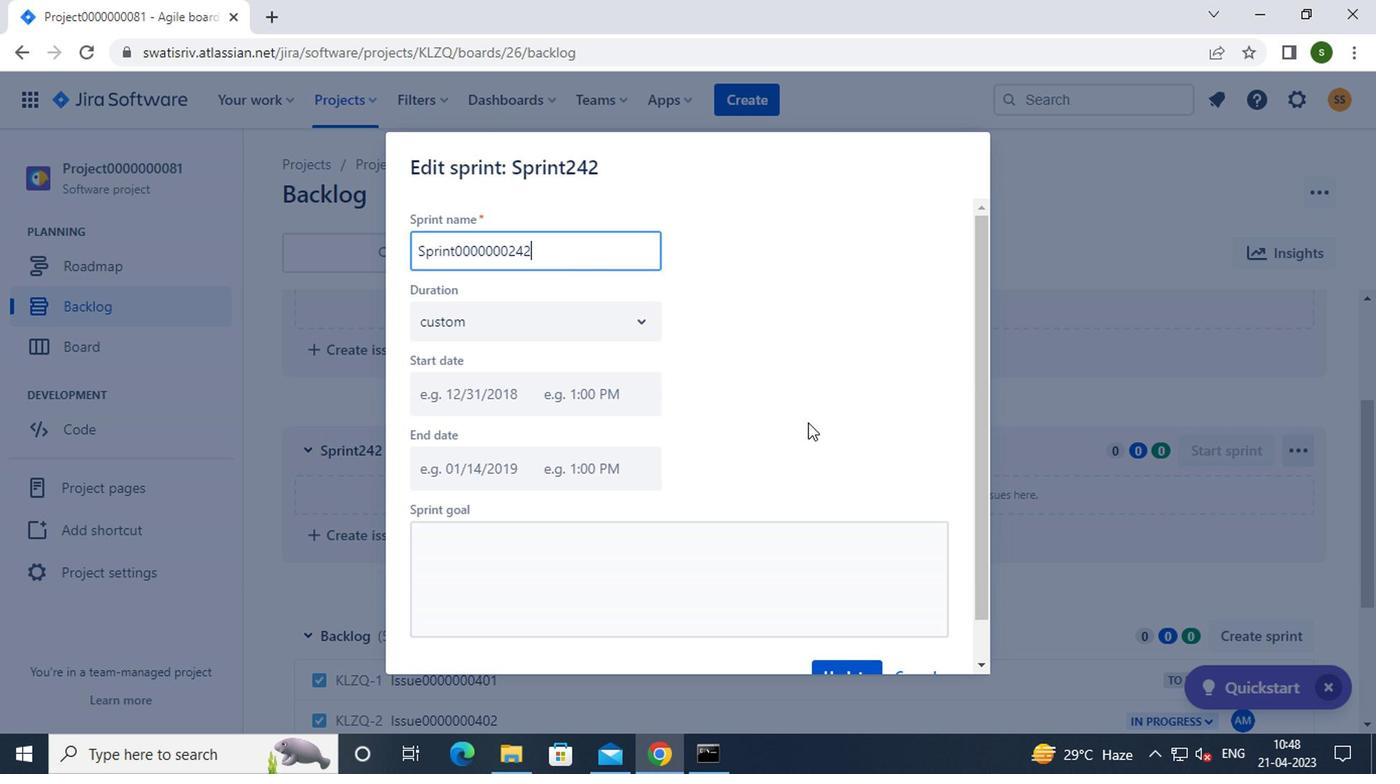 
Action: Mouse scrolled (802, 416) with delta (0, 0)
Screenshot: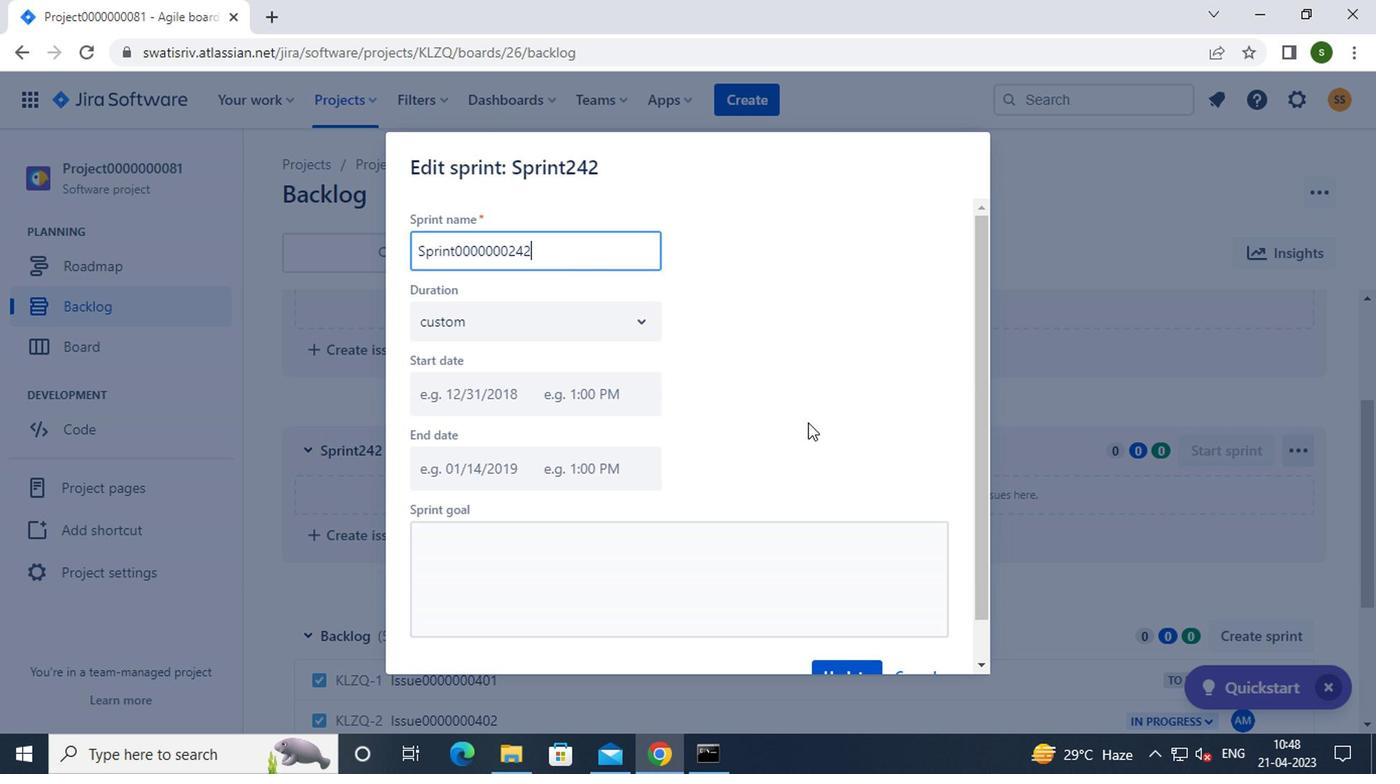
Action: Mouse scrolled (802, 416) with delta (0, 0)
Screenshot: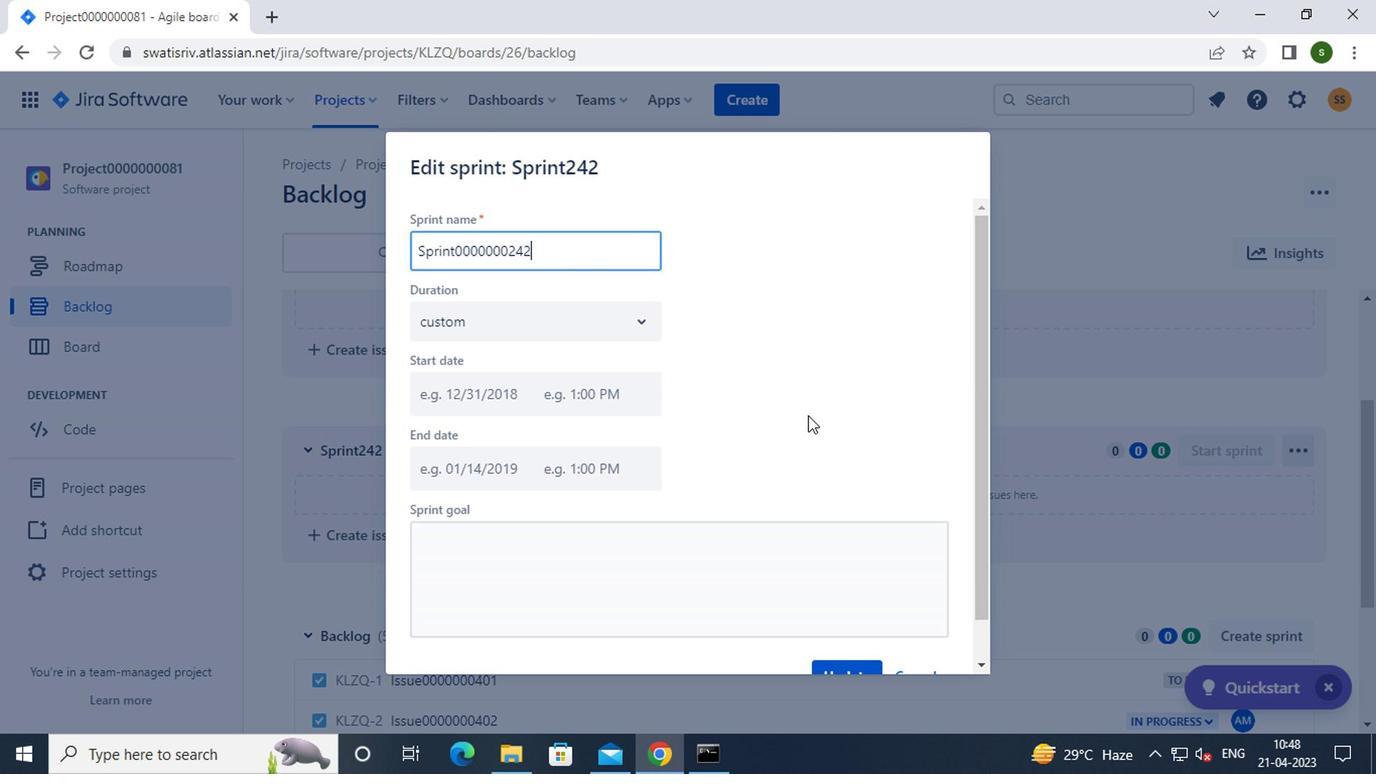 
Action: Mouse scrolled (802, 416) with delta (0, 0)
Screenshot: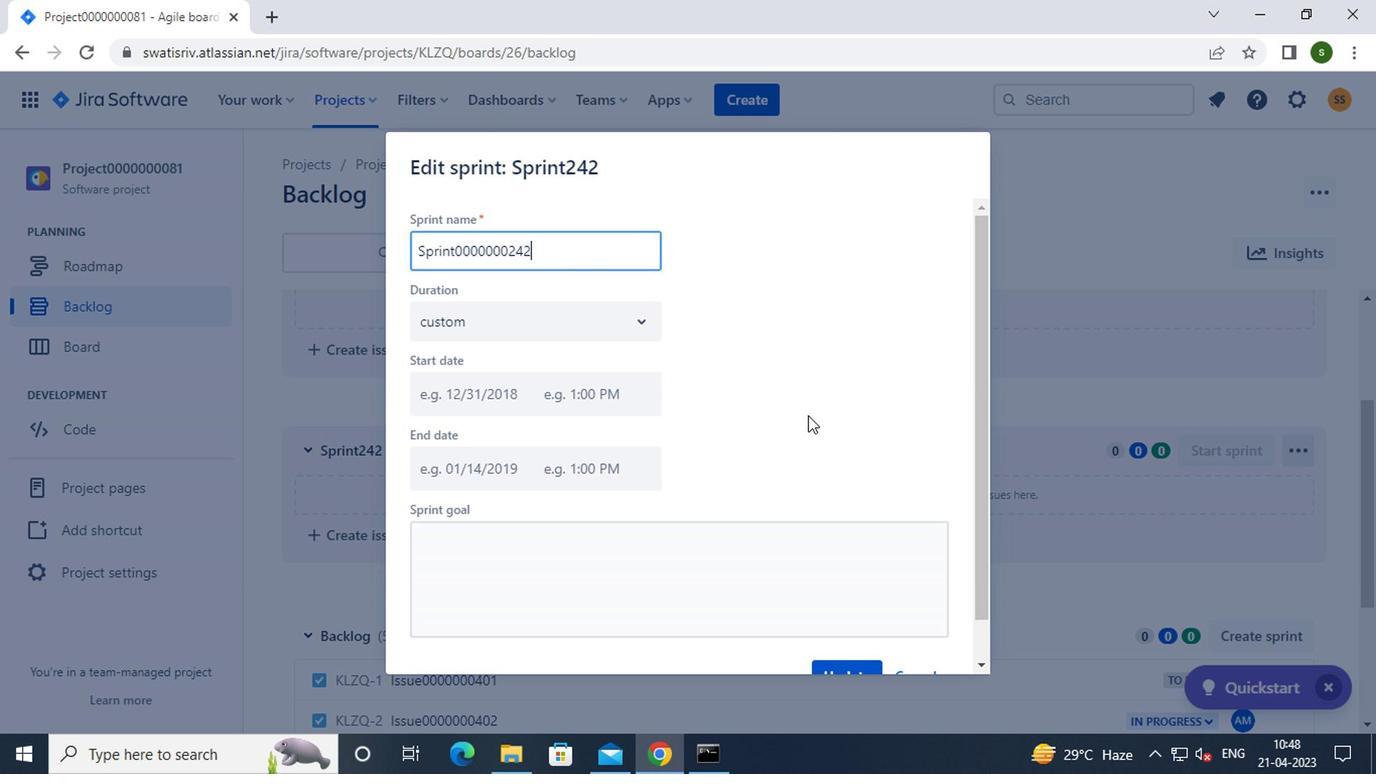 
Action: Mouse moved to (846, 635)
Screenshot: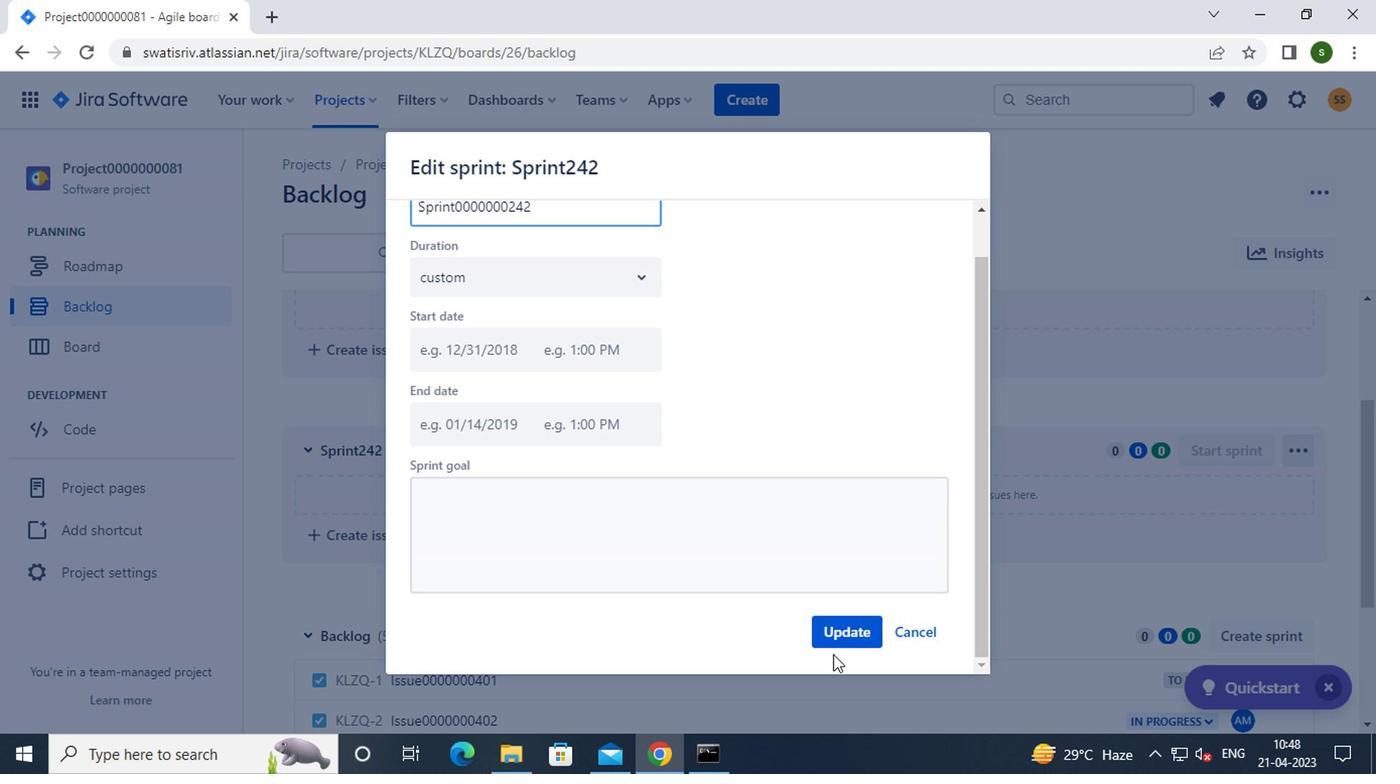 
Action: Mouse pressed left at (846, 635)
Screenshot: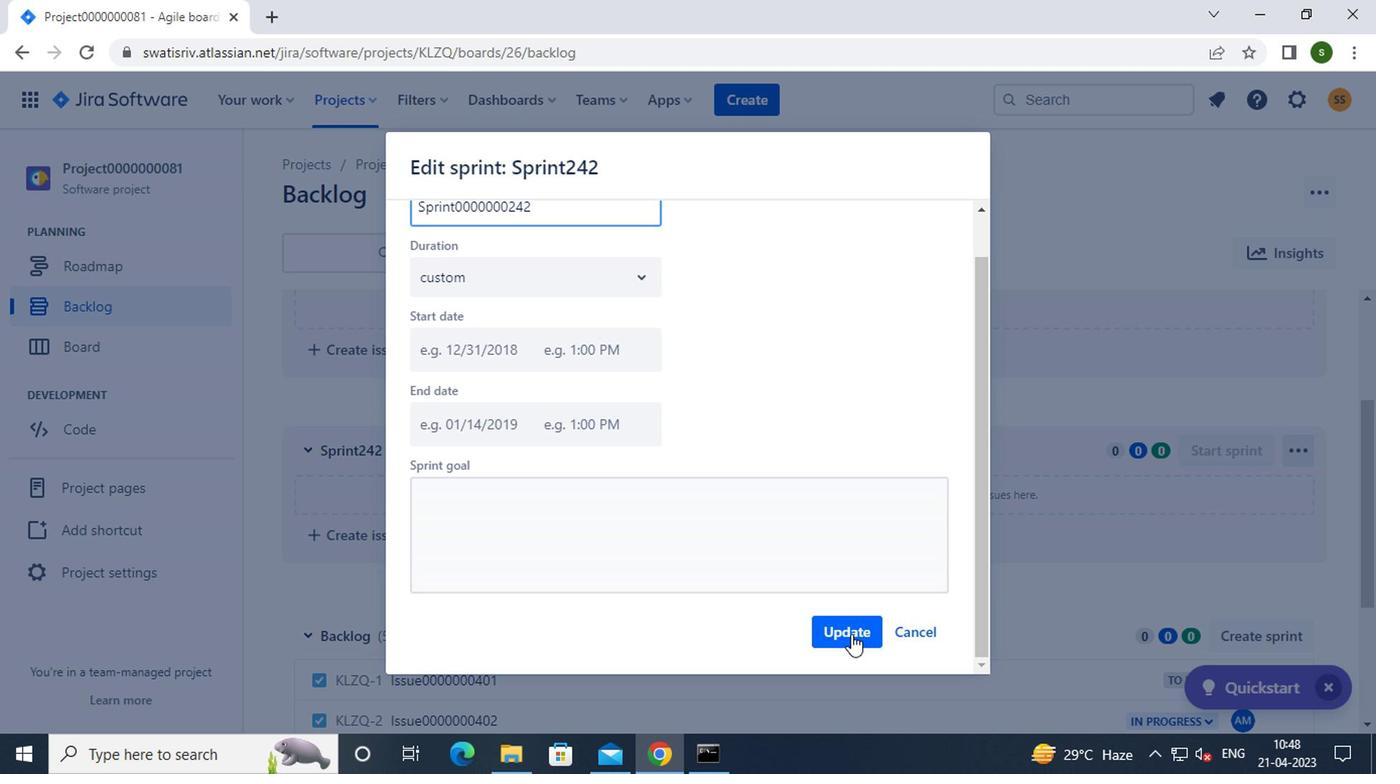 
Action: Mouse moved to (833, 620)
Screenshot: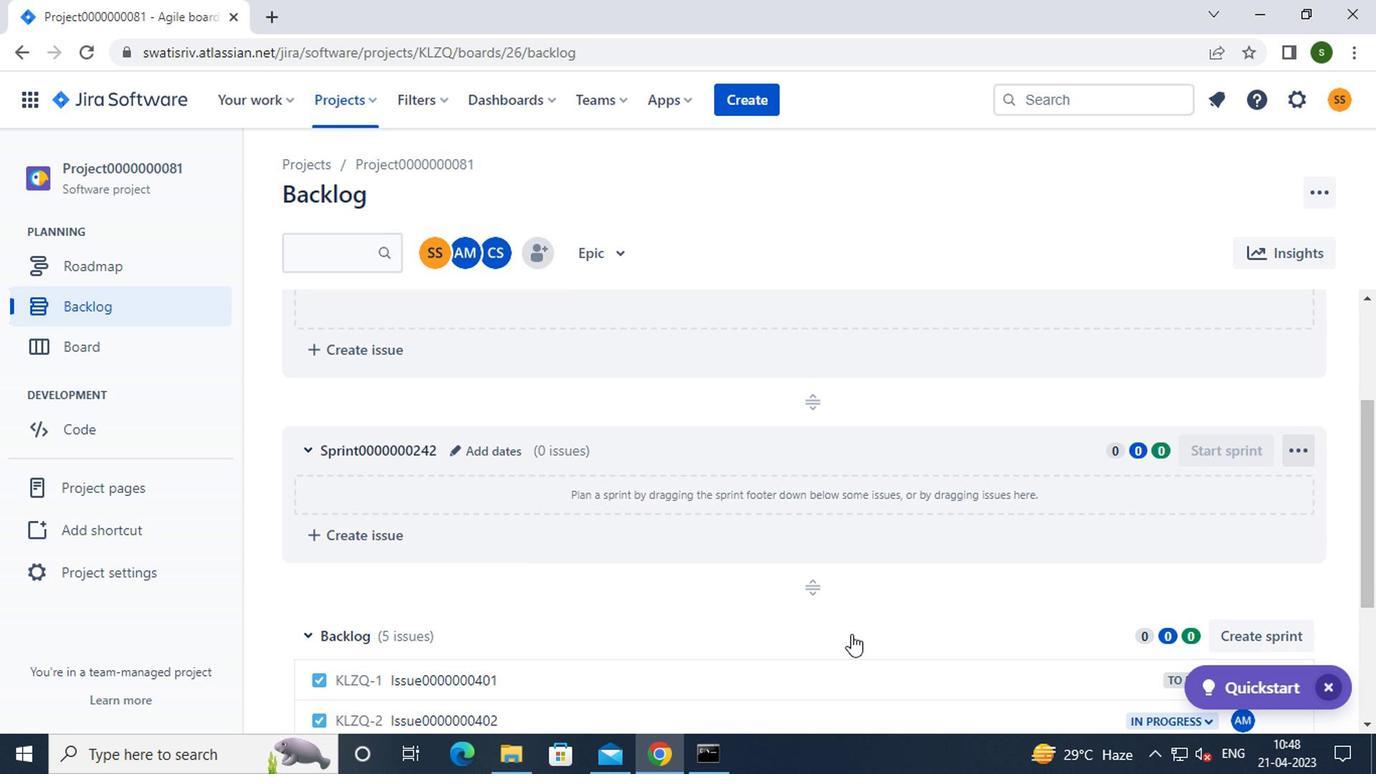 
